 Task: Find connections with filter location Sangerhausen with filter topic #Socialentrepreneurshipwith filter profile language English with filter current company Mitchell Martin Inc. with filter school Prahladrai Dalmia Lions College of Commerce and Economics Sundar Nagar S V Road Malad West Mumbai 400 064 with filter industry Packaging and Containers Manufacturing with filter service category Commercial Real Estate with filter keywords title Chief Executive Officer
Action: Mouse moved to (397, 281)
Screenshot: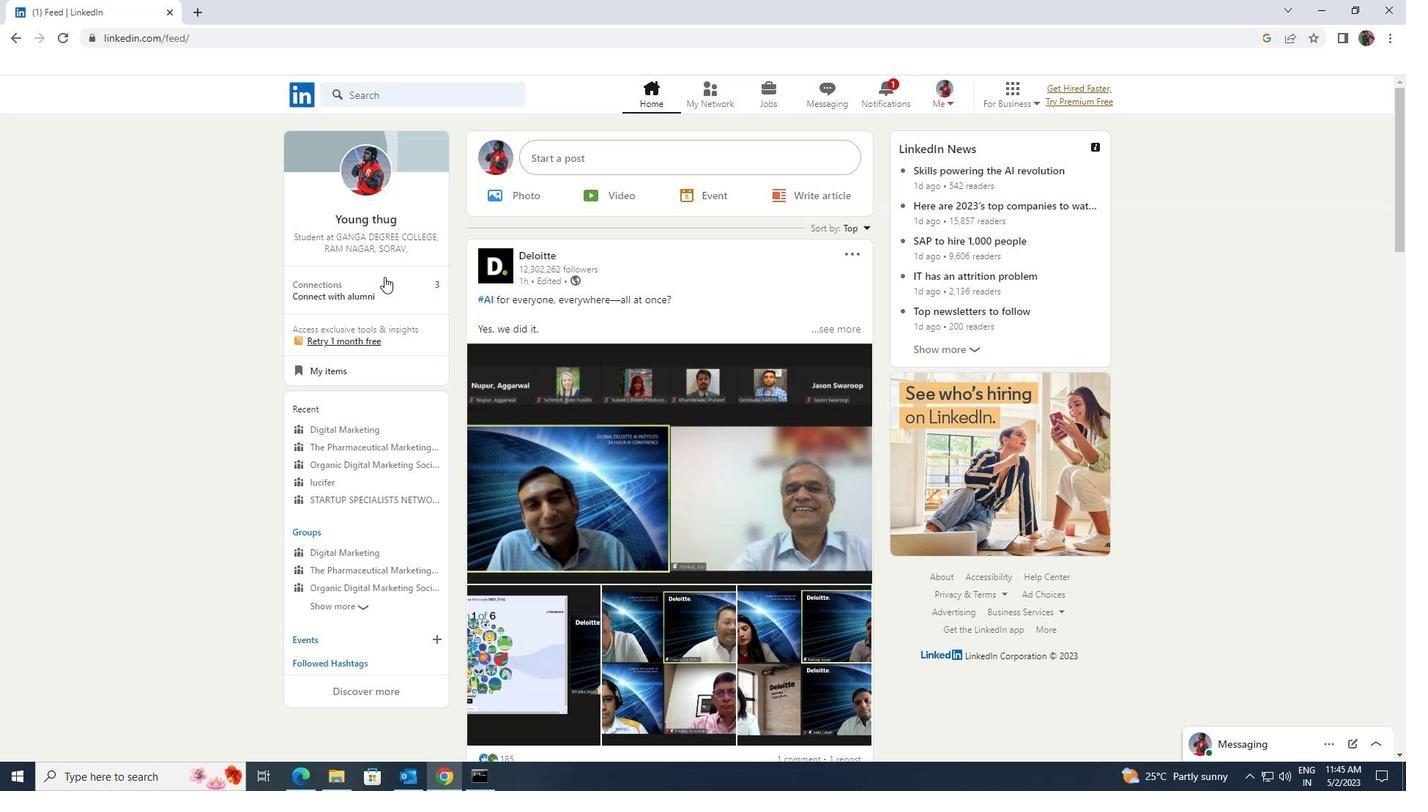 
Action: Mouse pressed left at (397, 281)
Screenshot: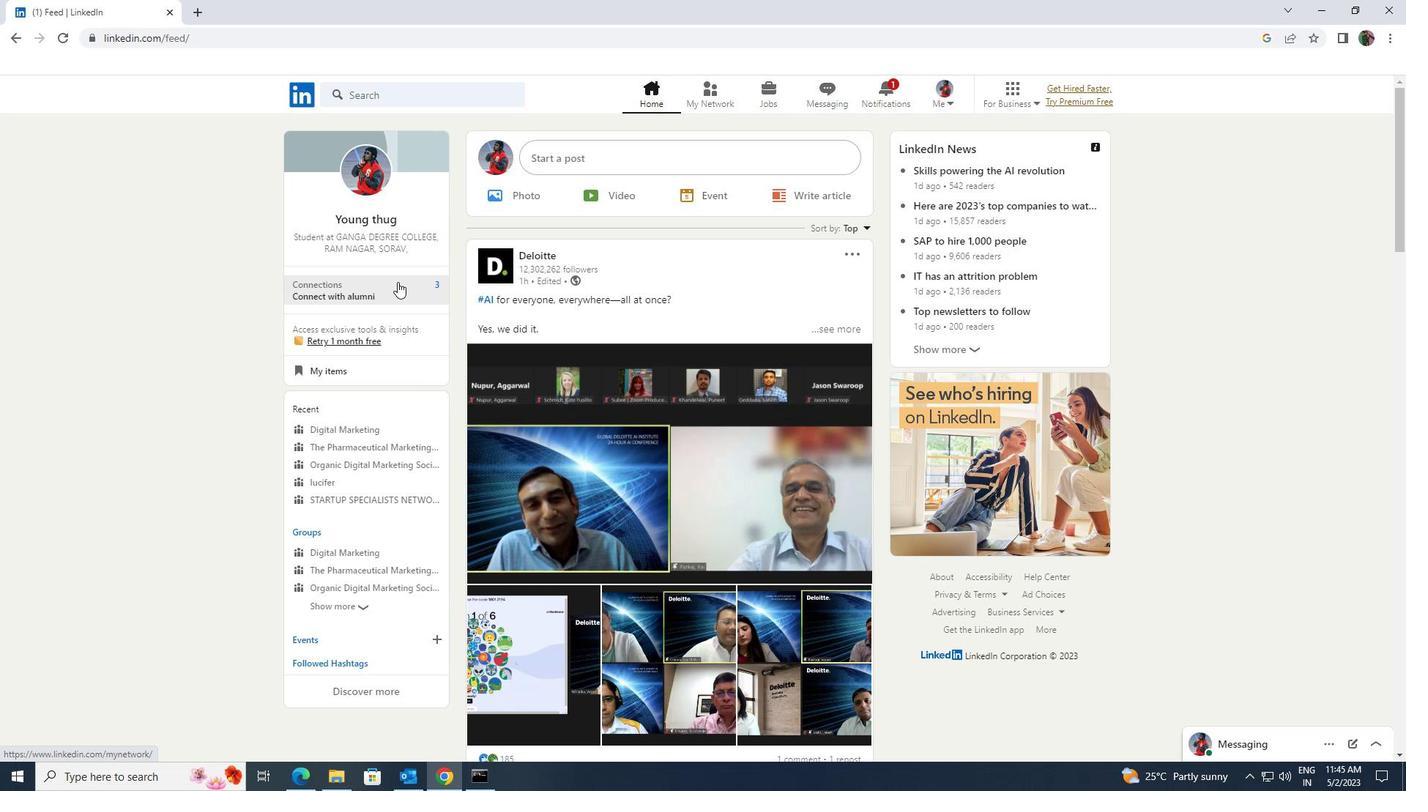 
Action: Mouse moved to (400, 174)
Screenshot: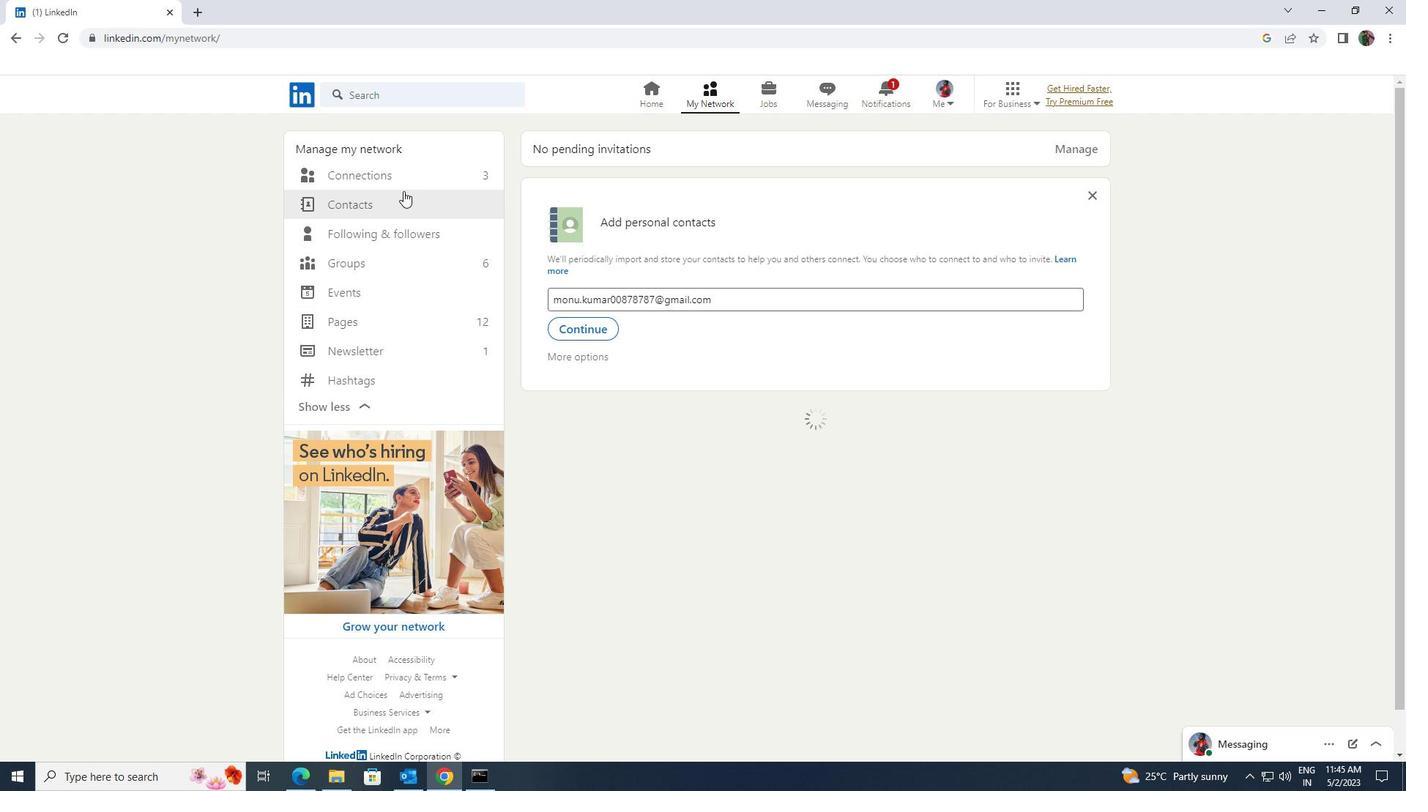 
Action: Mouse pressed left at (400, 174)
Screenshot: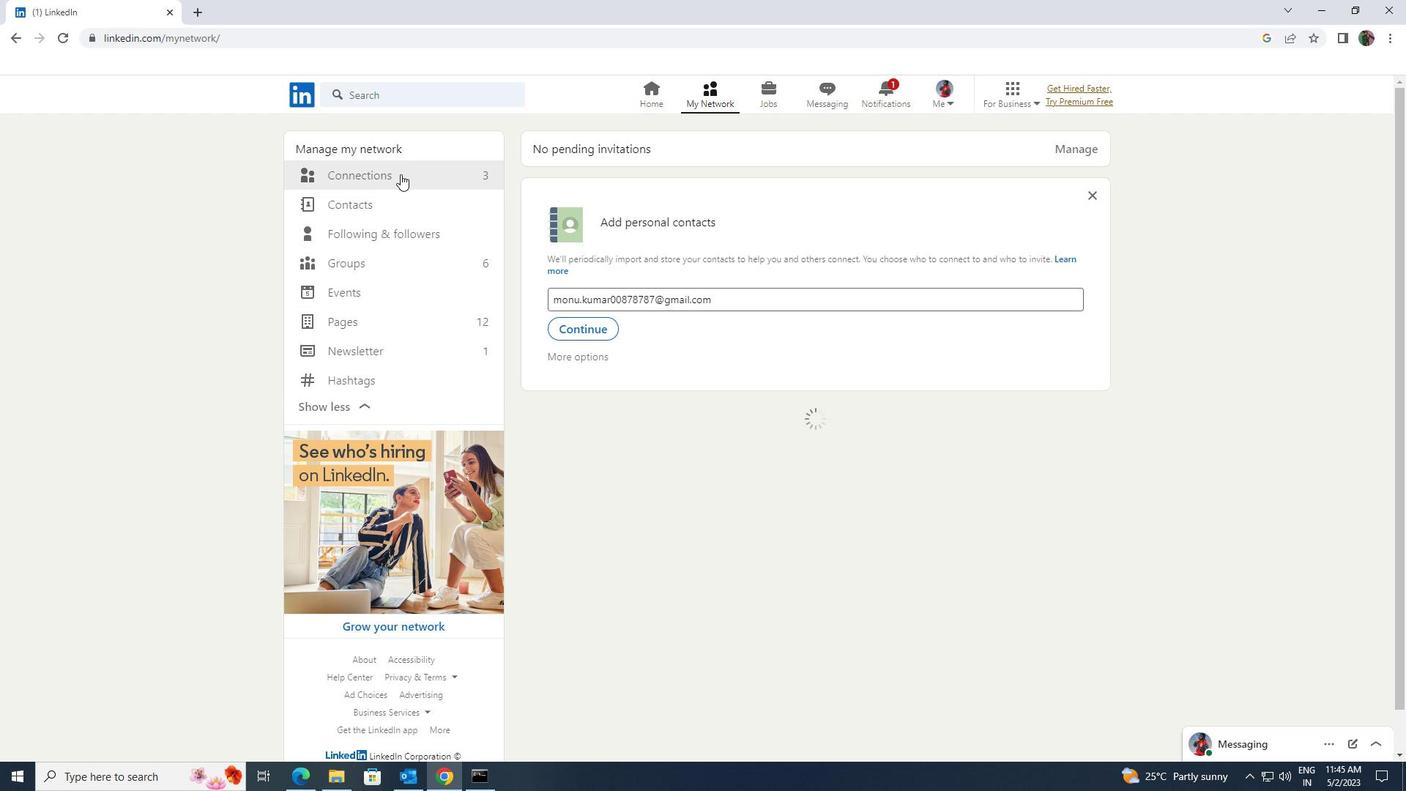 
Action: Mouse moved to (793, 177)
Screenshot: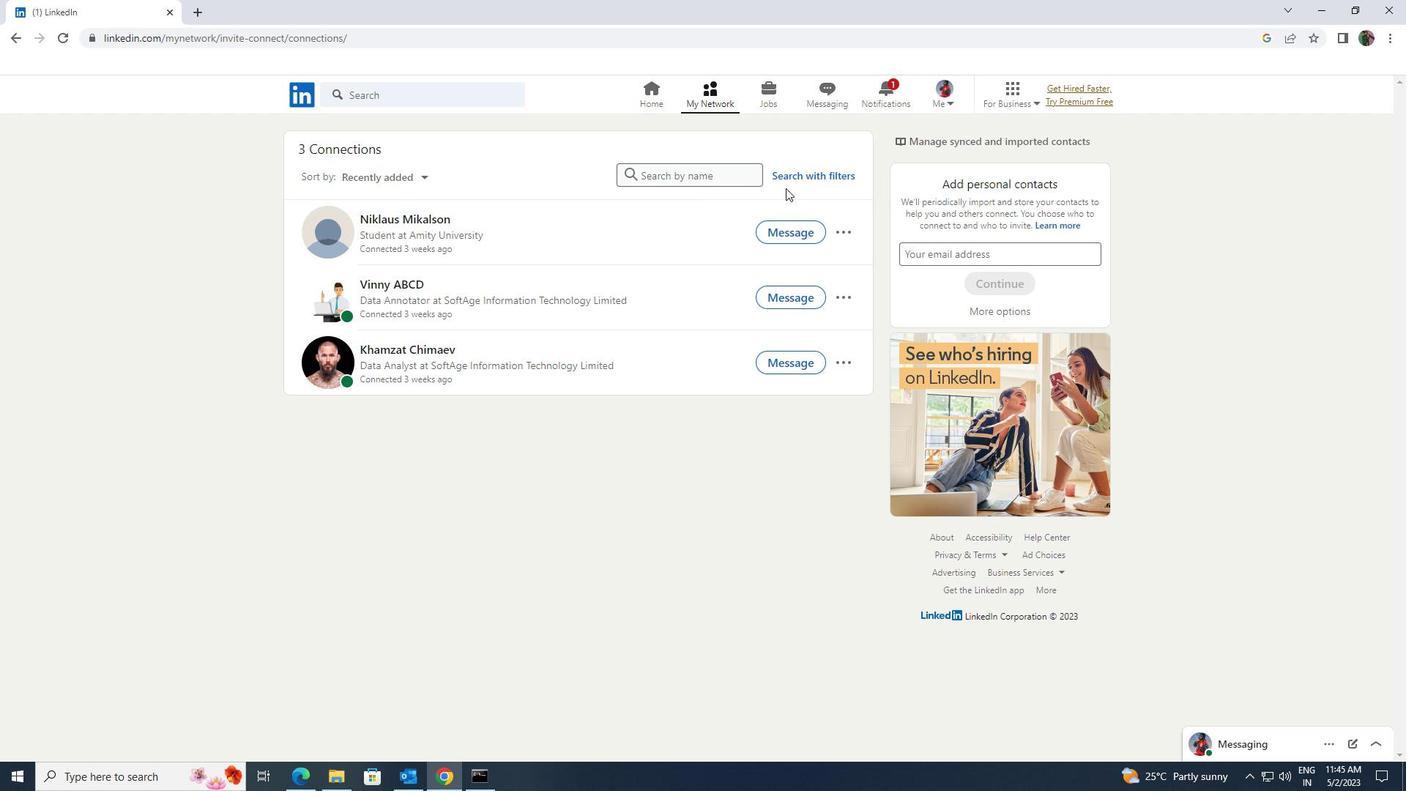 
Action: Mouse pressed left at (793, 177)
Screenshot: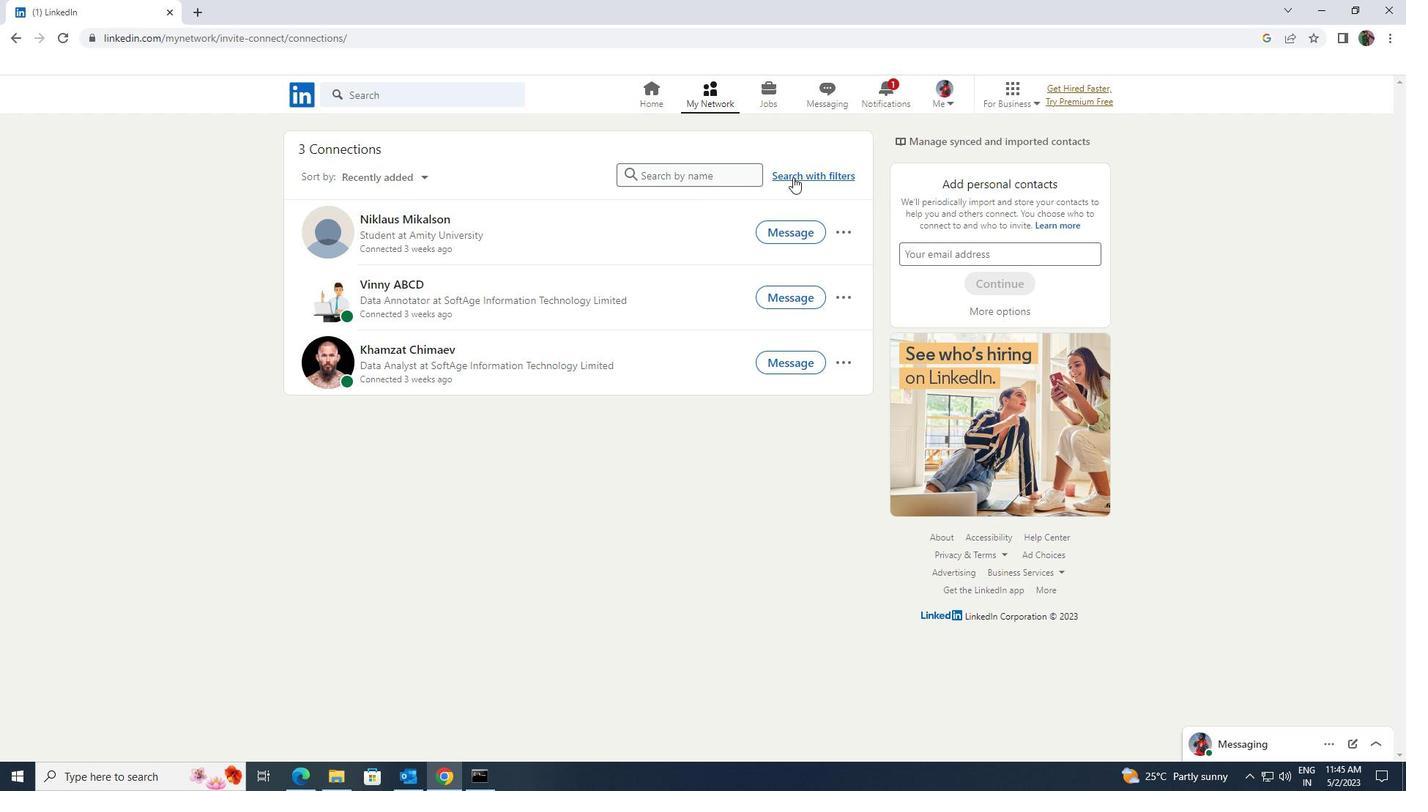 
Action: Mouse moved to (757, 130)
Screenshot: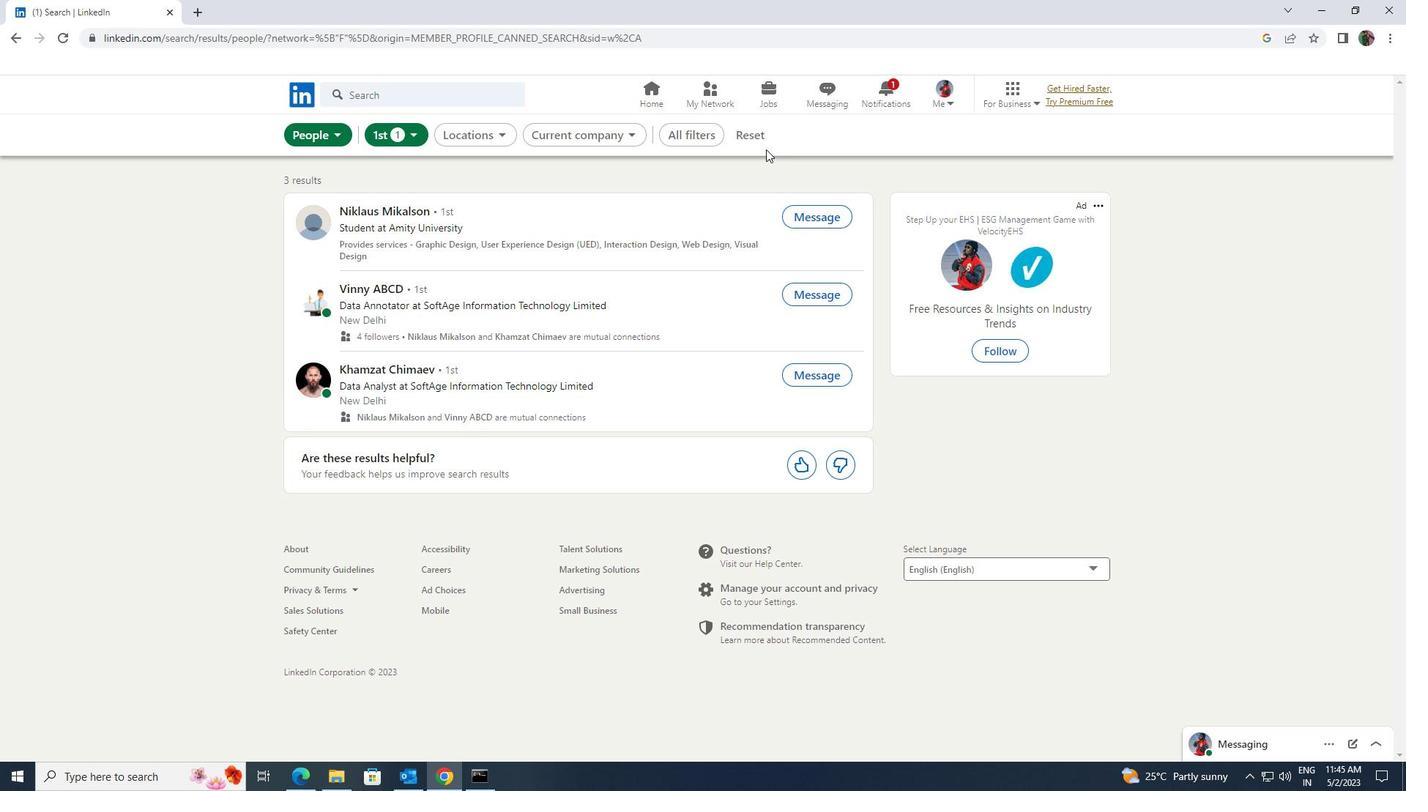 
Action: Mouse pressed left at (757, 130)
Screenshot: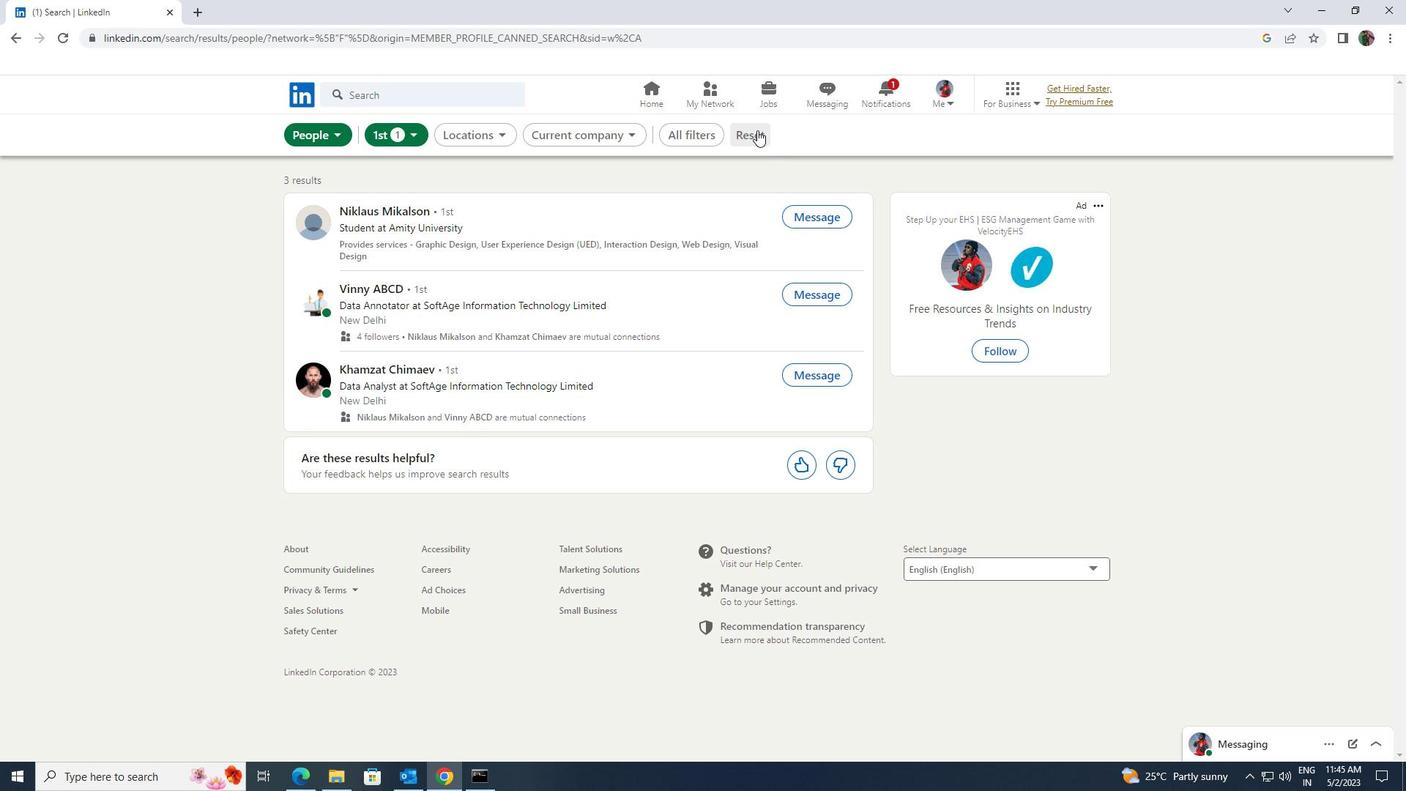 
Action: Mouse moved to (743, 130)
Screenshot: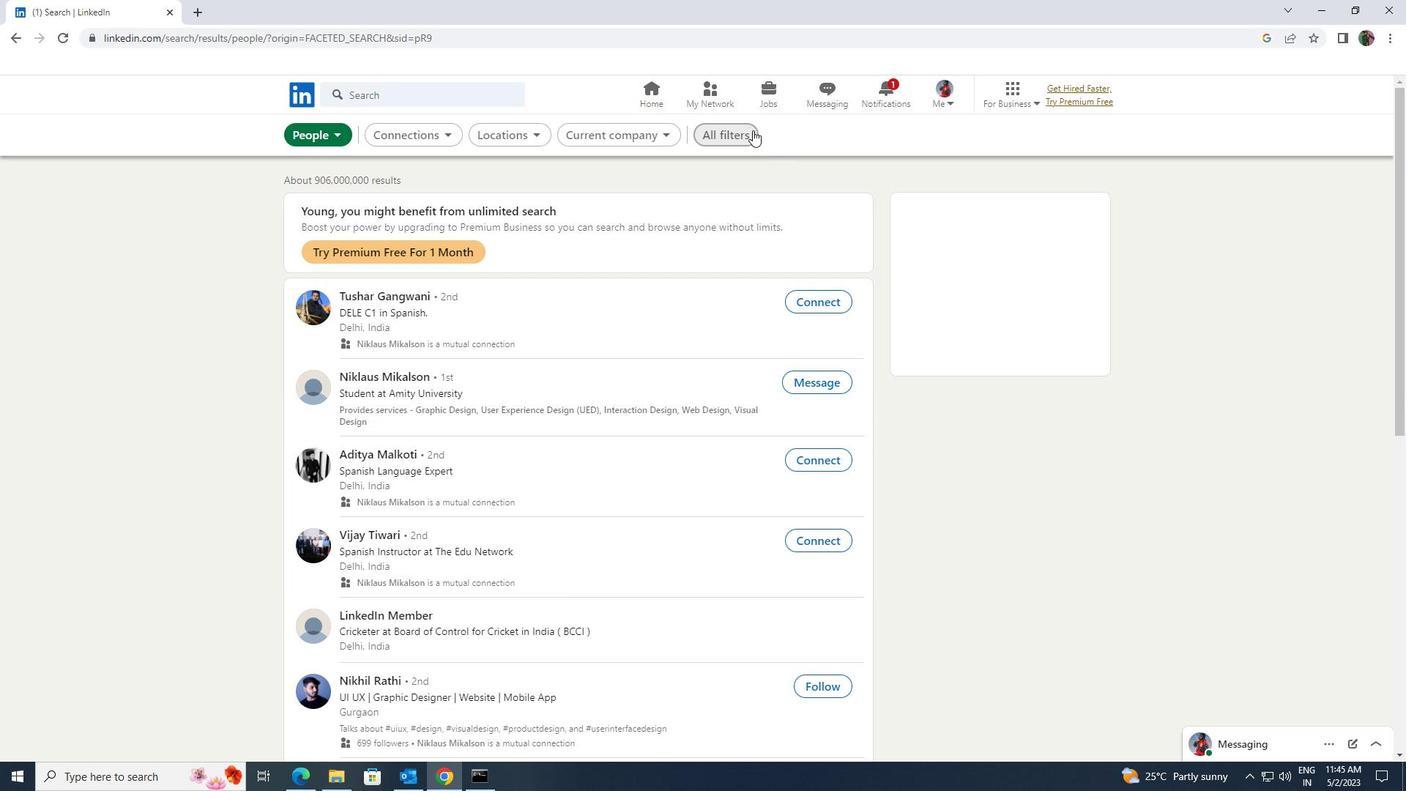 
Action: Mouse pressed left at (743, 130)
Screenshot: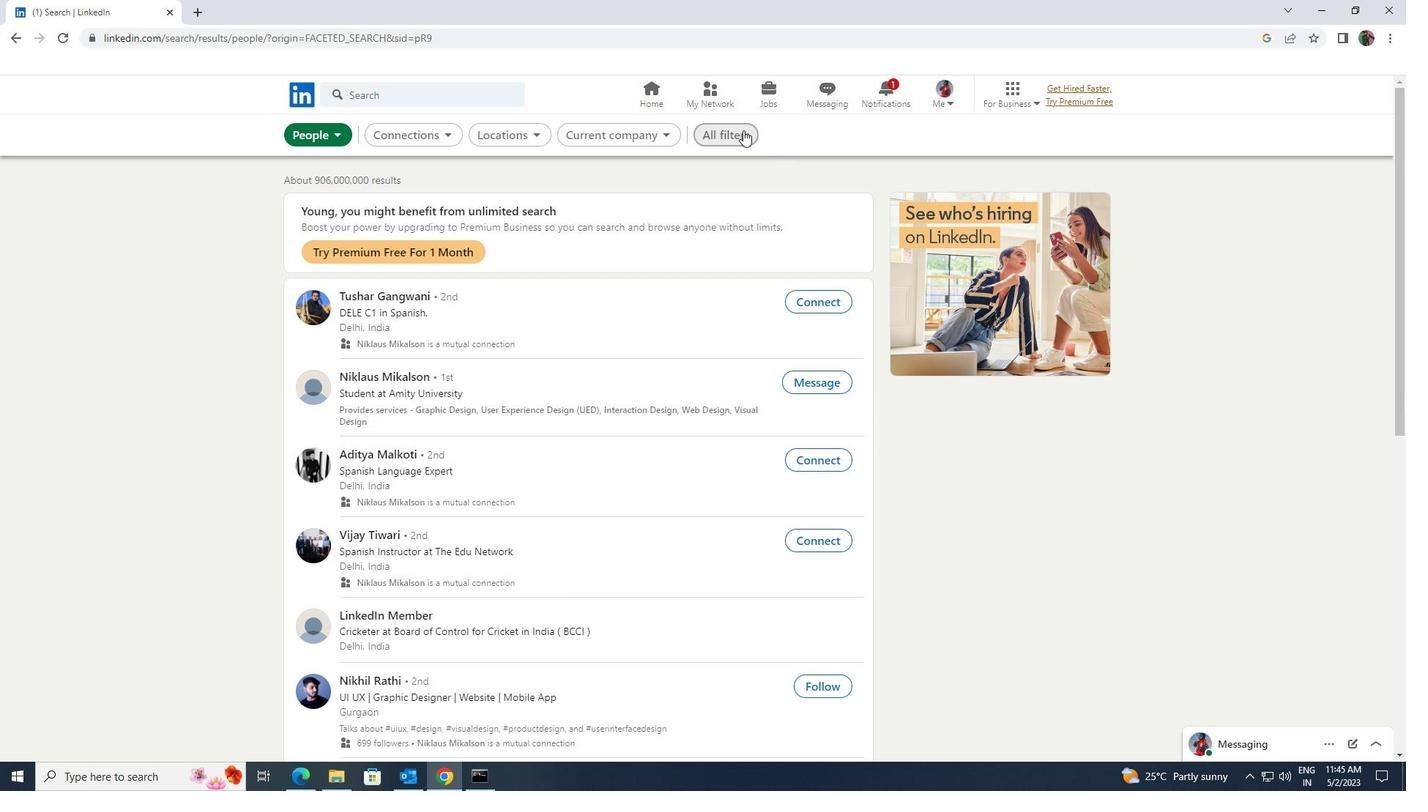 
Action: Mouse moved to (1086, 514)
Screenshot: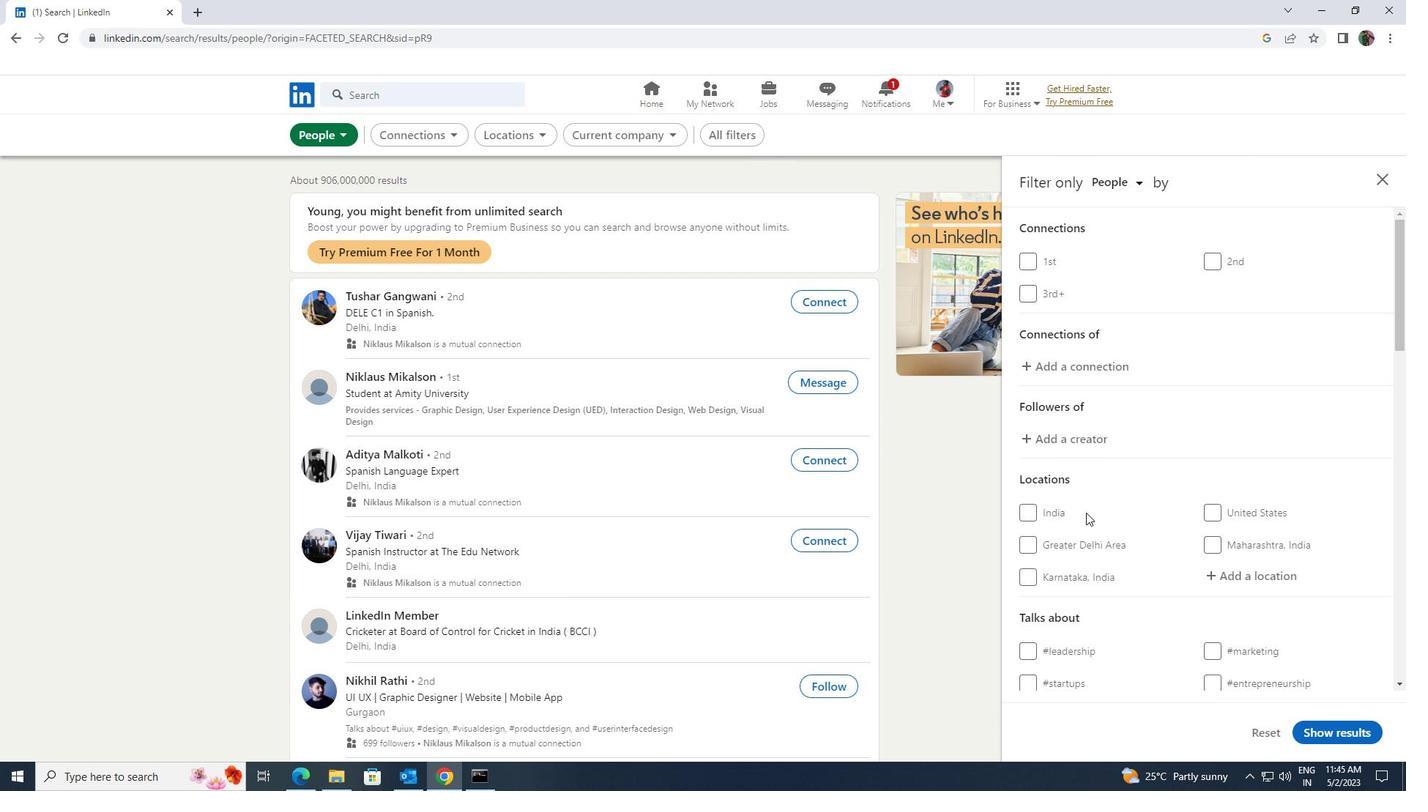 
Action: Mouse scrolled (1086, 513) with delta (0, 0)
Screenshot: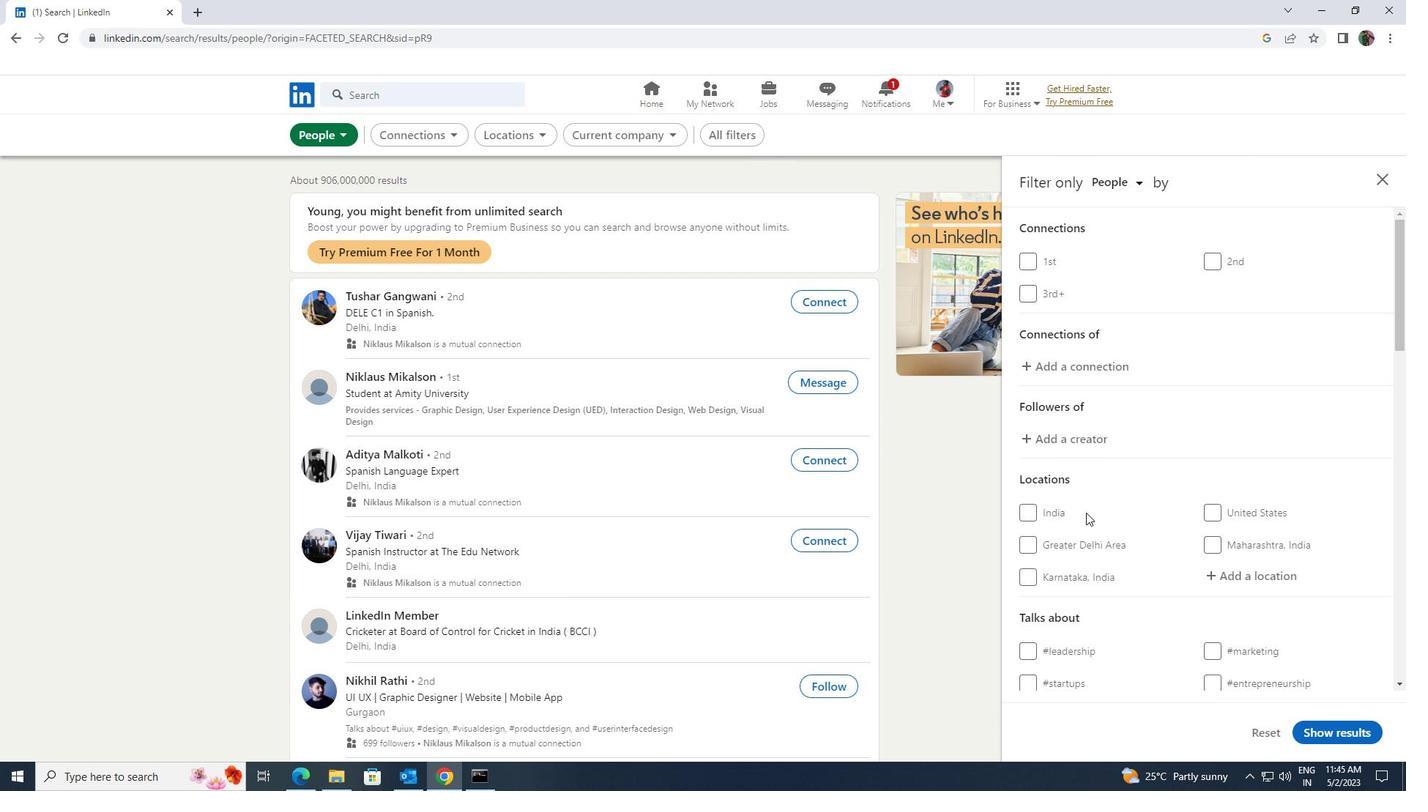 
Action: Mouse moved to (1223, 507)
Screenshot: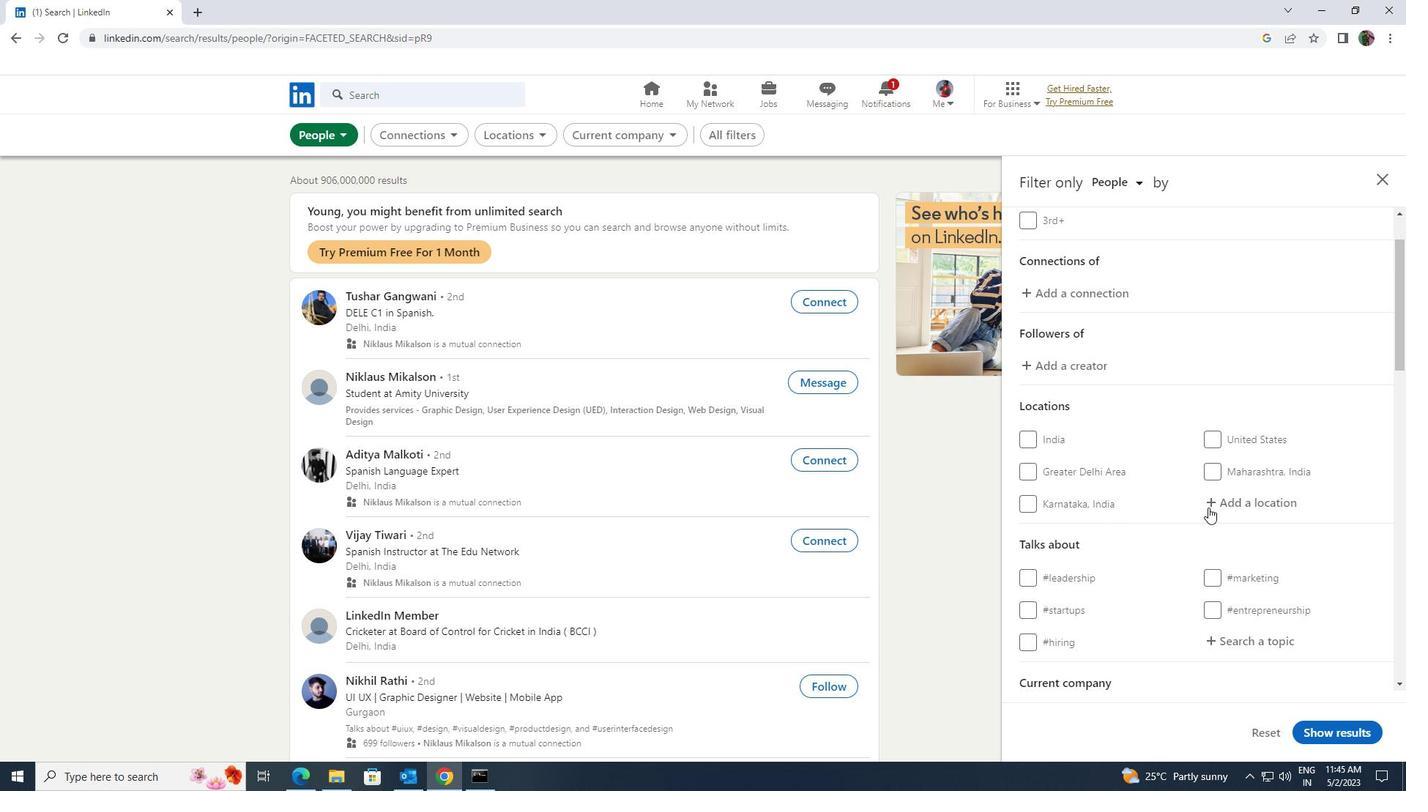 
Action: Mouse pressed left at (1223, 507)
Screenshot: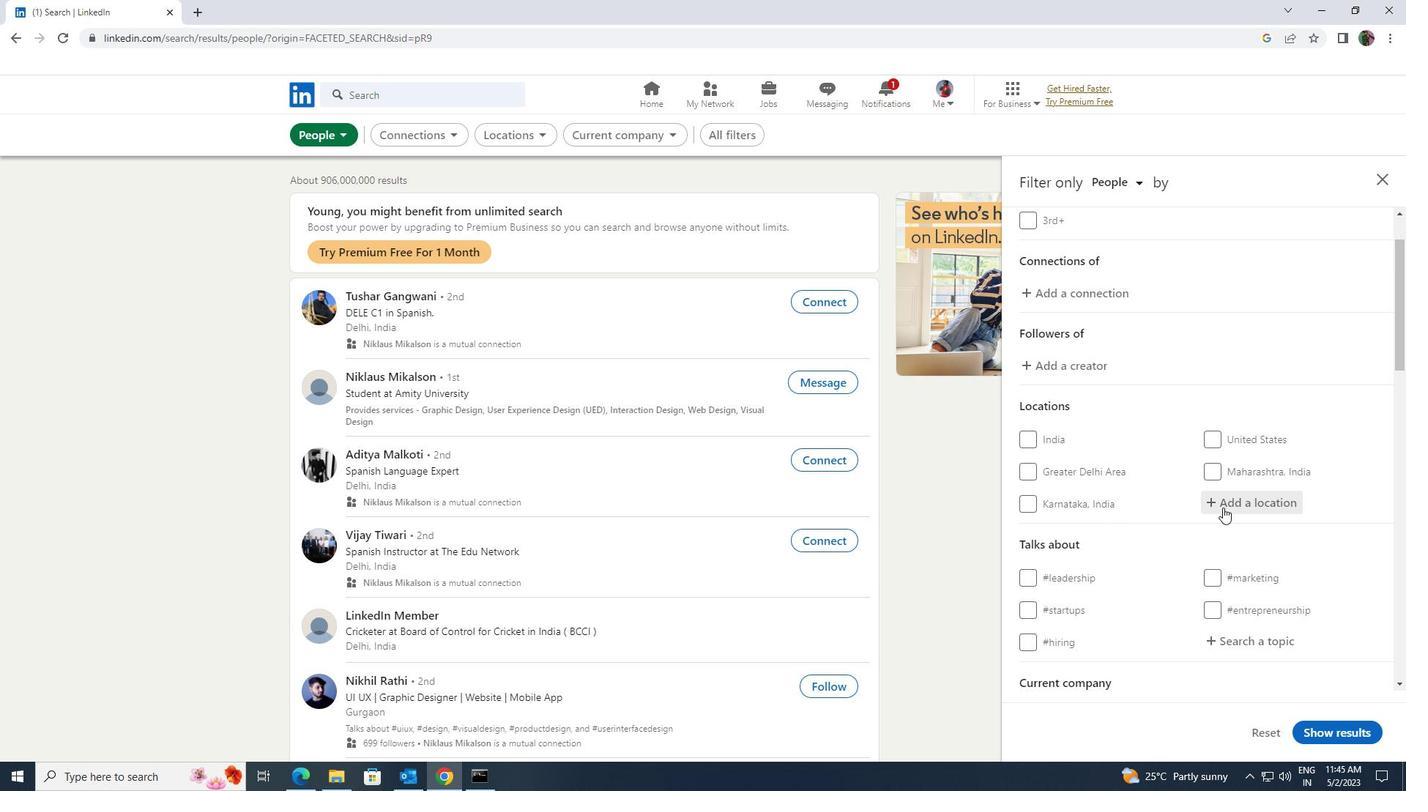 
Action: Mouse moved to (1223, 507)
Screenshot: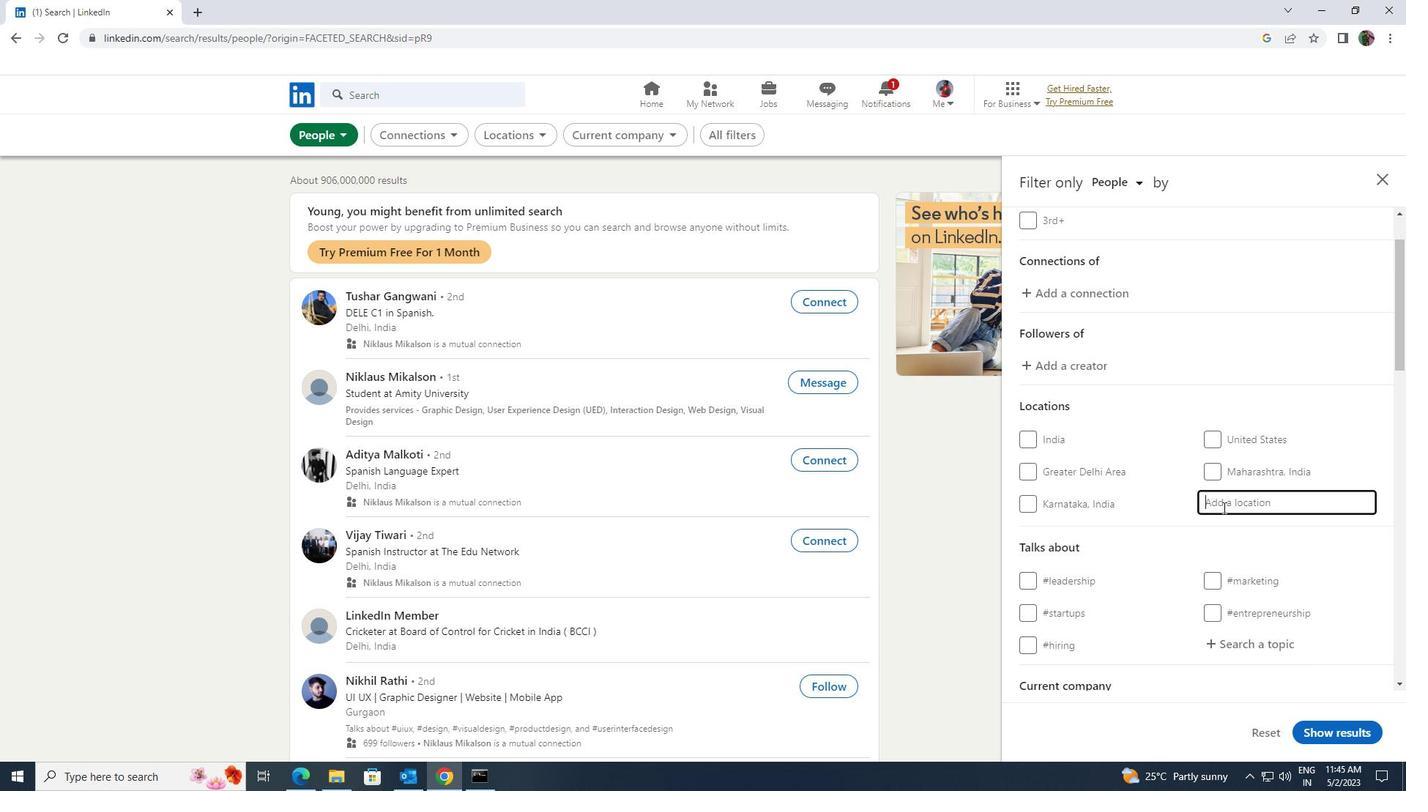 
Action: Key pressed <Key.shift>SANGERH
Screenshot: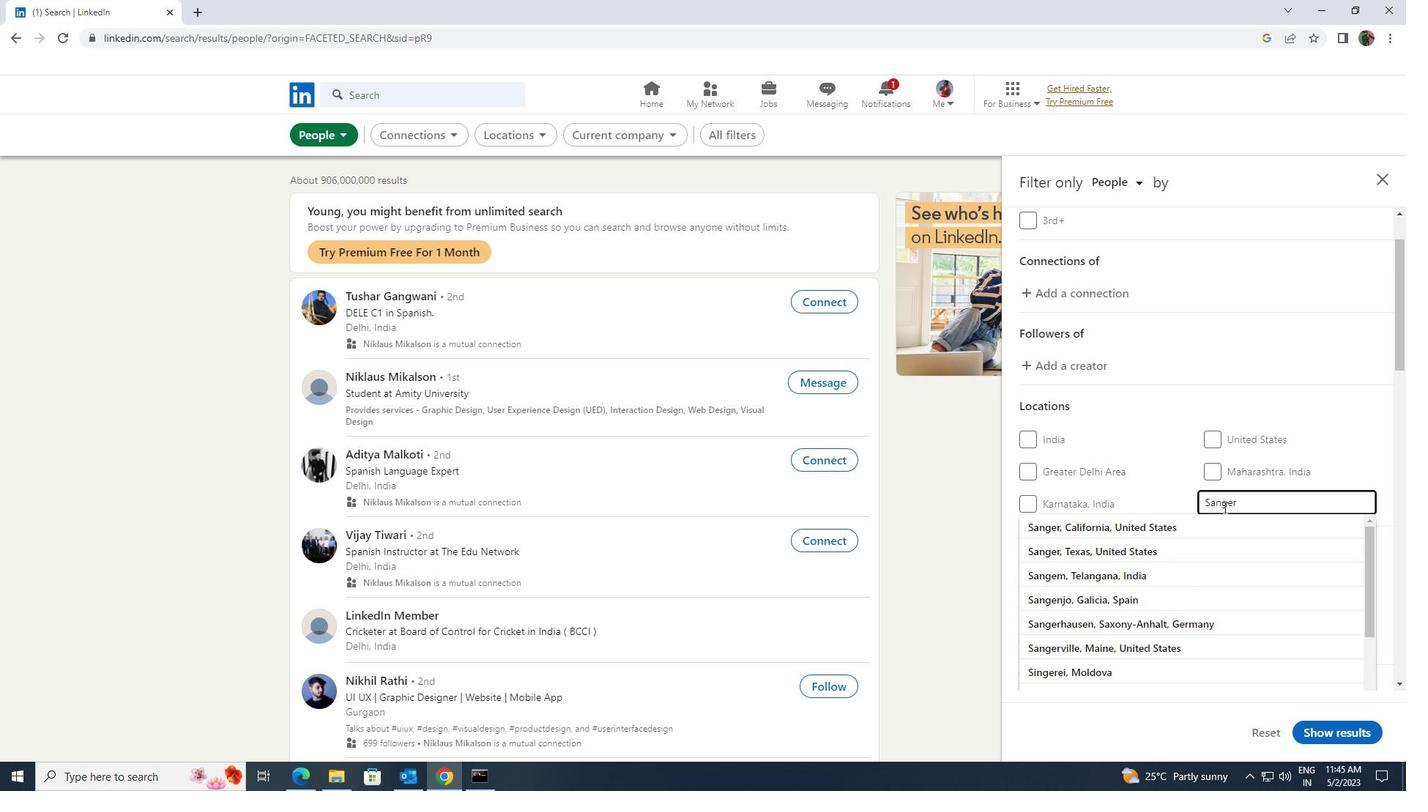 
Action: Mouse moved to (1215, 523)
Screenshot: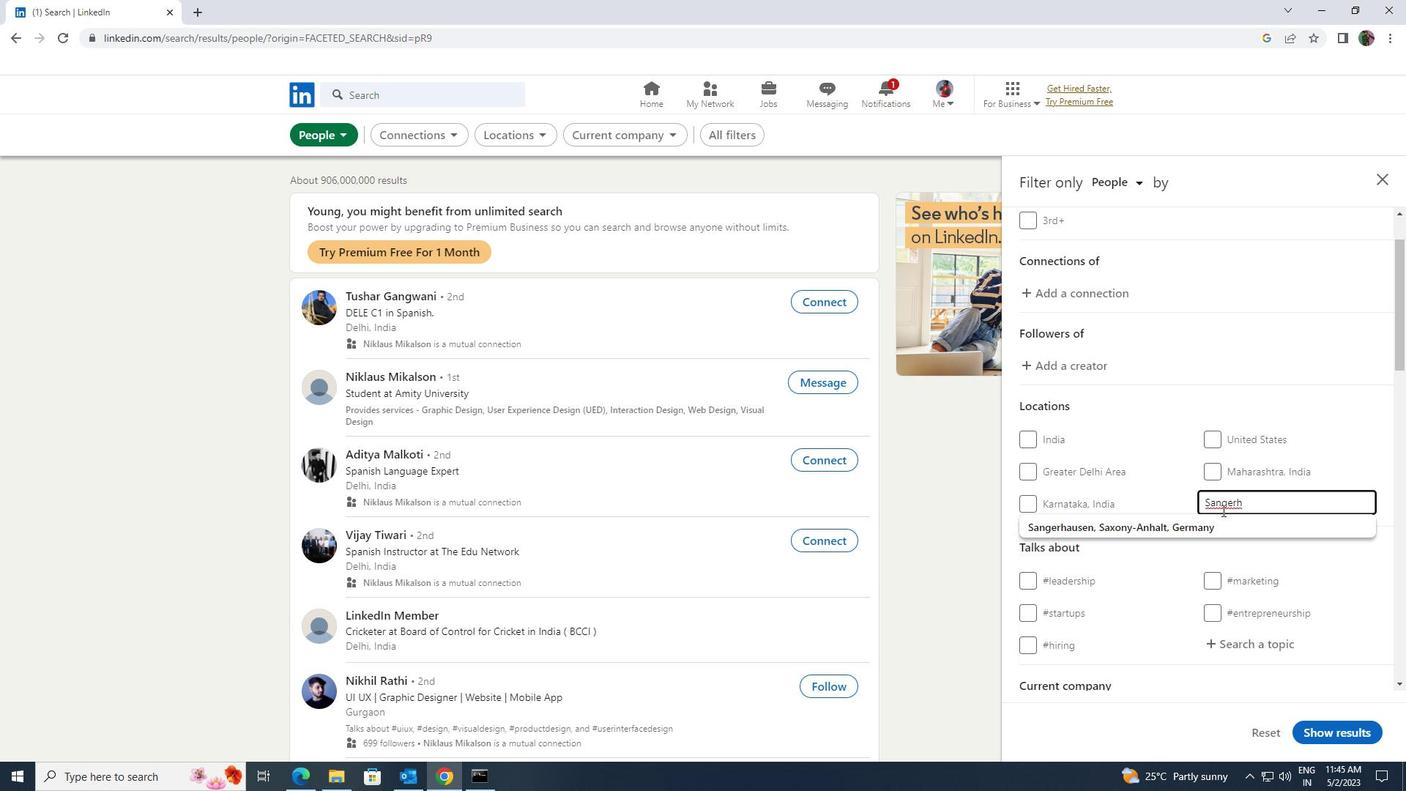 
Action: Mouse pressed left at (1215, 523)
Screenshot: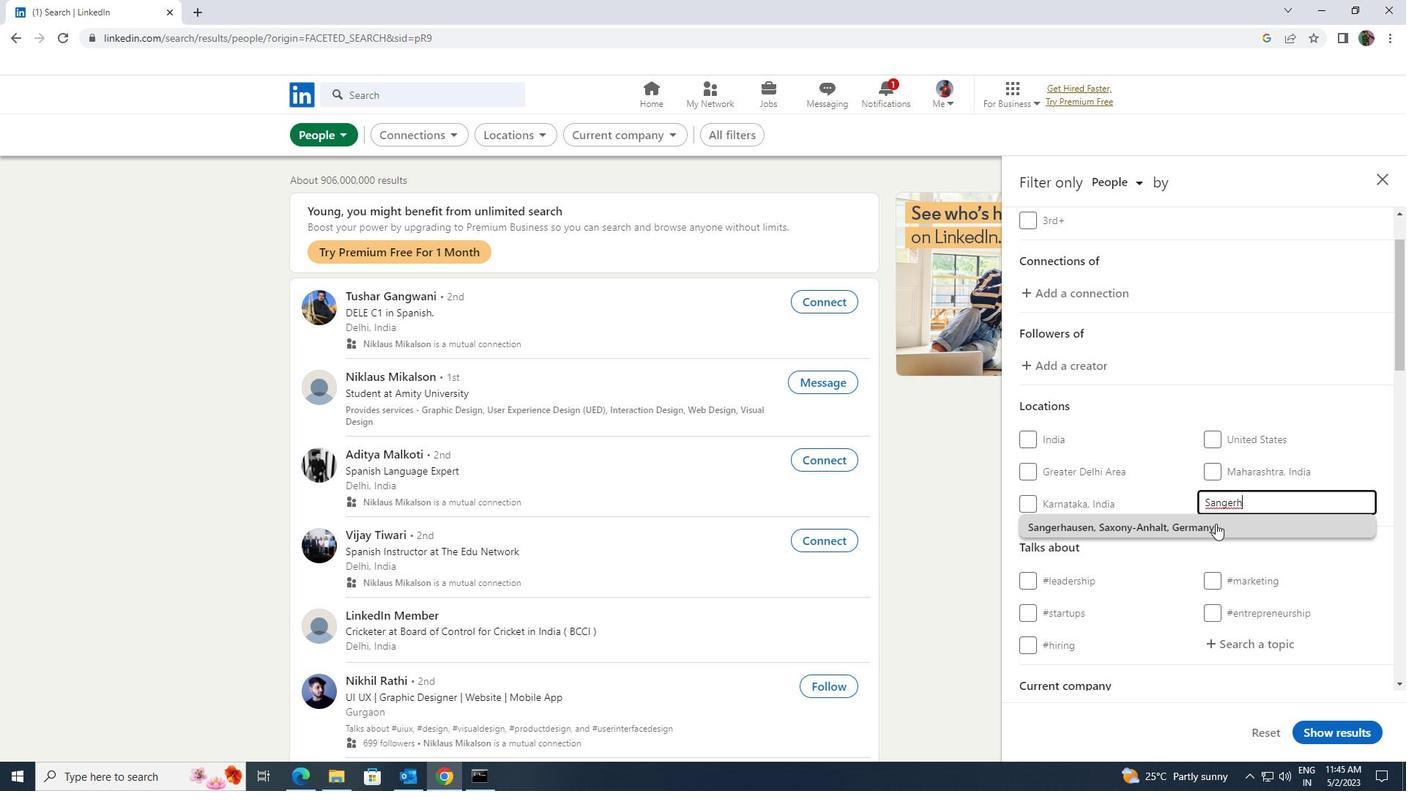 
Action: Mouse moved to (1209, 529)
Screenshot: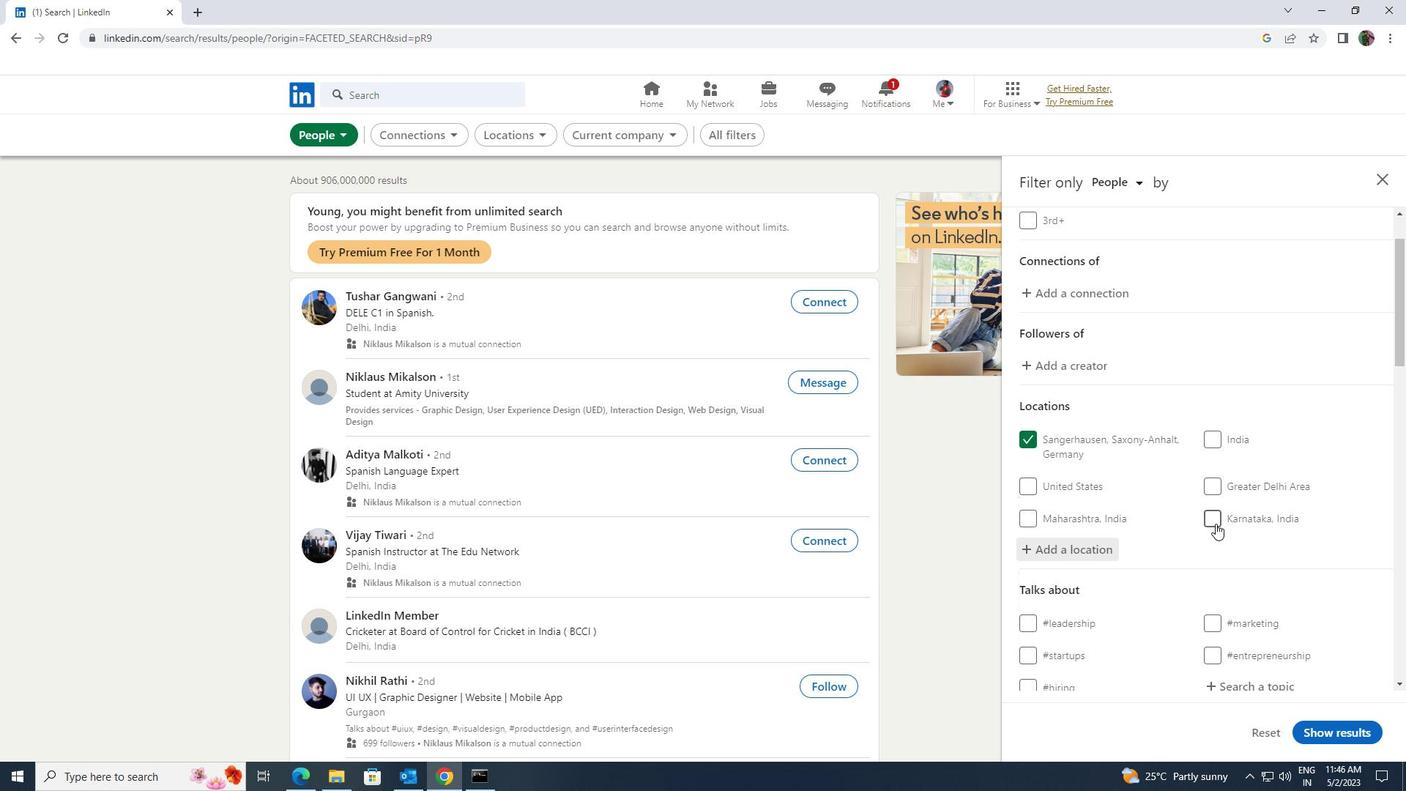 
Action: Mouse scrolled (1209, 528) with delta (0, 0)
Screenshot: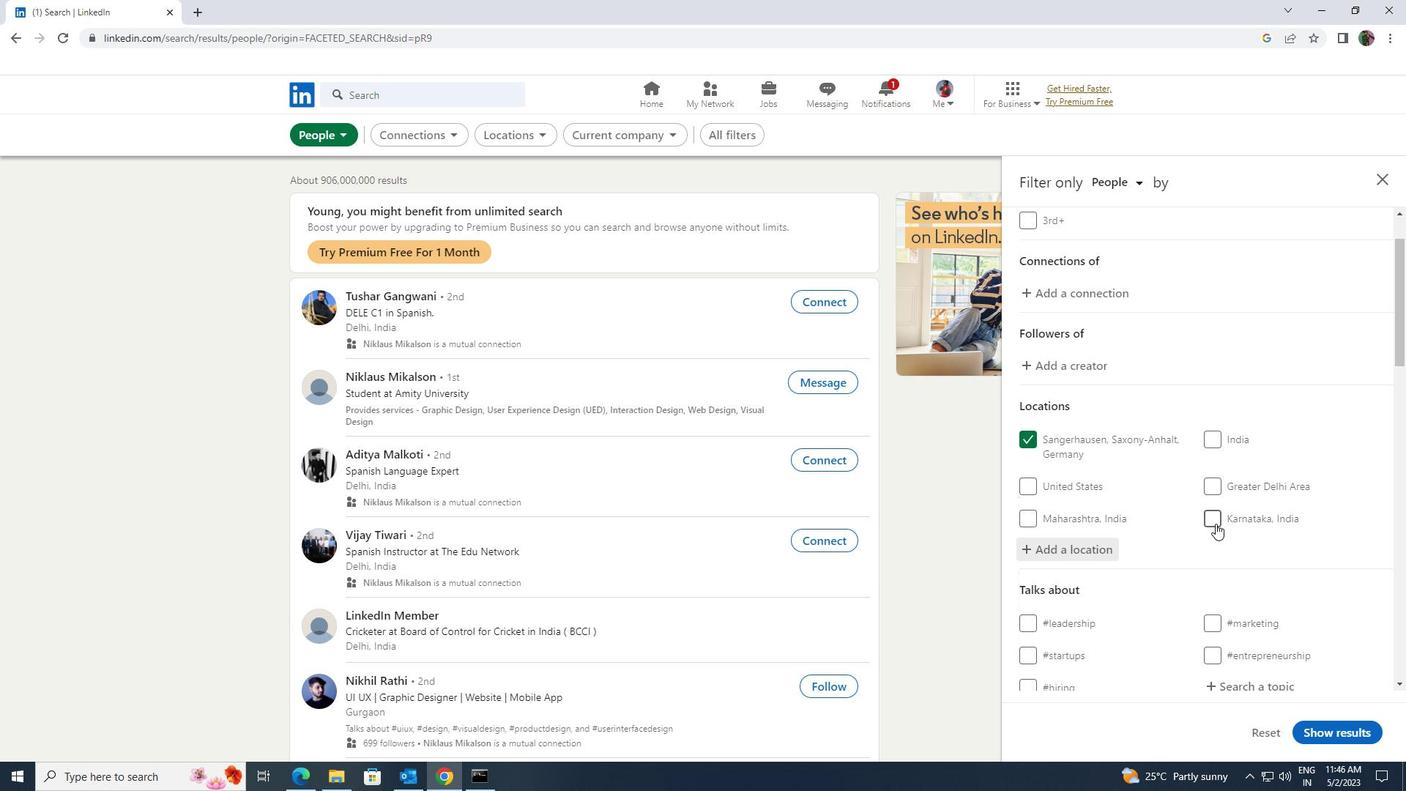 
Action: Mouse scrolled (1209, 528) with delta (0, 0)
Screenshot: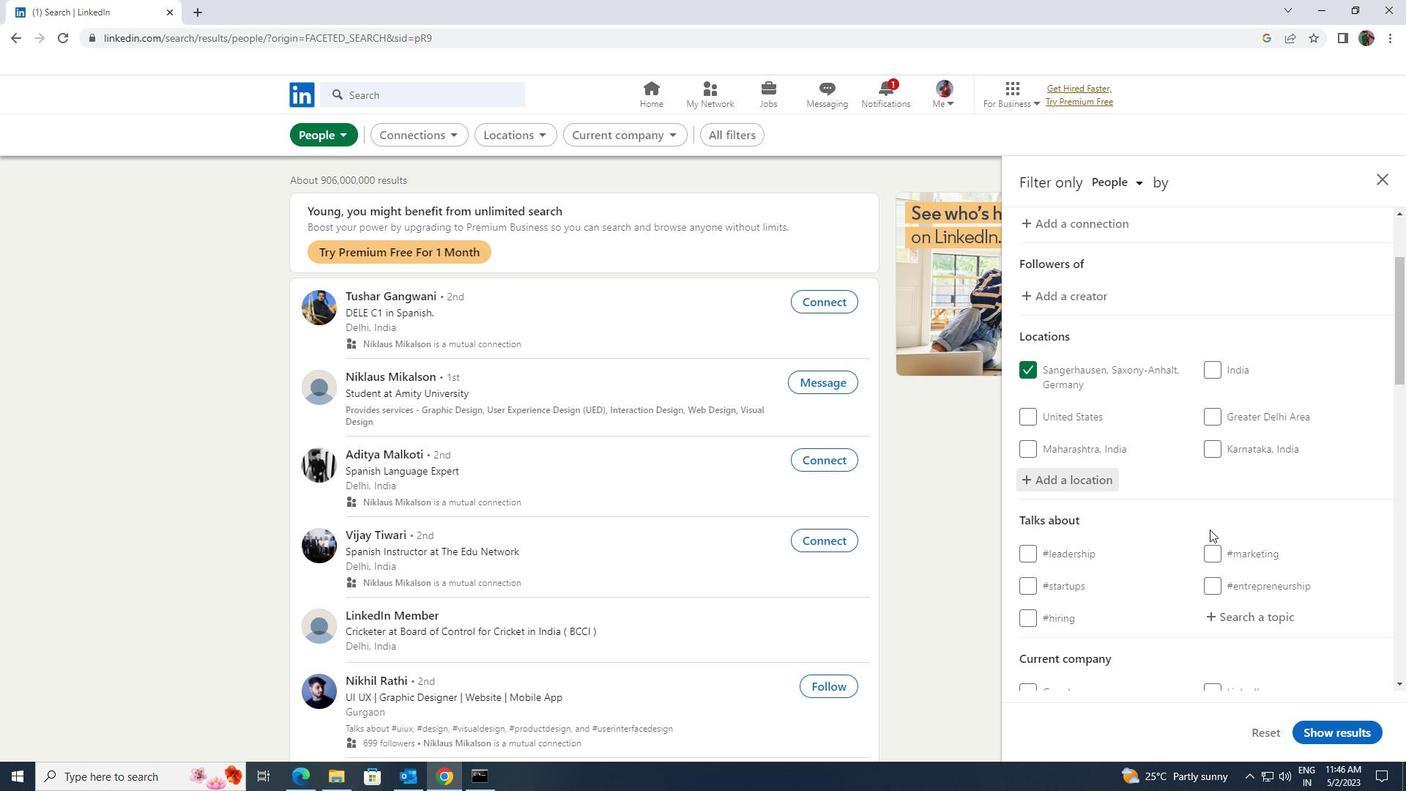 
Action: Mouse moved to (1220, 528)
Screenshot: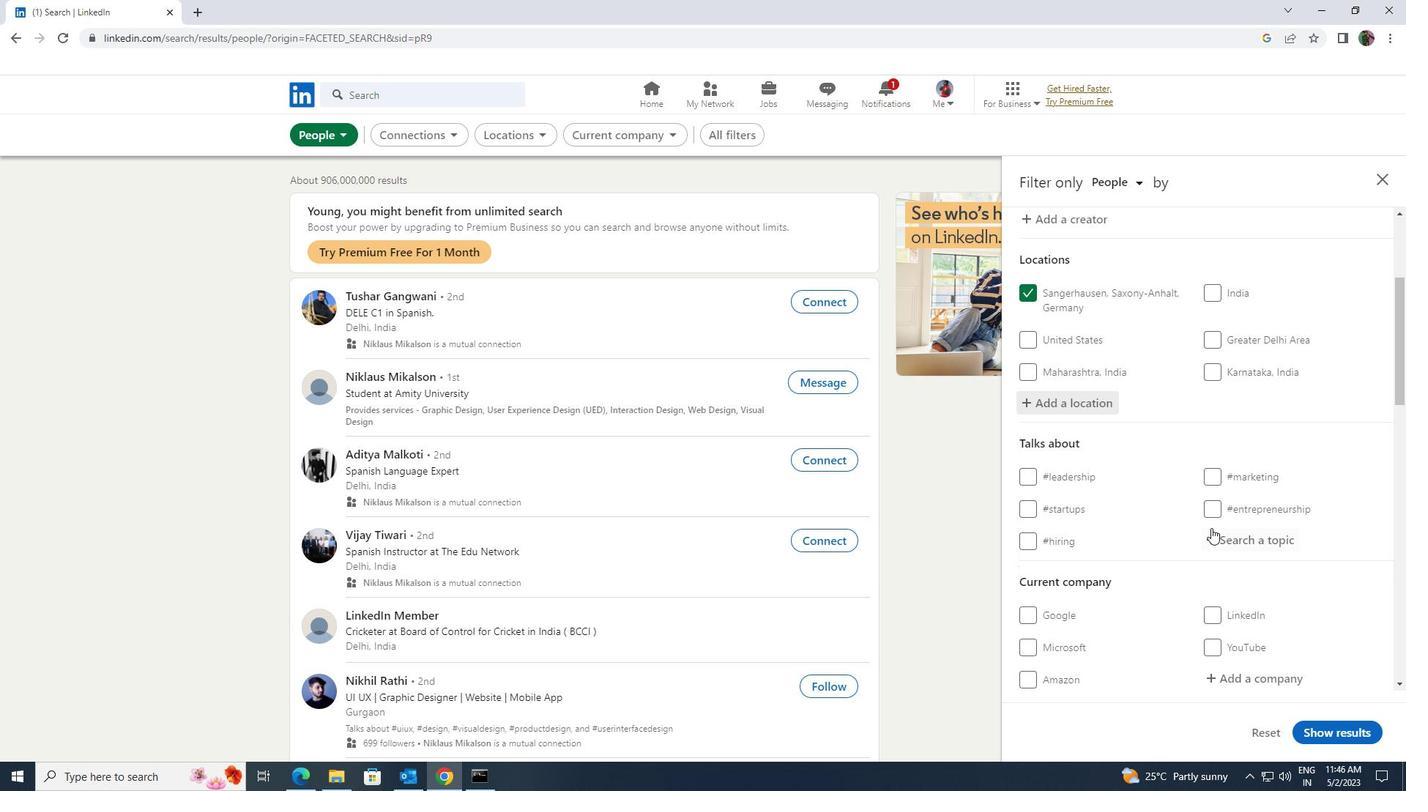 
Action: Mouse pressed left at (1220, 528)
Screenshot: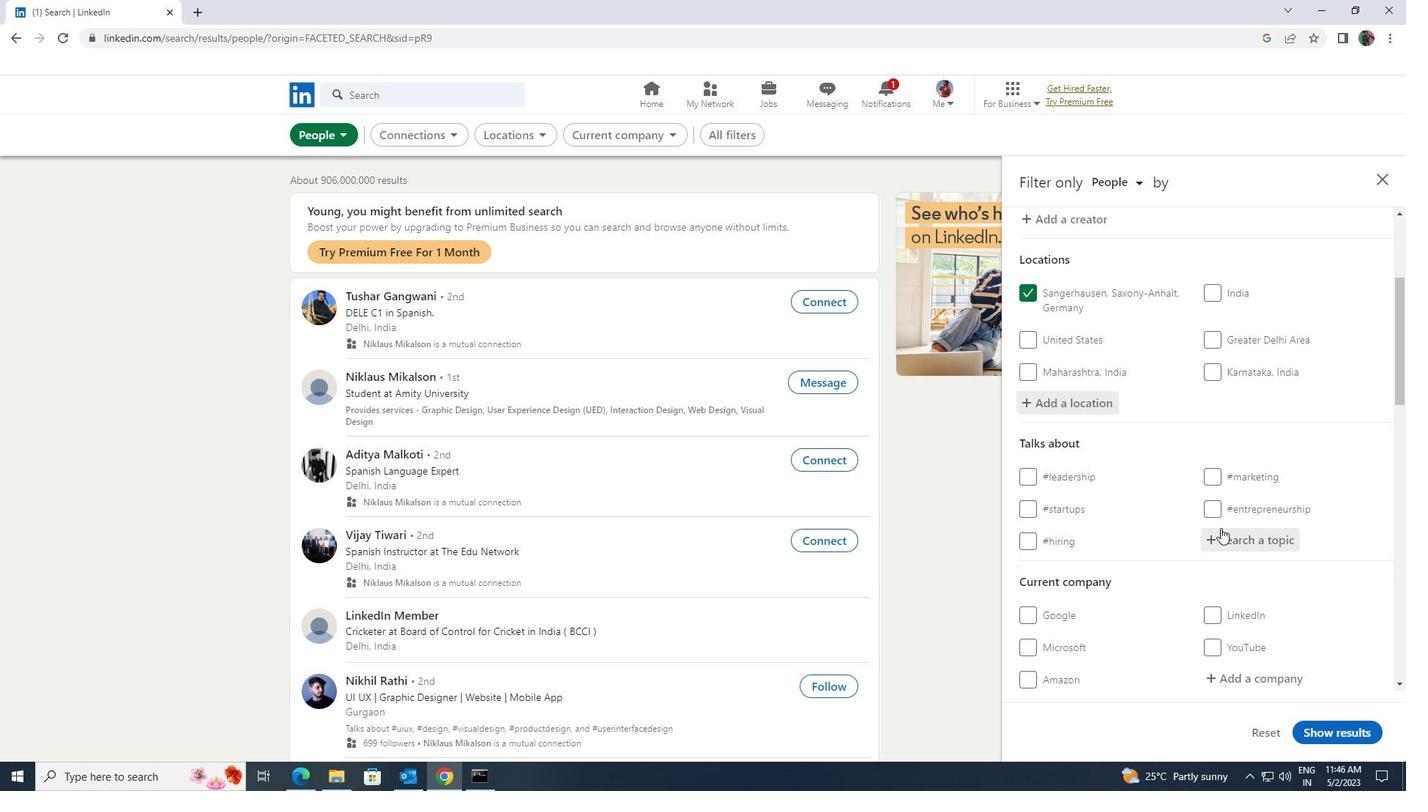 
Action: Mouse moved to (1220, 528)
Screenshot: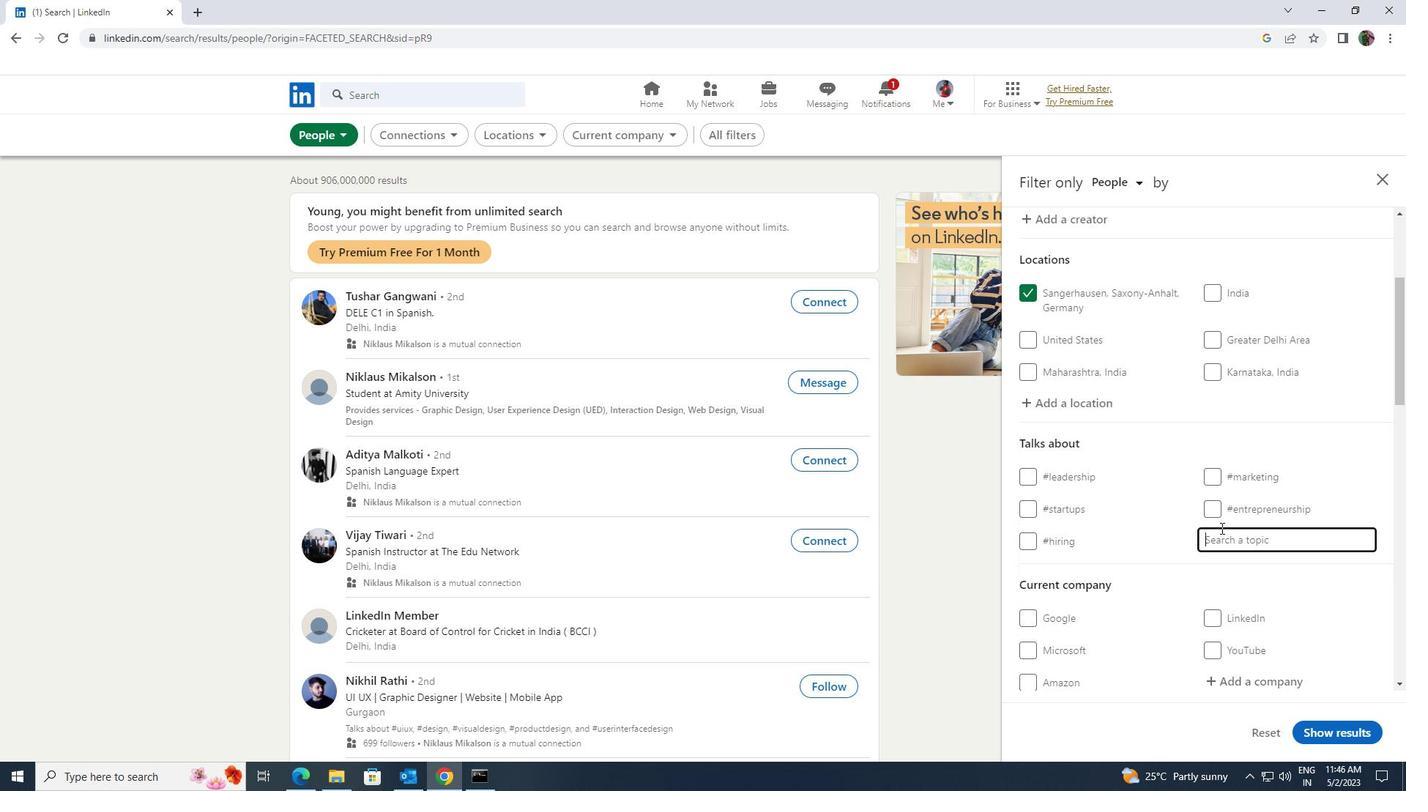 
Action: Key pressed <Key.shift>SOCIALENTER
Screenshot: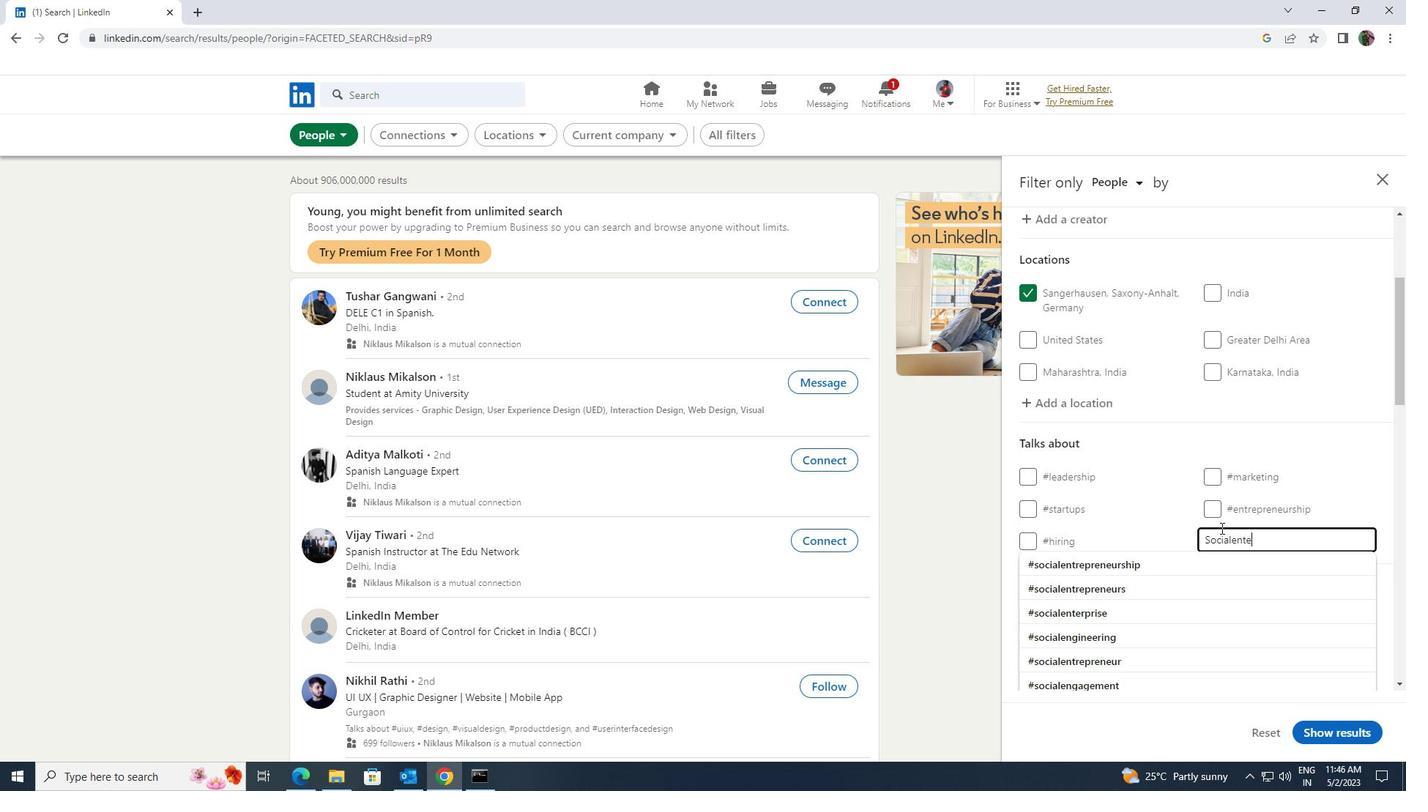 
Action: Mouse moved to (1200, 553)
Screenshot: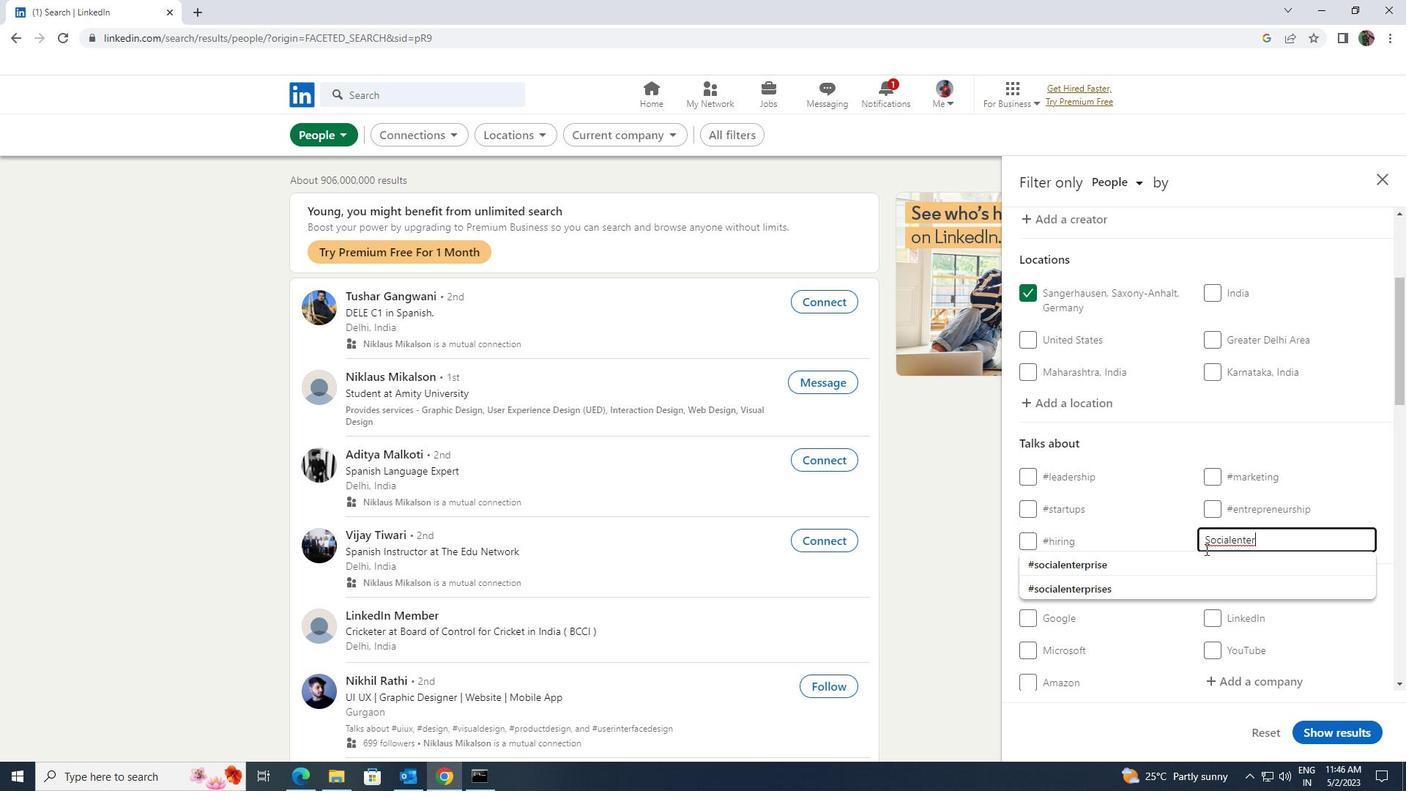
Action: Mouse pressed left at (1200, 553)
Screenshot: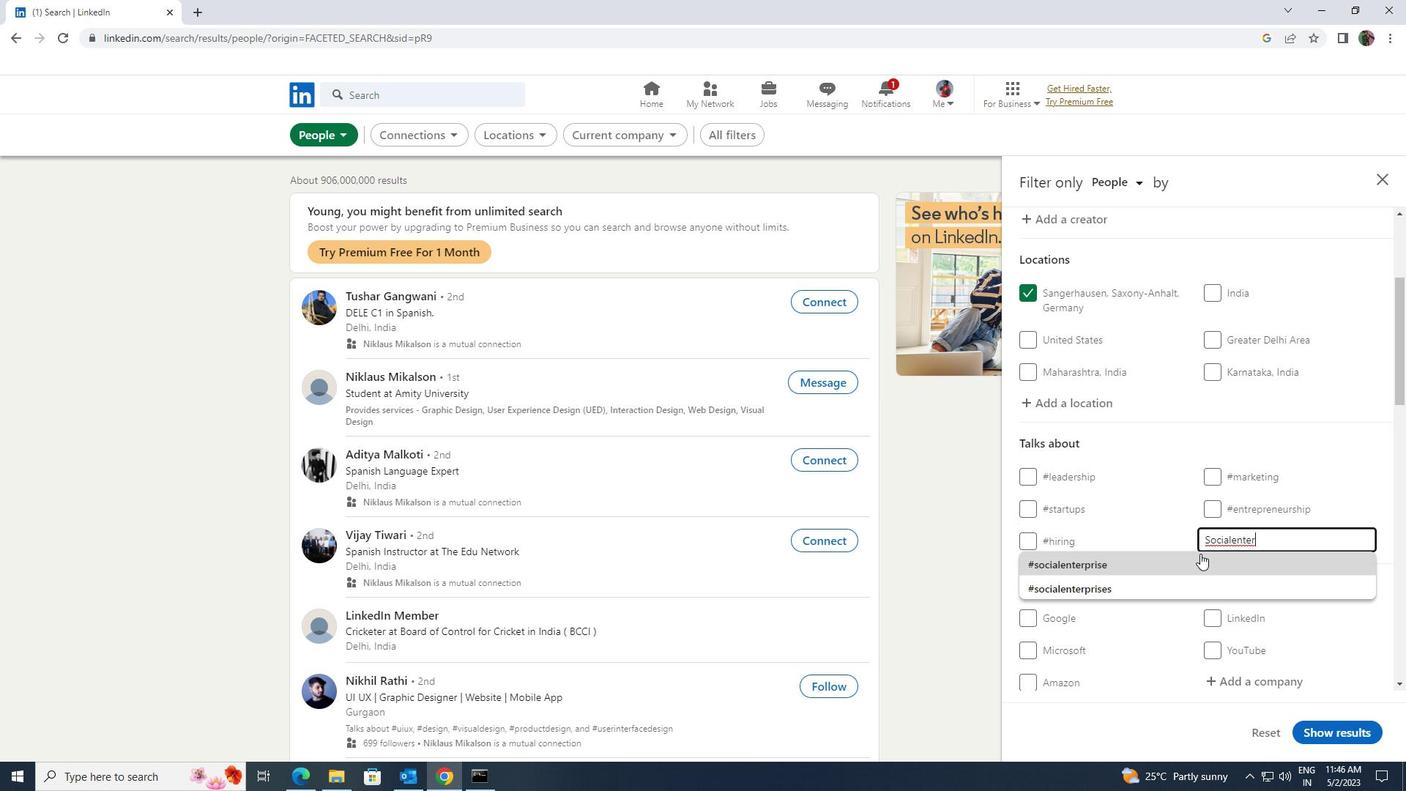 
Action: Mouse moved to (1199, 554)
Screenshot: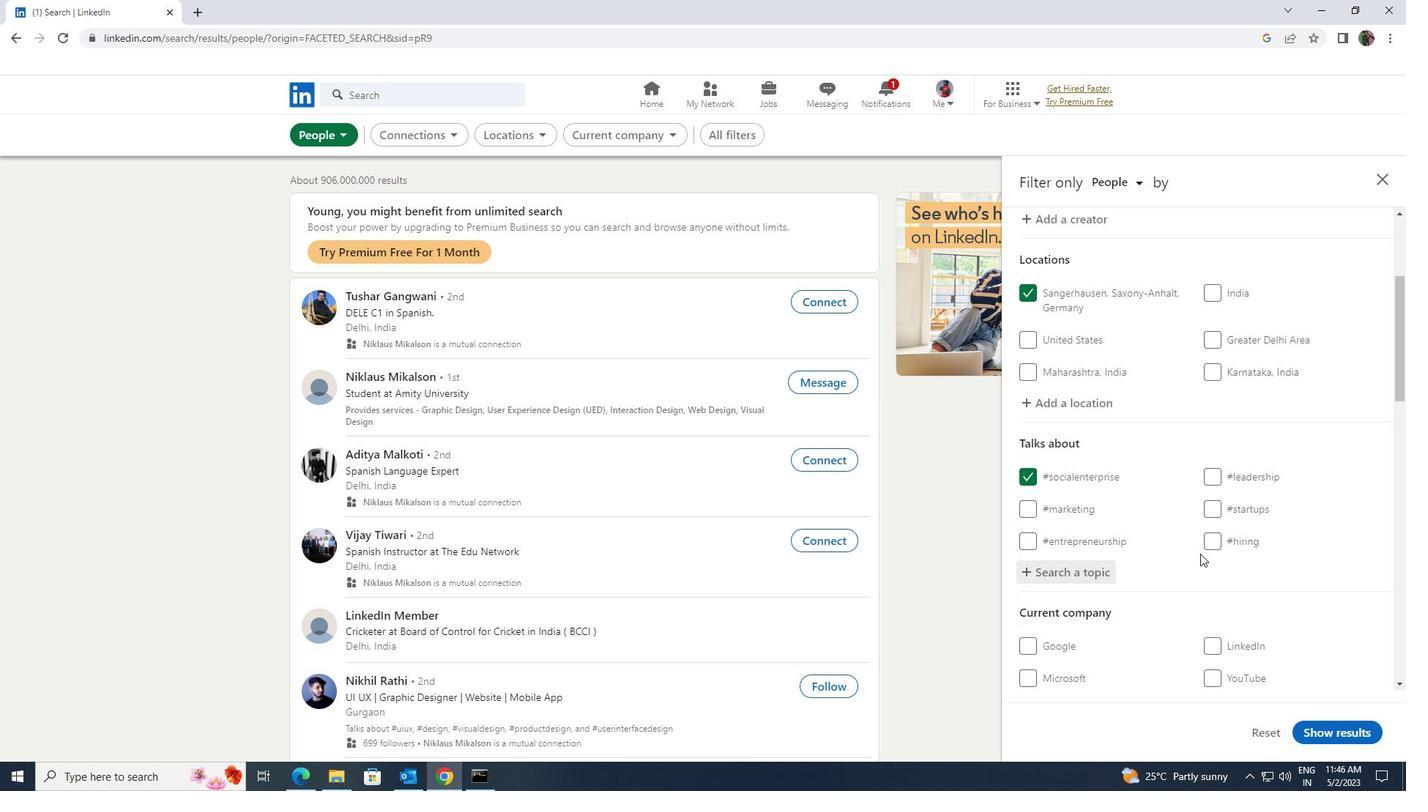 
Action: Mouse scrolled (1199, 553) with delta (0, 0)
Screenshot: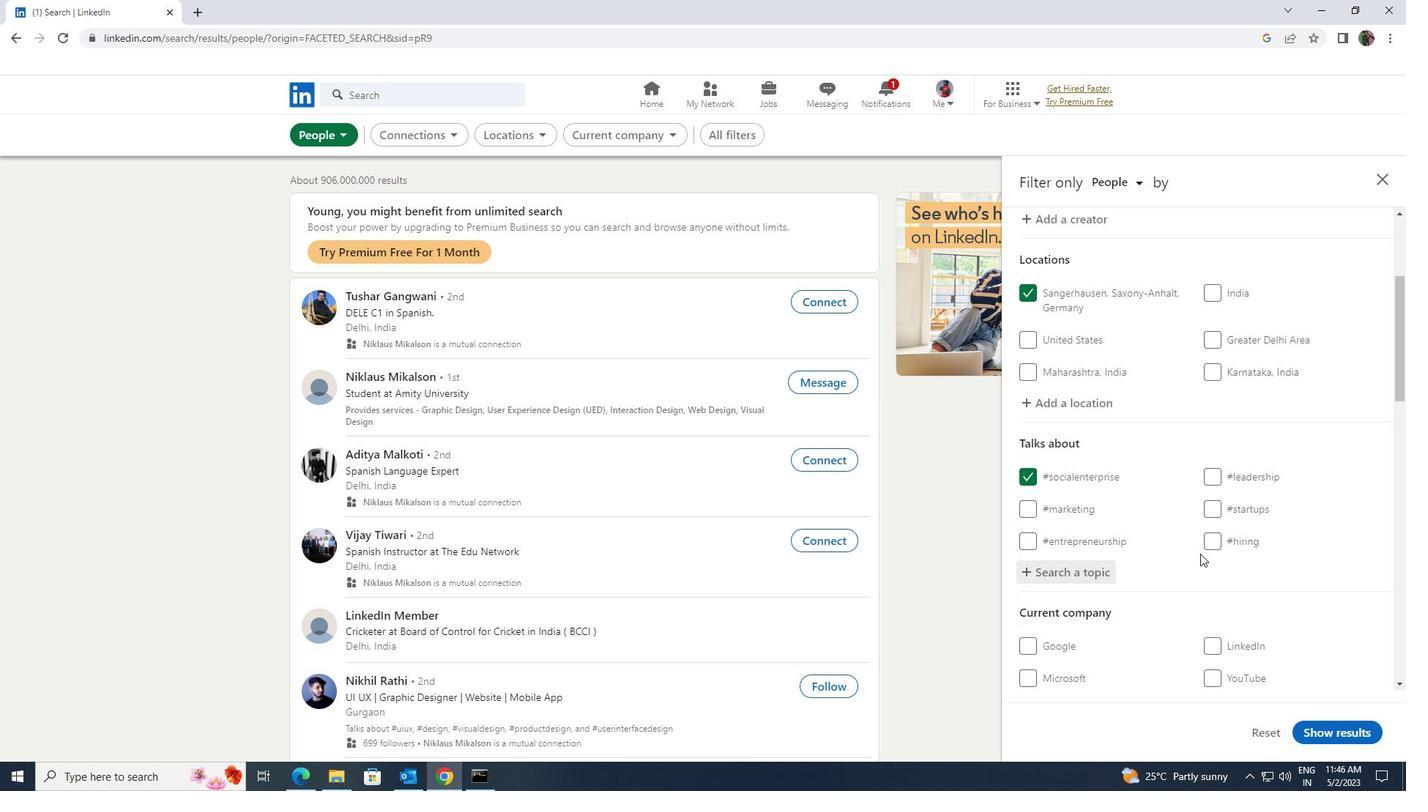 
Action: Mouse scrolled (1199, 553) with delta (0, 0)
Screenshot: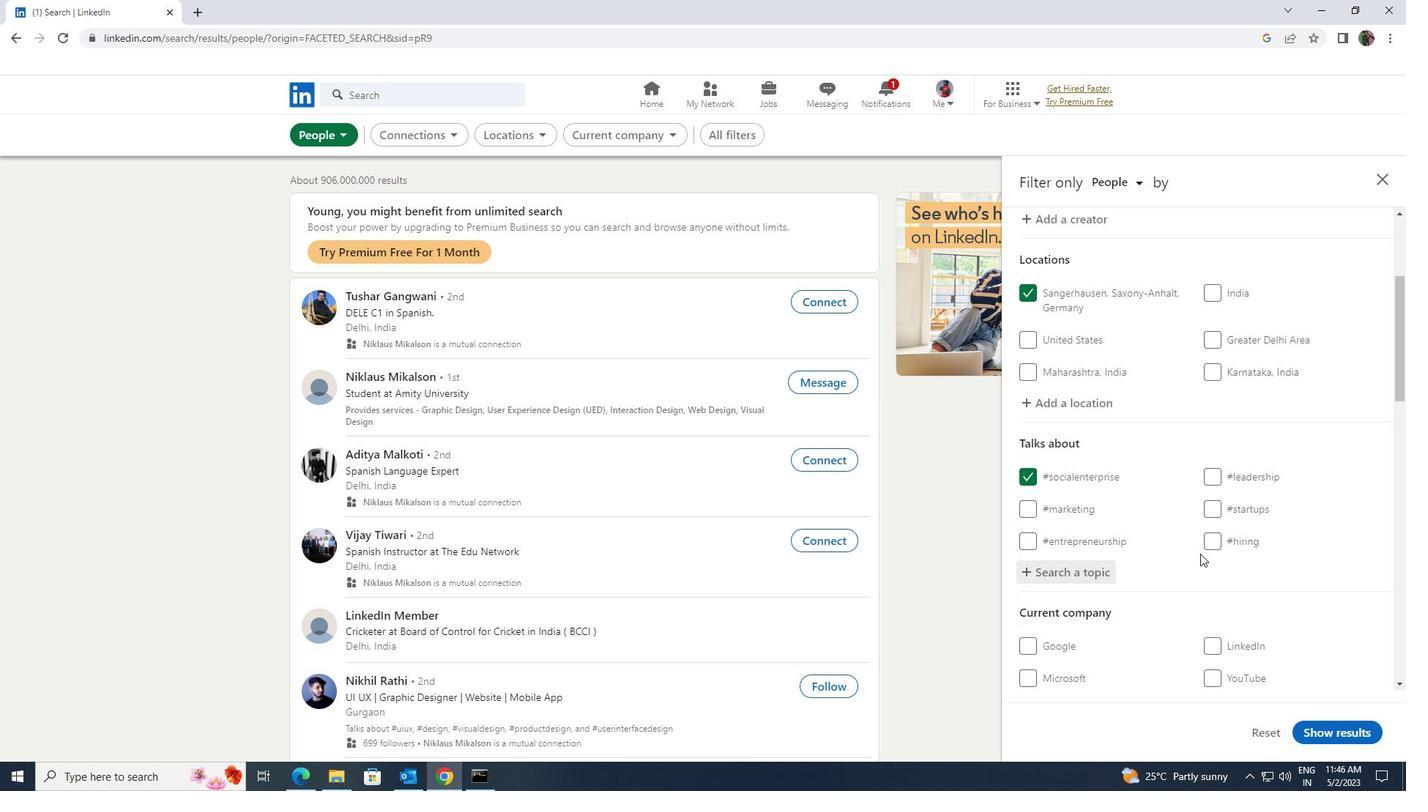 
Action: Mouse moved to (1199, 555)
Screenshot: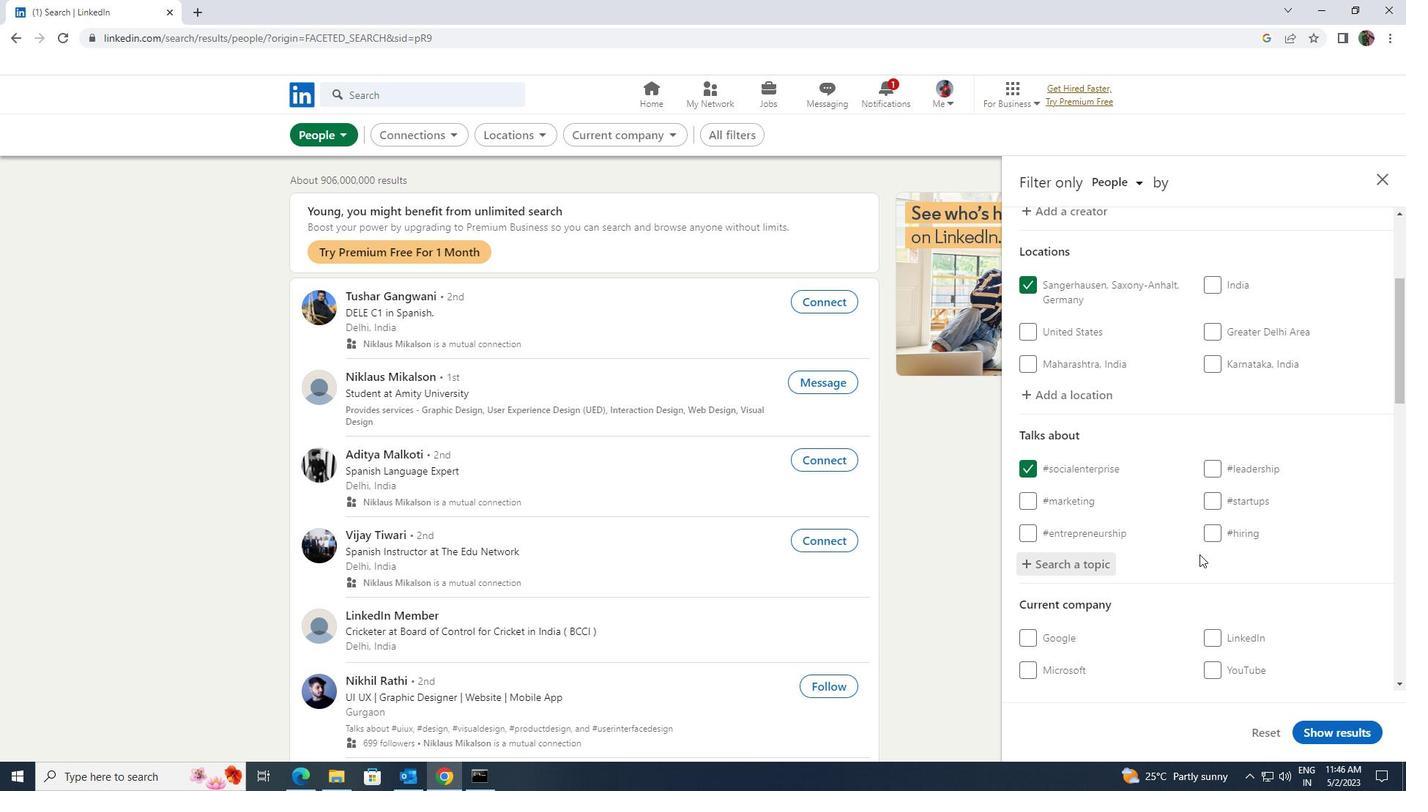 
Action: Mouse scrolled (1199, 554) with delta (0, 0)
Screenshot: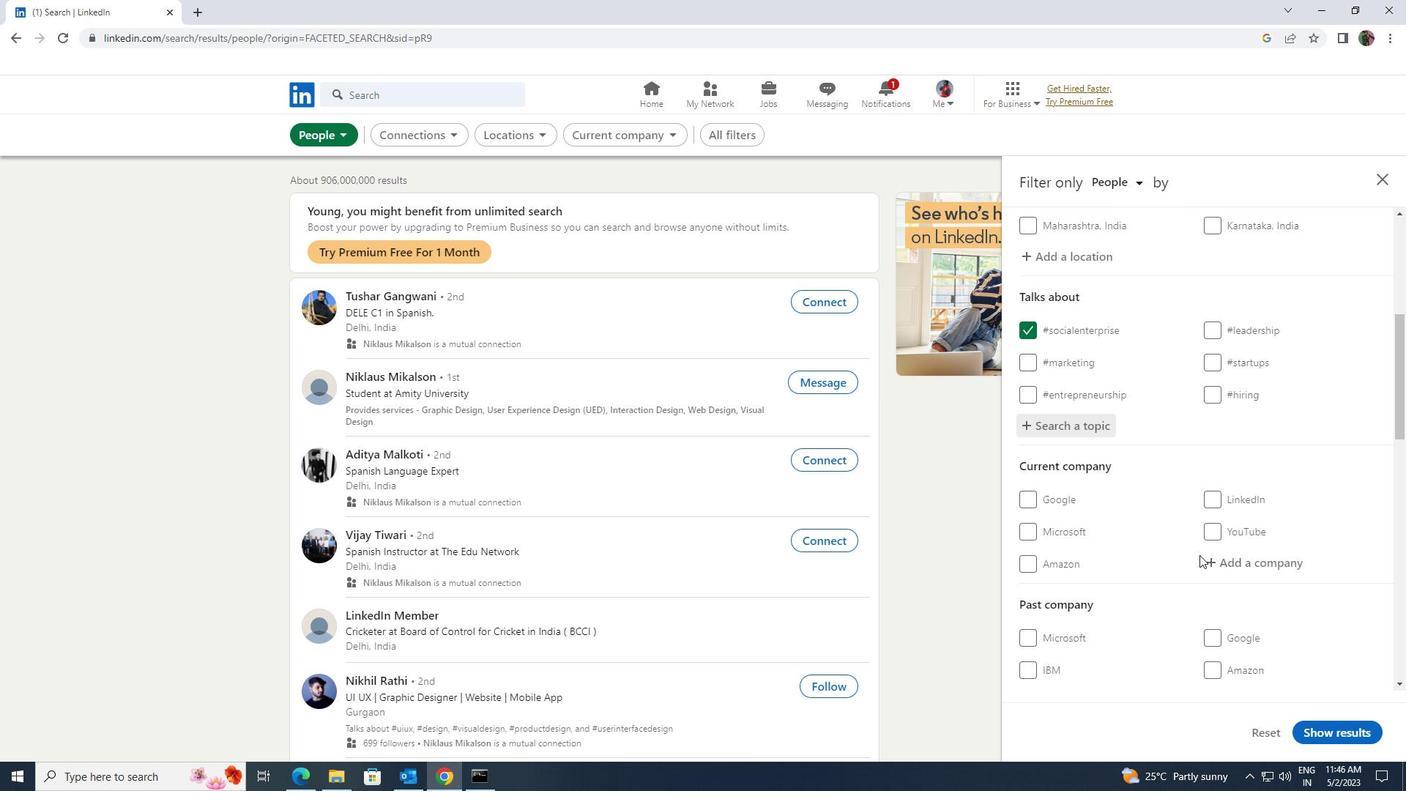 
Action: Mouse scrolled (1199, 554) with delta (0, 0)
Screenshot: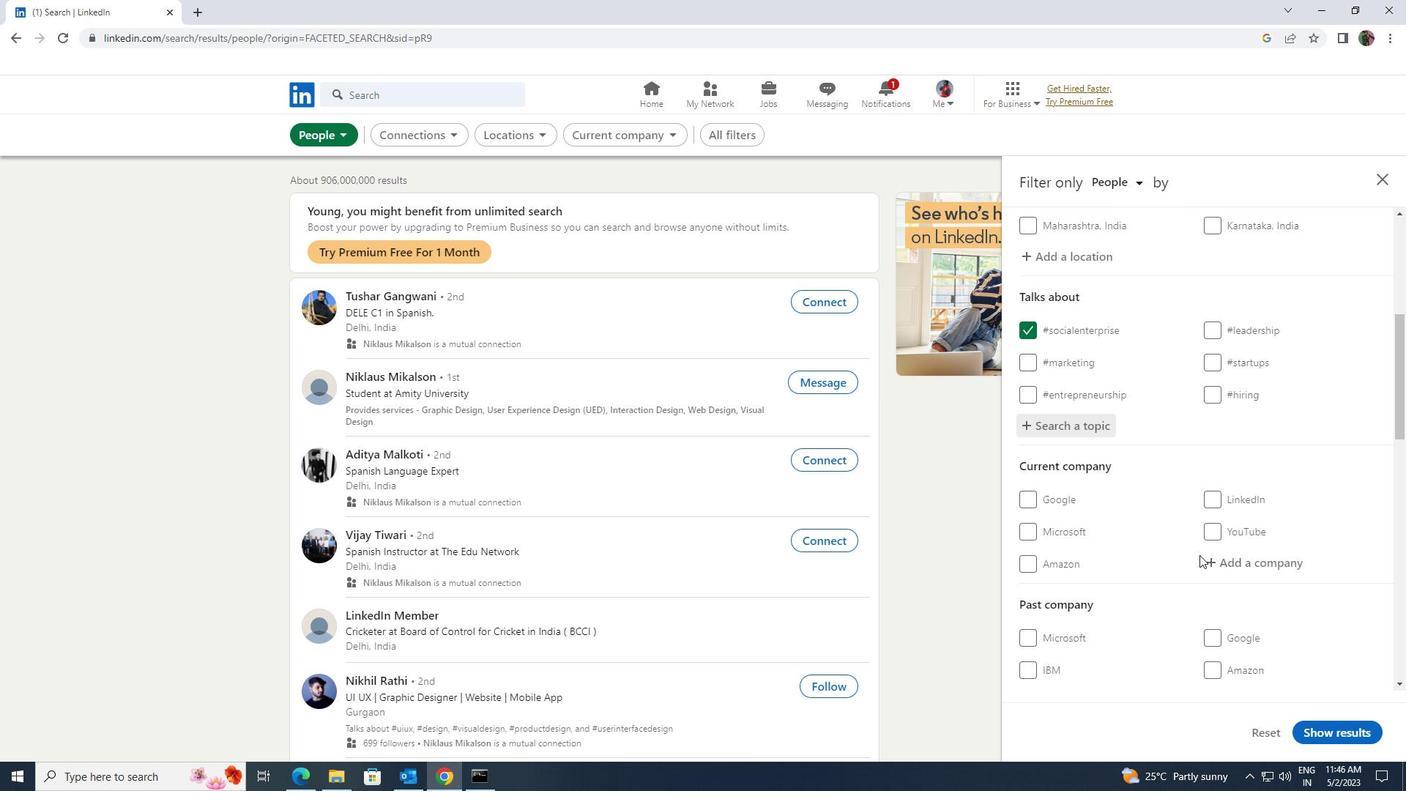 
Action: Mouse scrolled (1199, 554) with delta (0, 0)
Screenshot: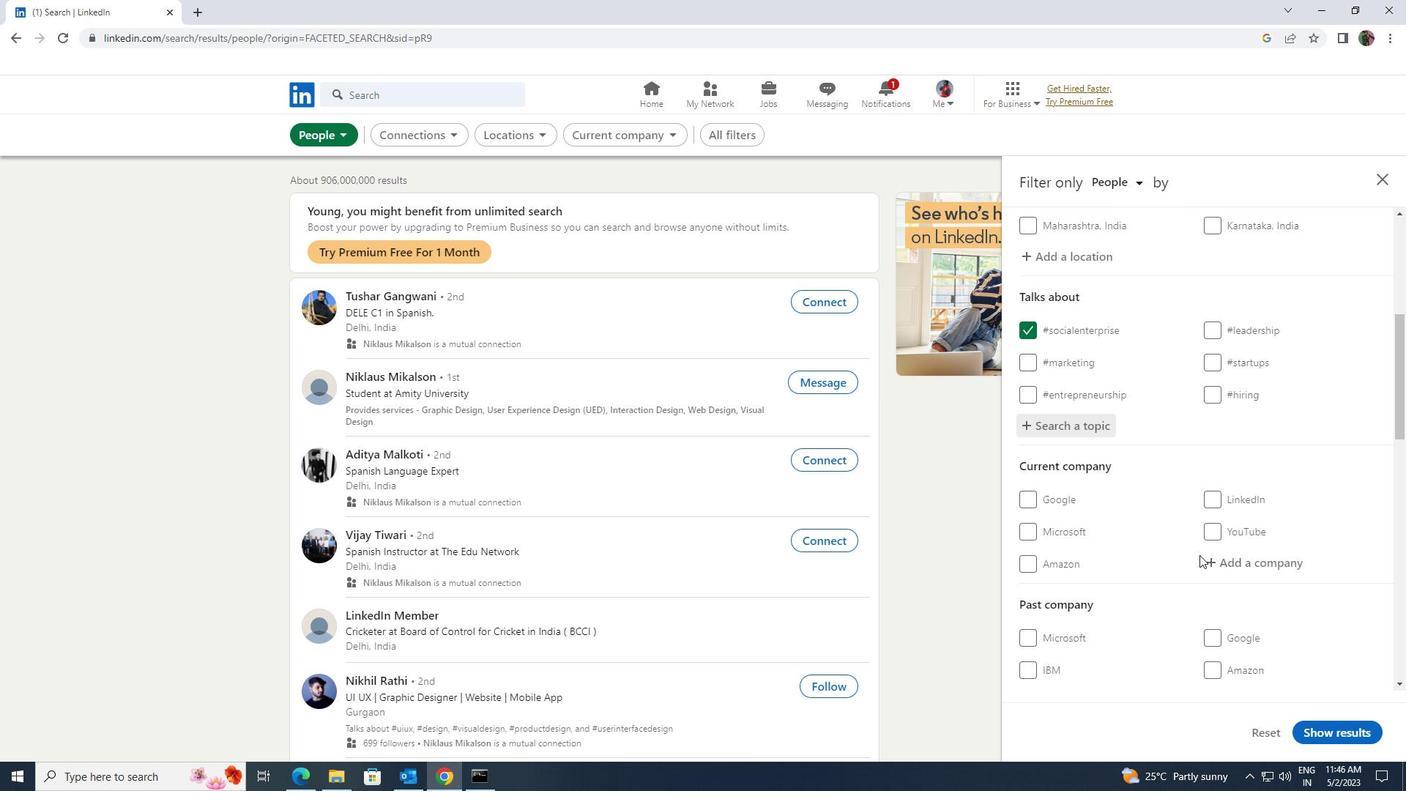 
Action: Mouse scrolled (1199, 554) with delta (0, 0)
Screenshot: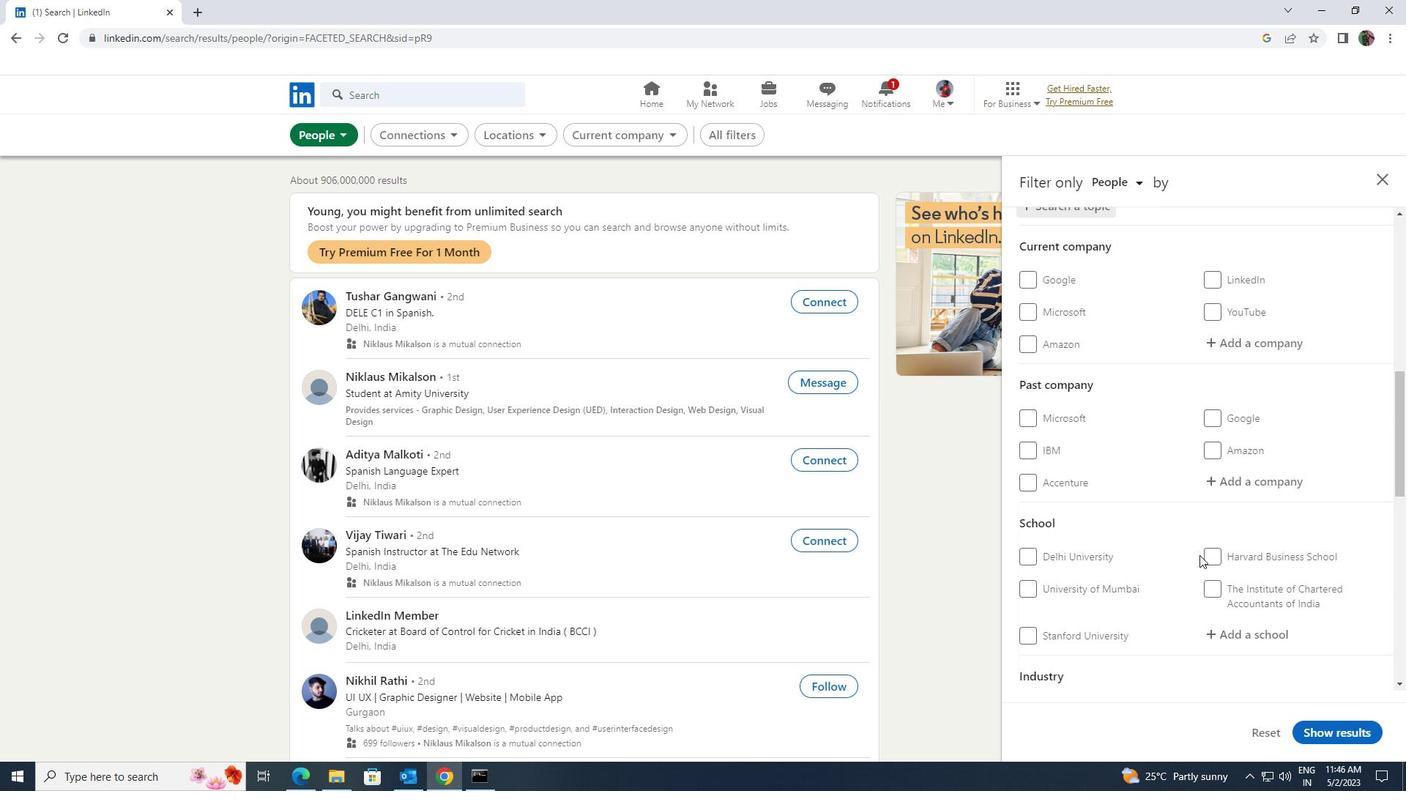 
Action: Mouse scrolled (1199, 554) with delta (0, 0)
Screenshot: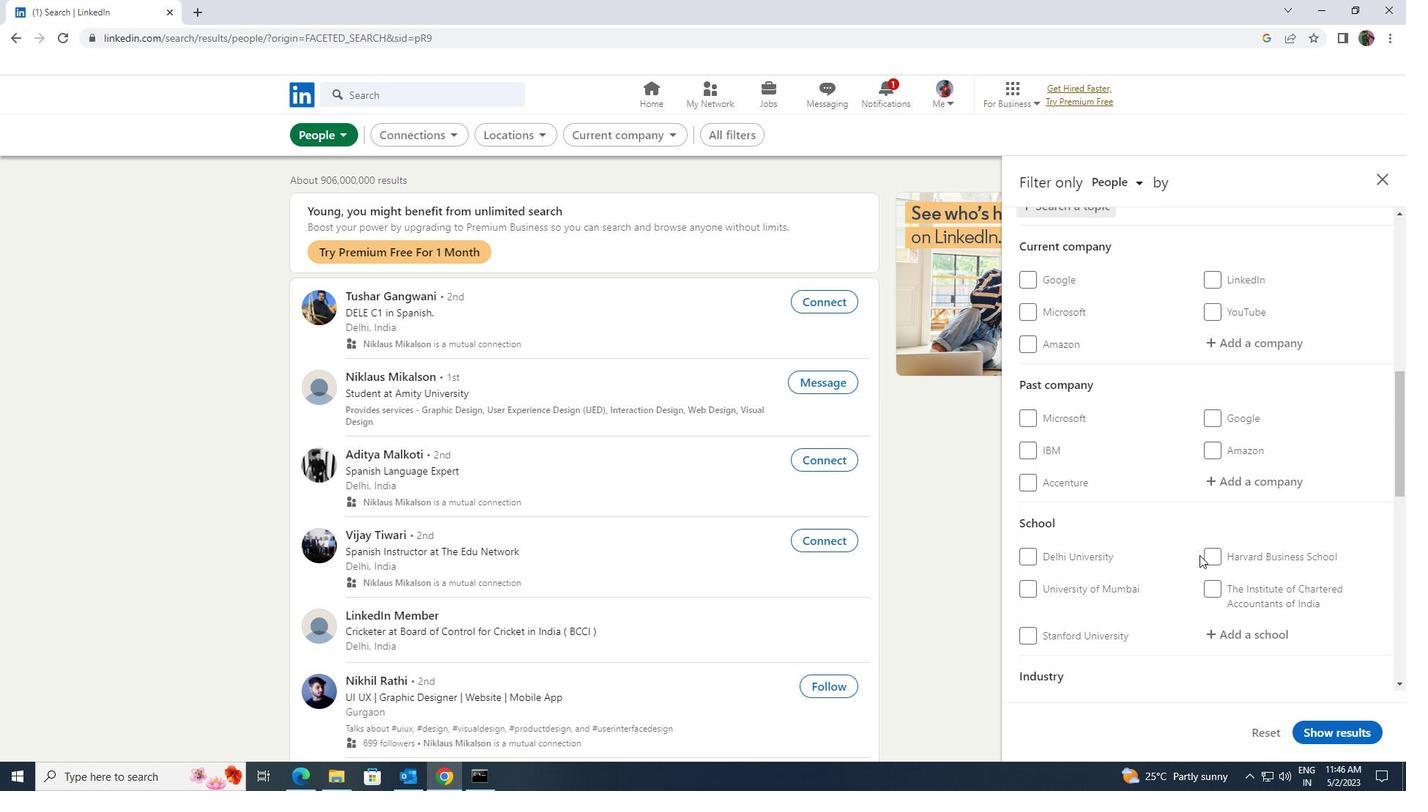 
Action: Mouse scrolled (1199, 554) with delta (0, 0)
Screenshot: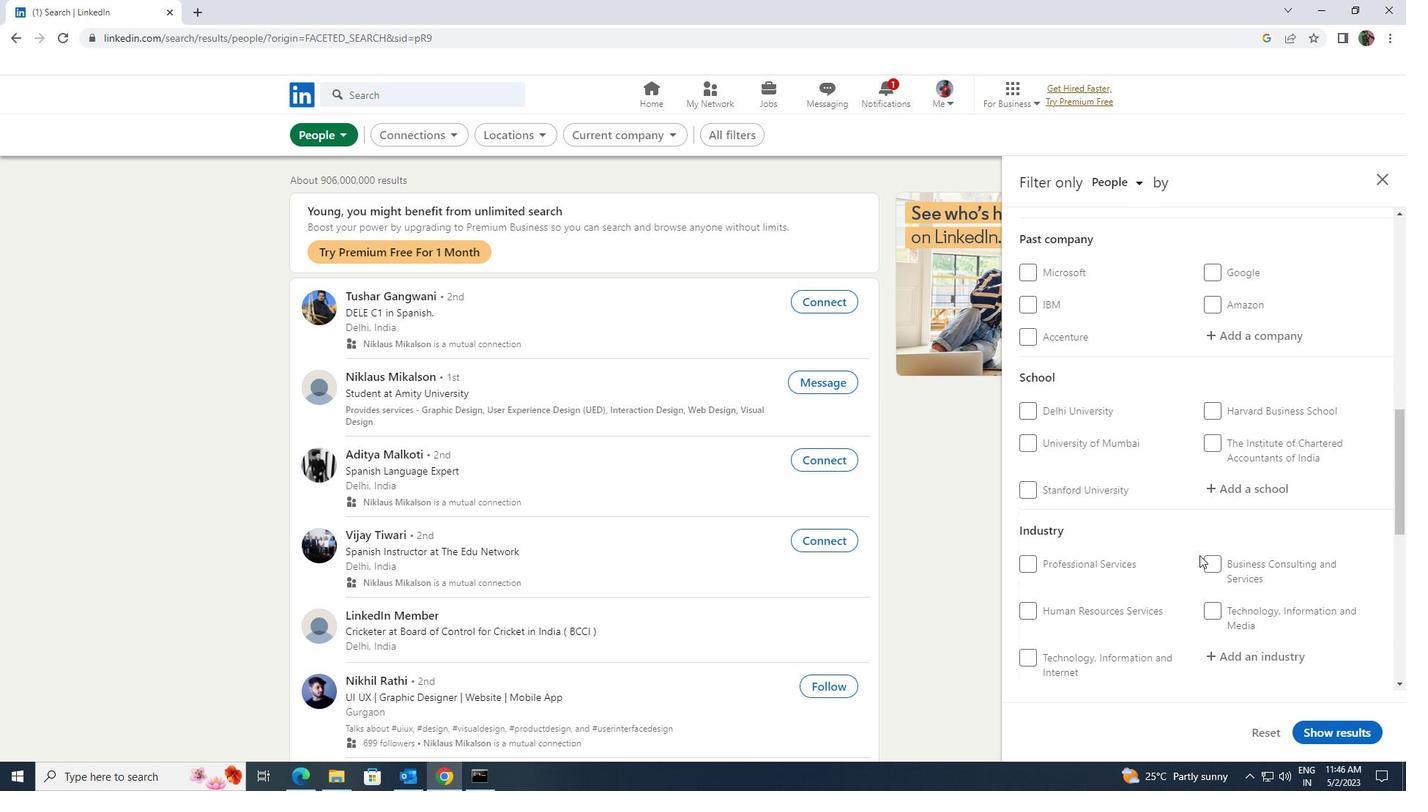 
Action: Mouse moved to (1197, 555)
Screenshot: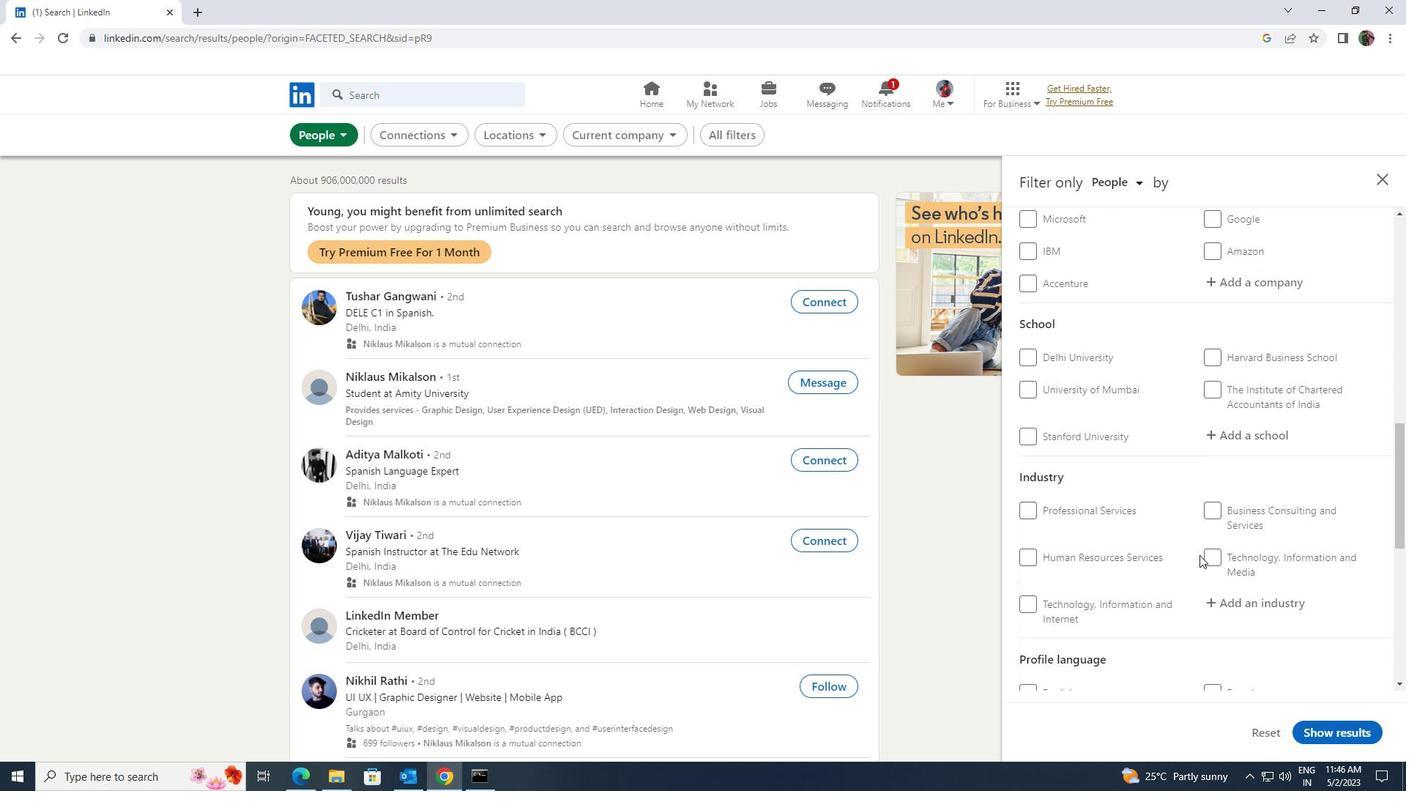 
Action: Mouse scrolled (1197, 555) with delta (0, 0)
Screenshot: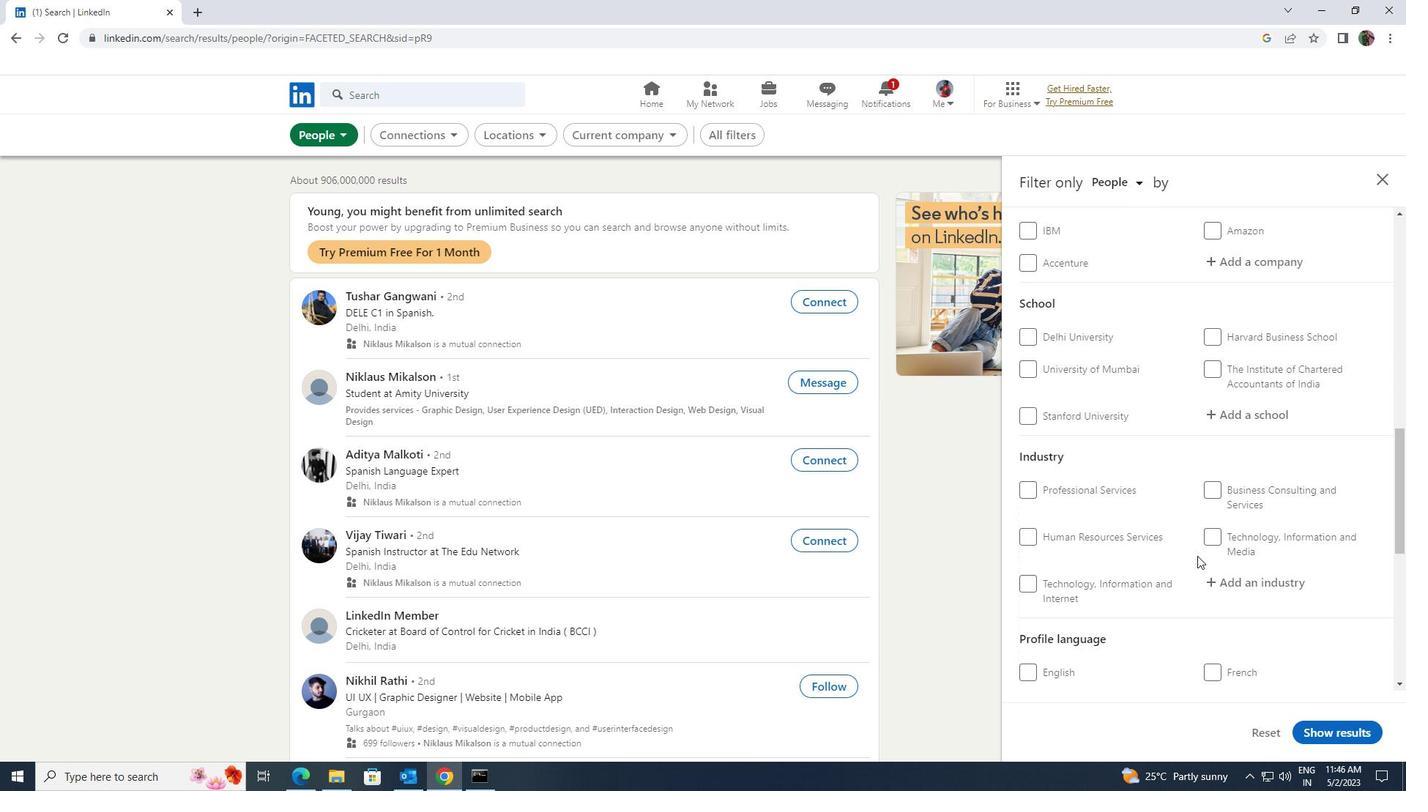 
Action: Mouse moved to (1196, 555)
Screenshot: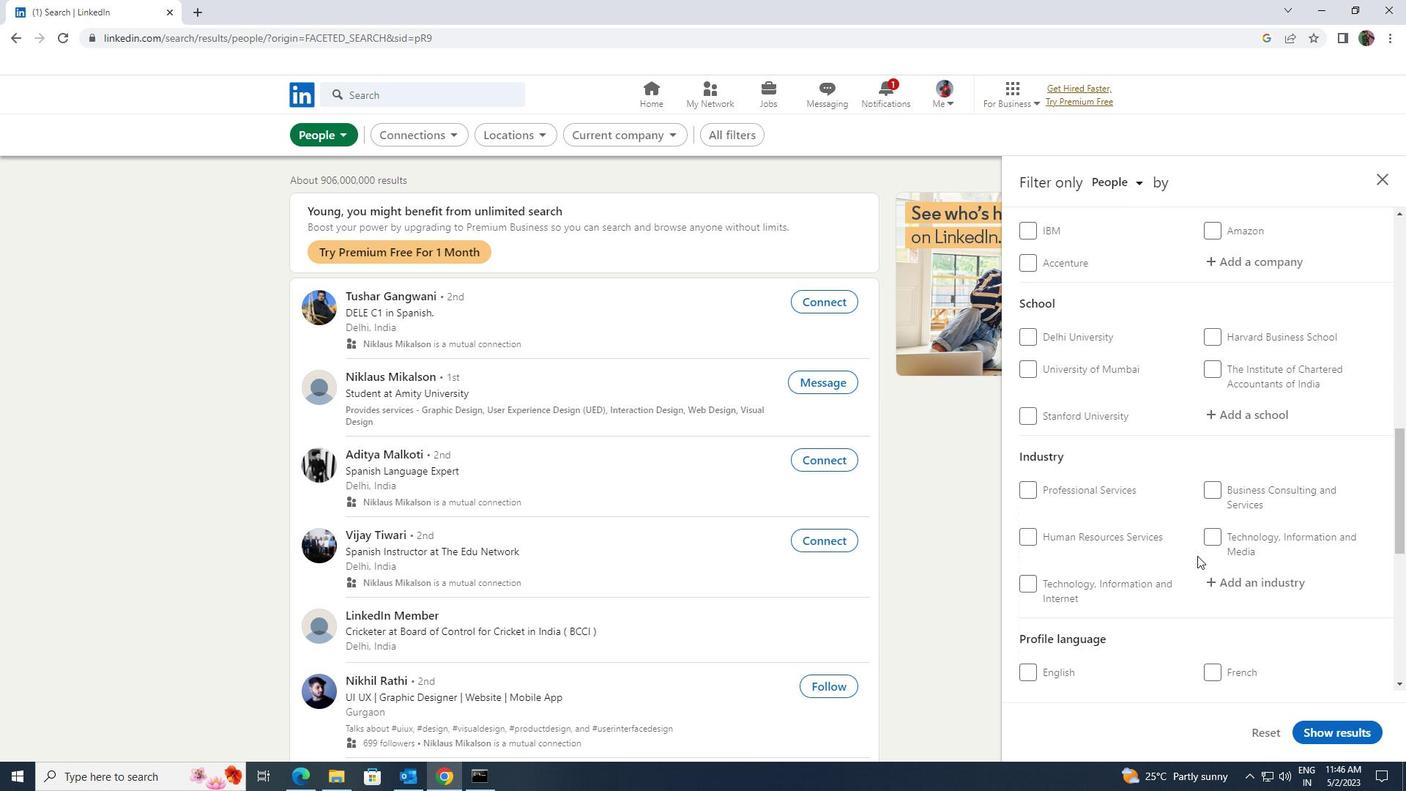 
Action: Mouse scrolled (1196, 555) with delta (0, 0)
Screenshot: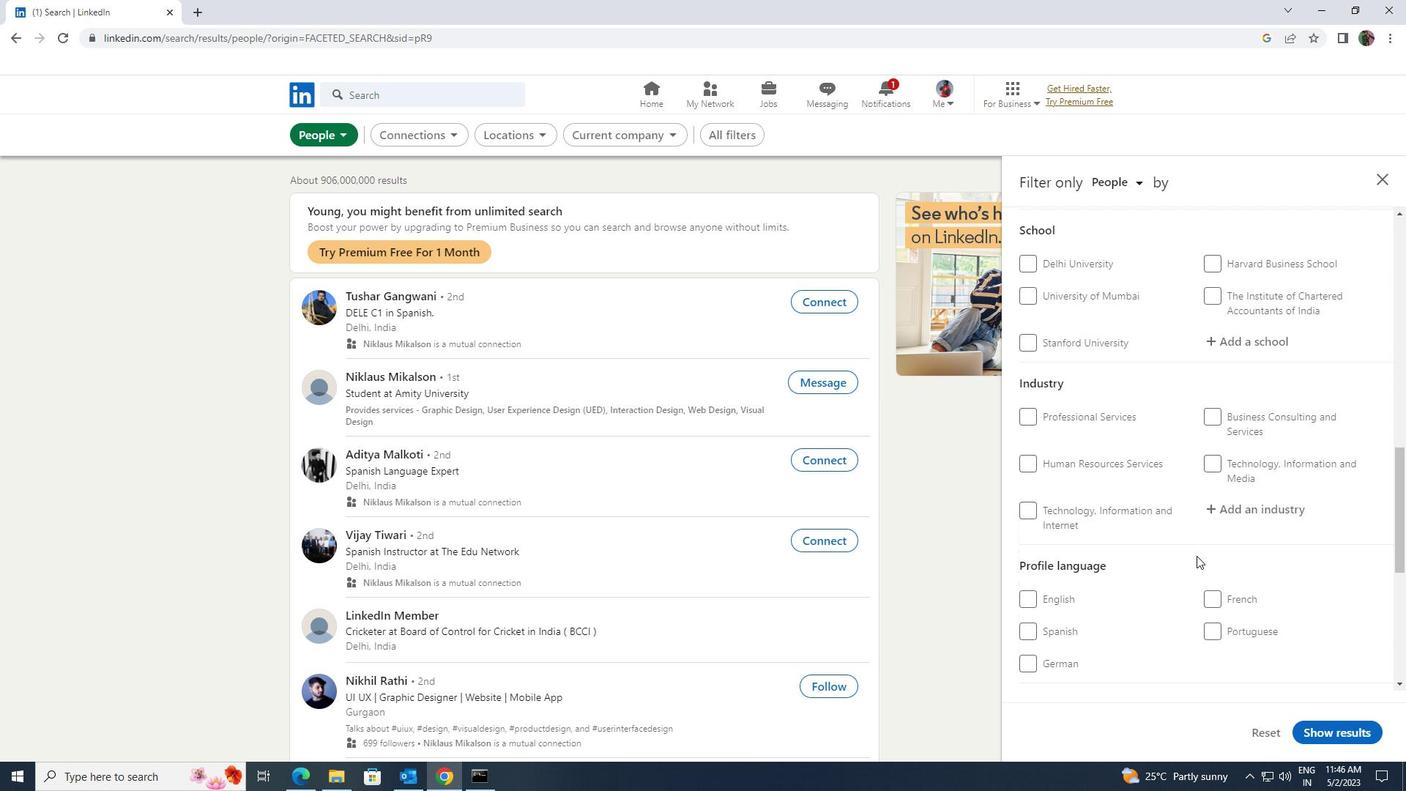 
Action: Mouse moved to (1036, 524)
Screenshot: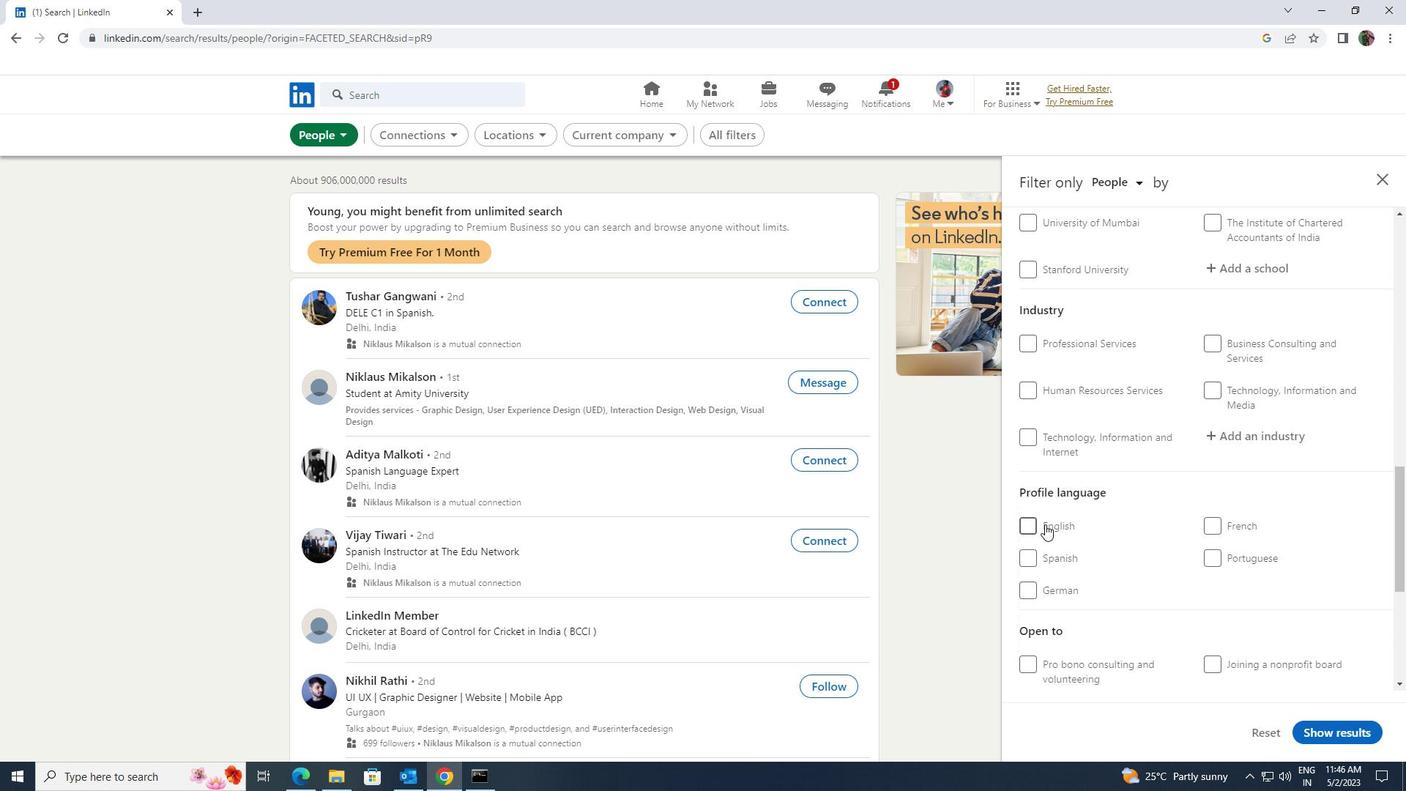
Action: Mouse pressed left at (1036, 524)
Screenshot: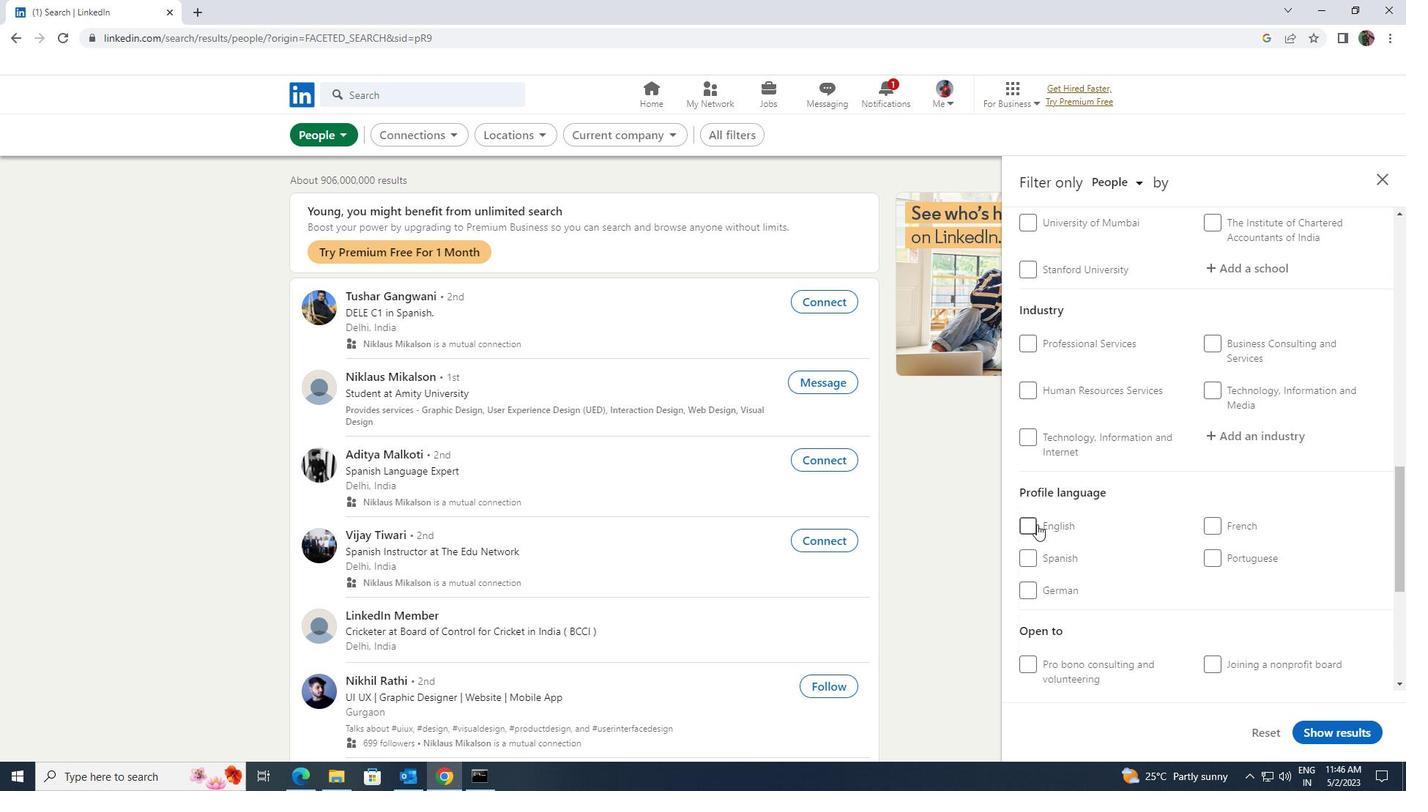 
Action: Mouse moved to (1126, 531)
Screenshot: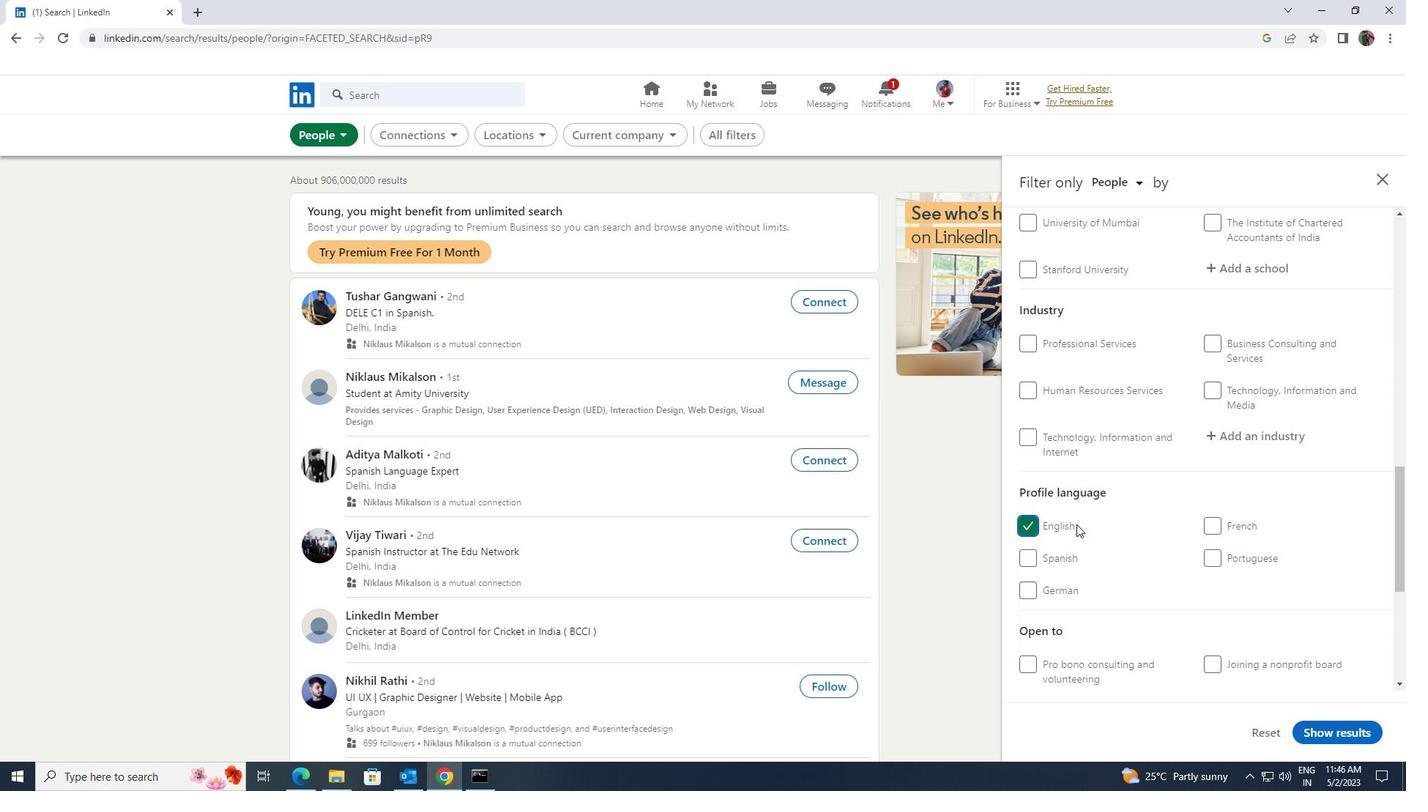 
Action: Mouse scrolled (1126, 531) with delta (0, 0)
Screenshot: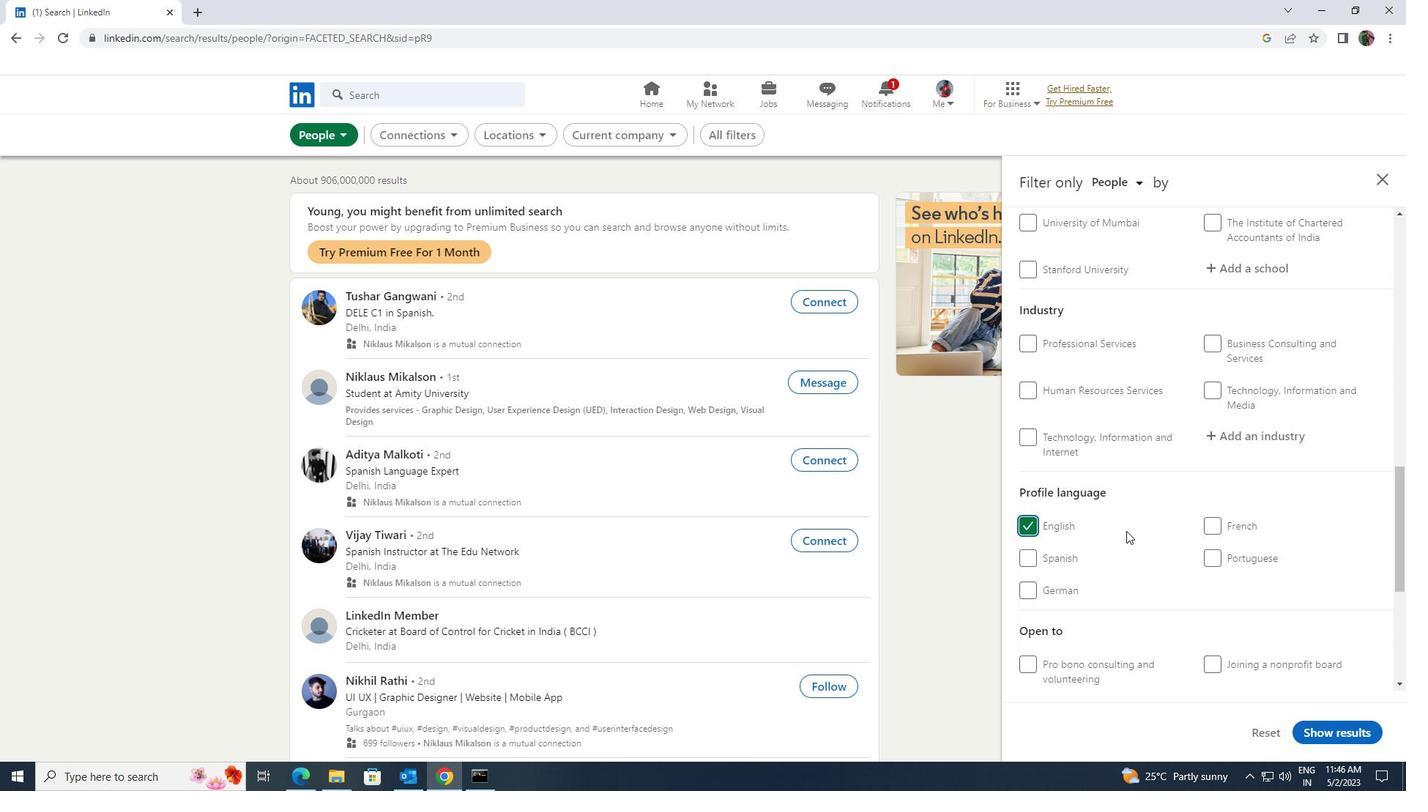 
Action: Mouse moved to (1127, 537)
Screenshot: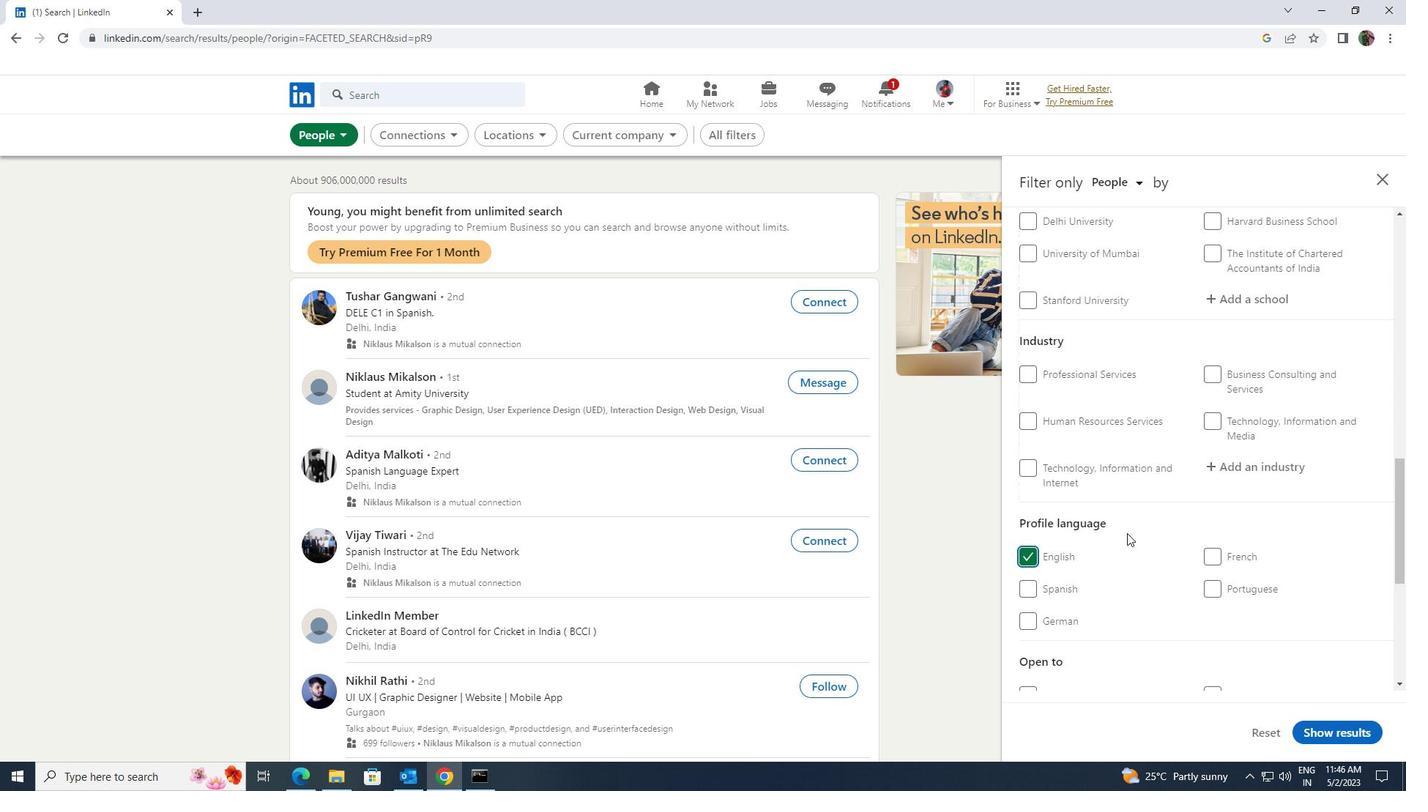 
Action: Mouse scrolled (1127, 538) with delta (0, 0)
Screenshot: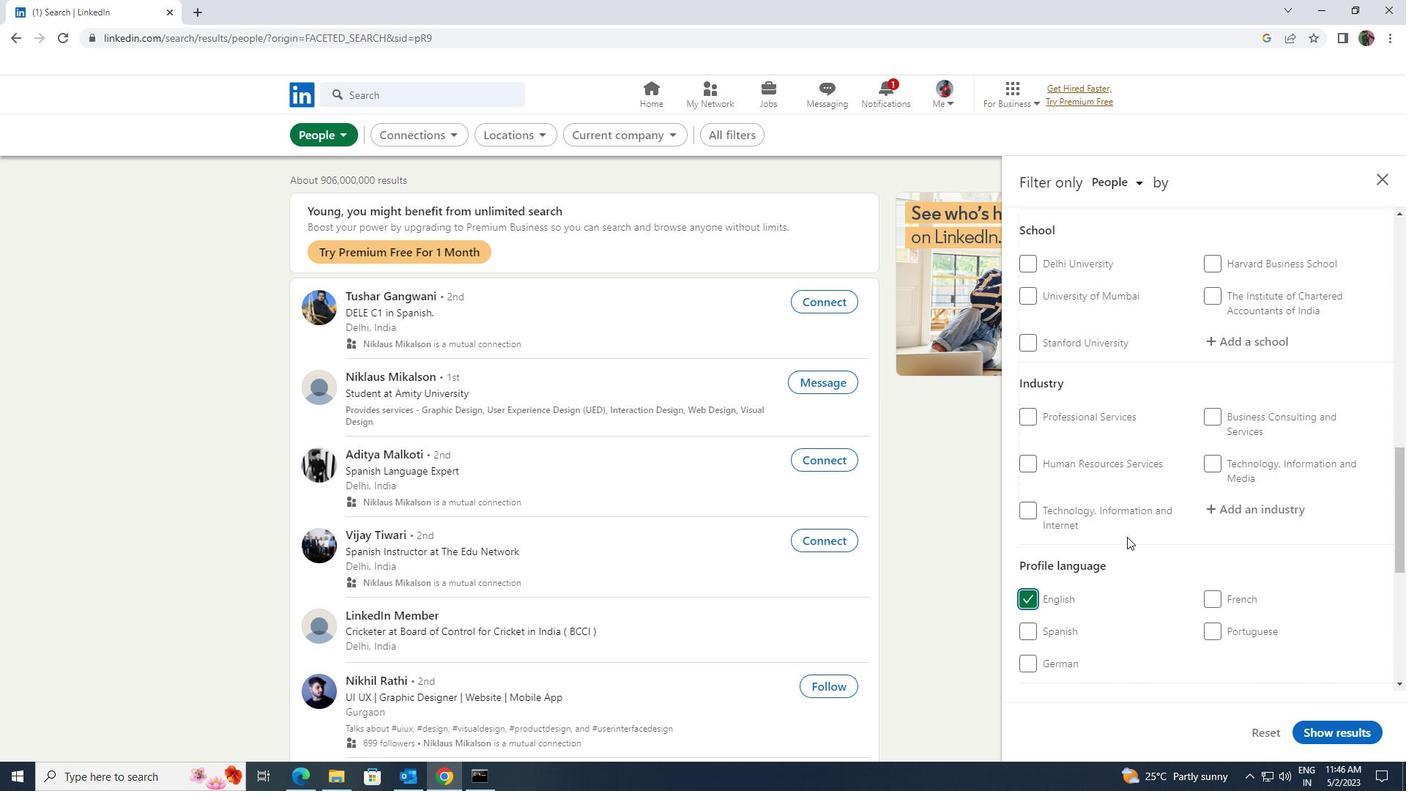 
Action: Mouse scrolled (1127, 538) with delta (0, 0)
Screenshot: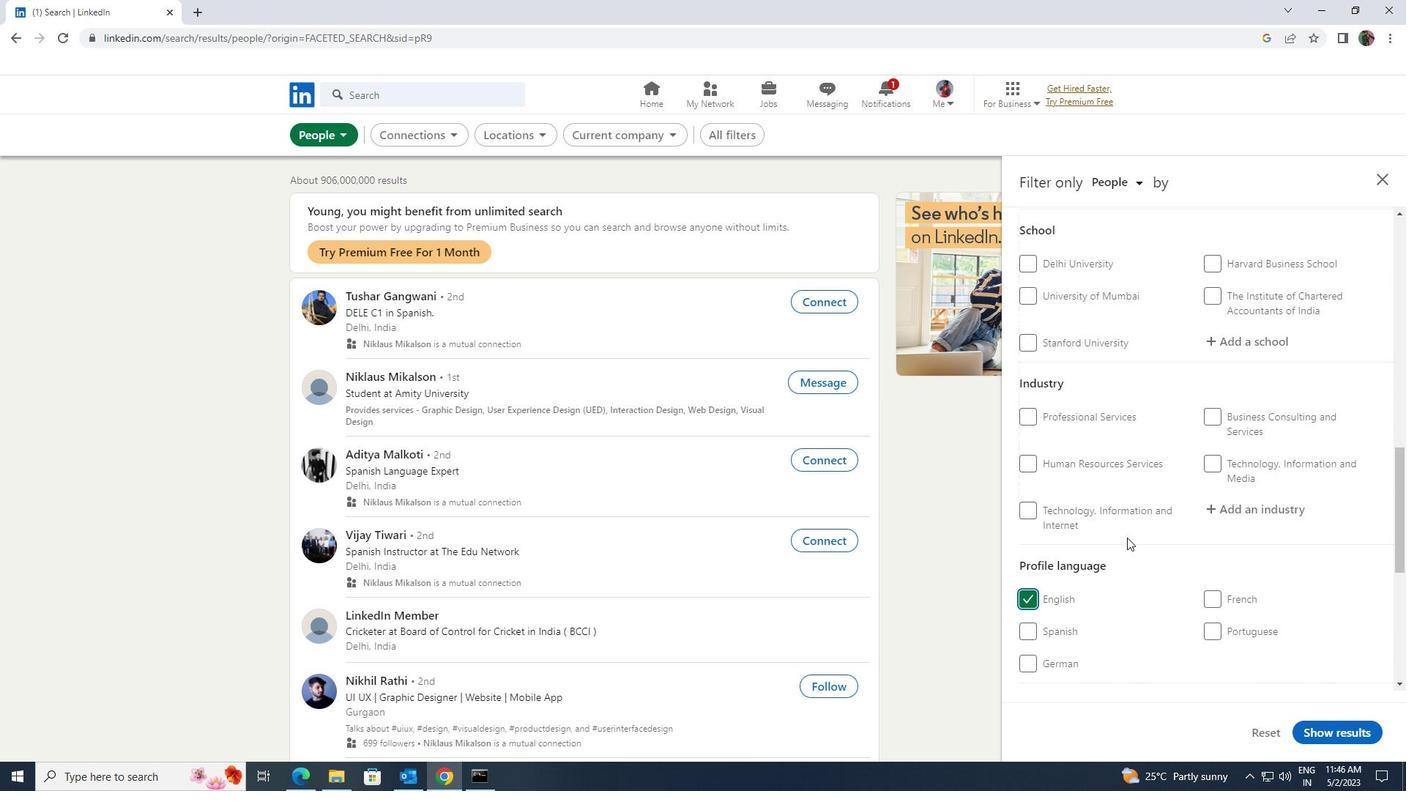 
Action: Mouse scrolled (1127, 538) with delta (0, 0)
Screenshot: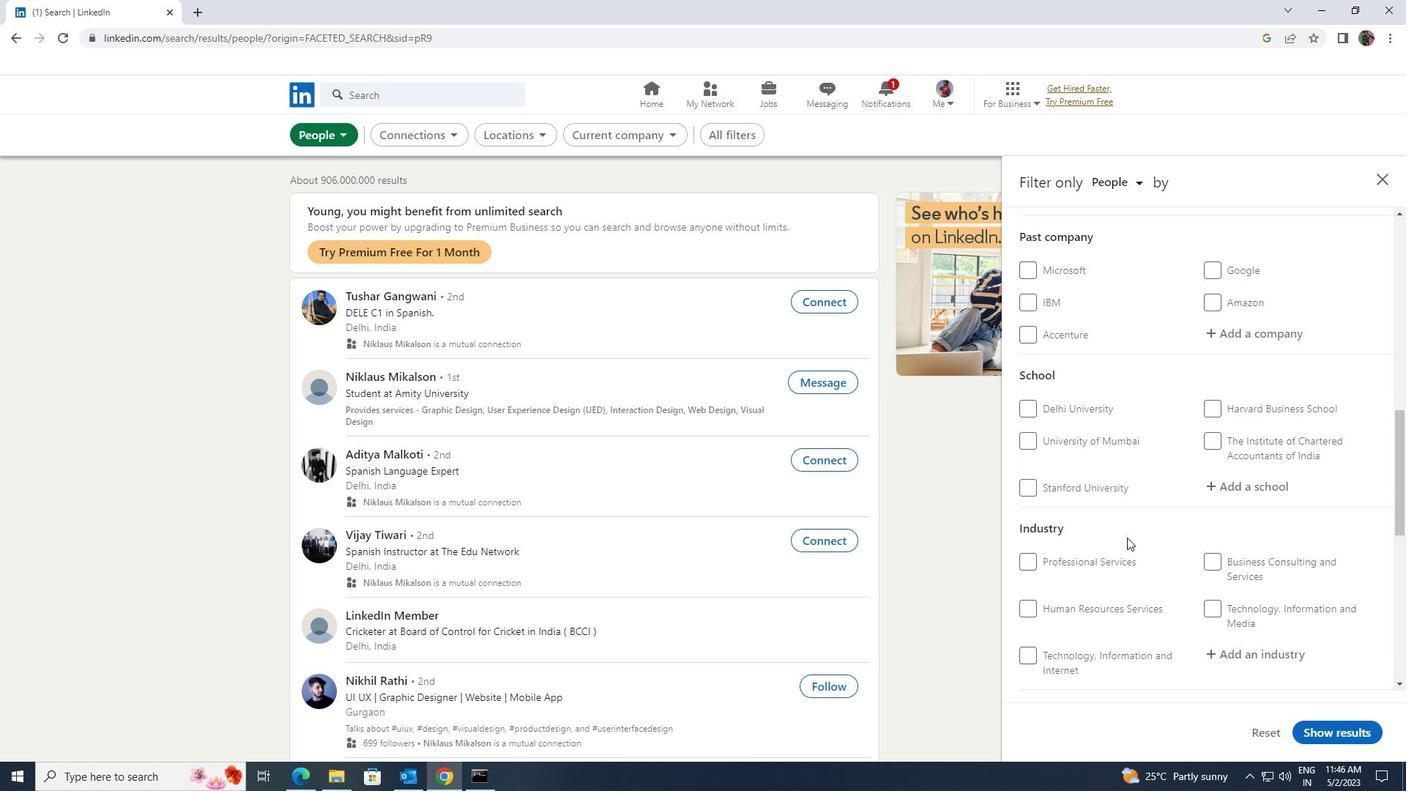 
Action: Mouse scrolled (1127, 538) with delta (0, 0)
Screenshot: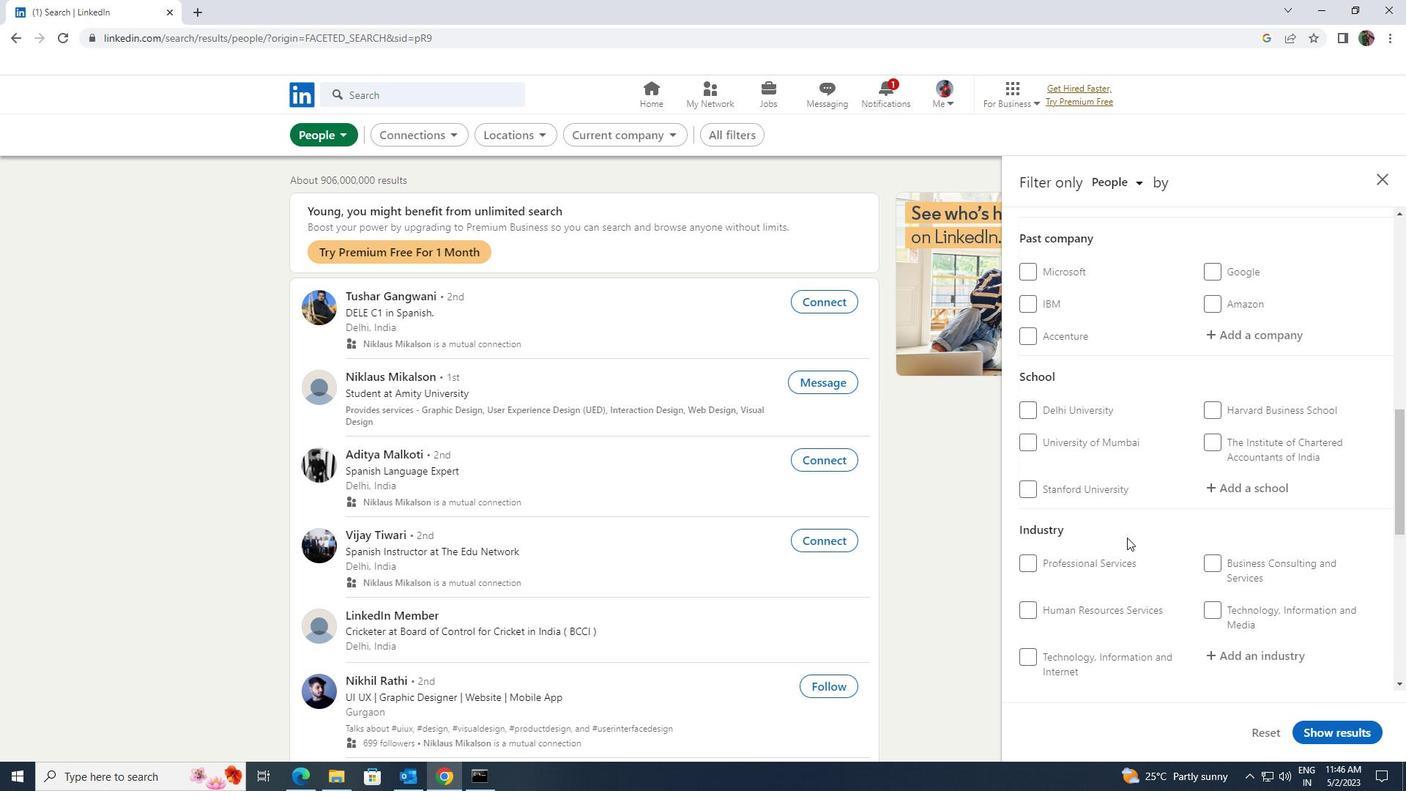
Action: Mouse scrolled (1127, 538) with delta (0, 0)
Screenshot: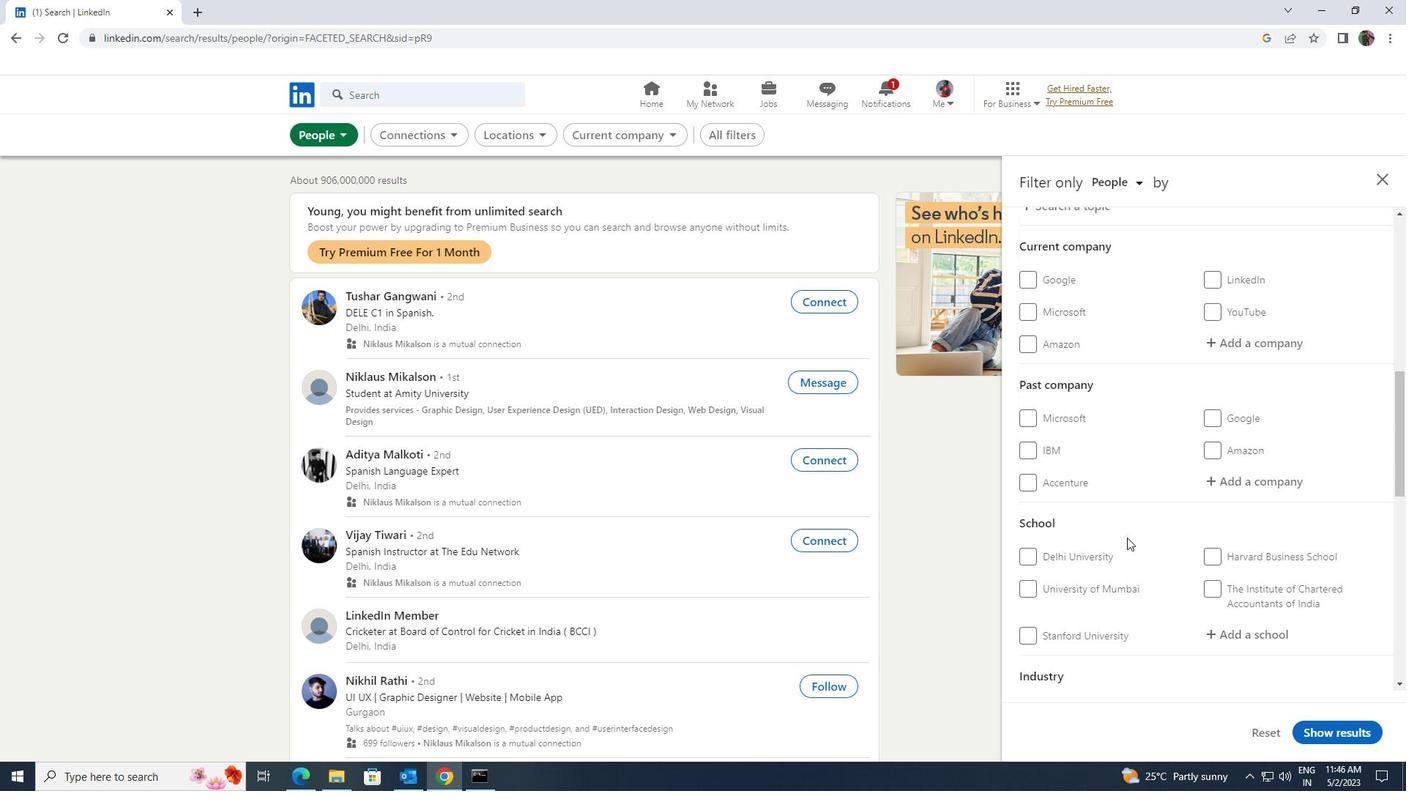 
Action: Mouse moved to (1224, 417)
Screenshot: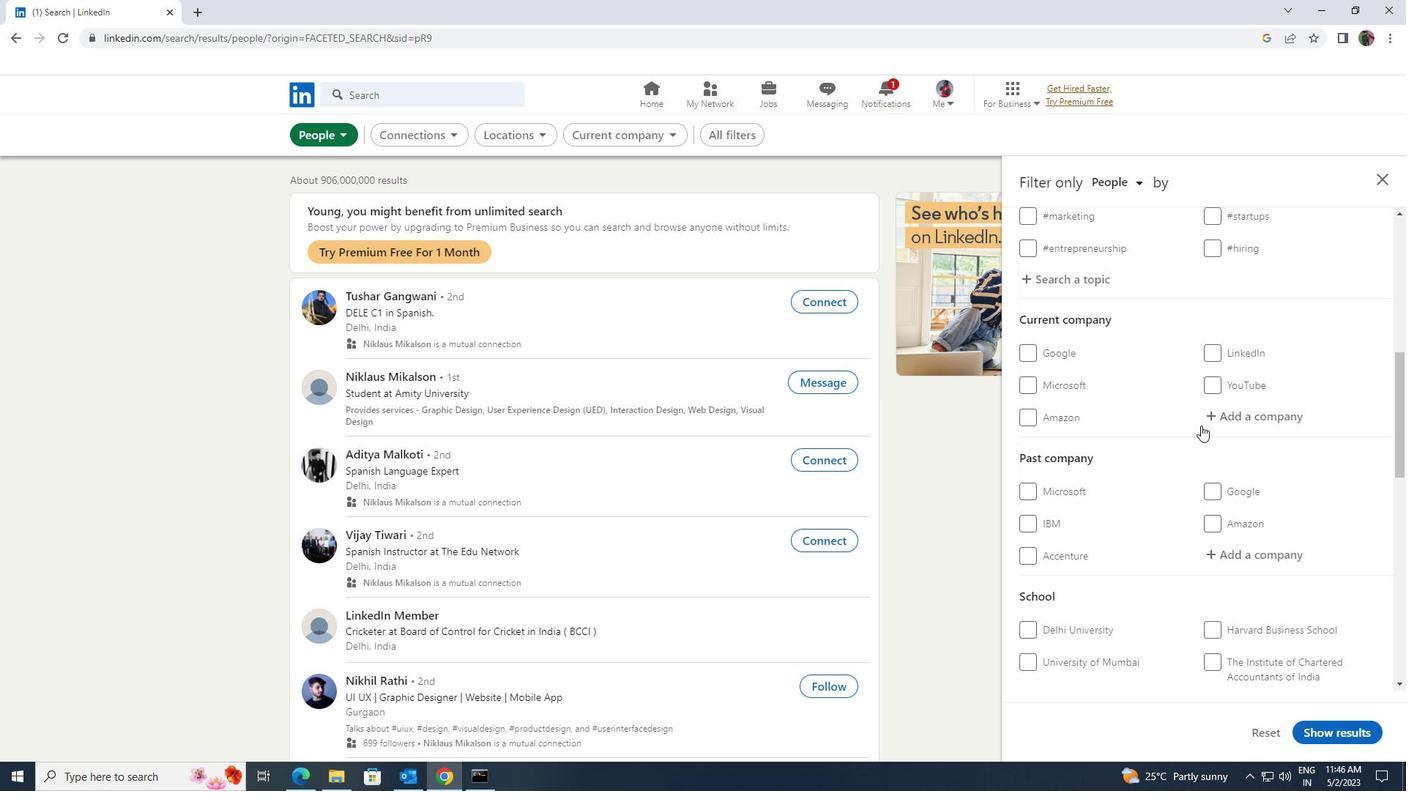 
Action: Mouse pressed left at (1224, 417)
Screenshot: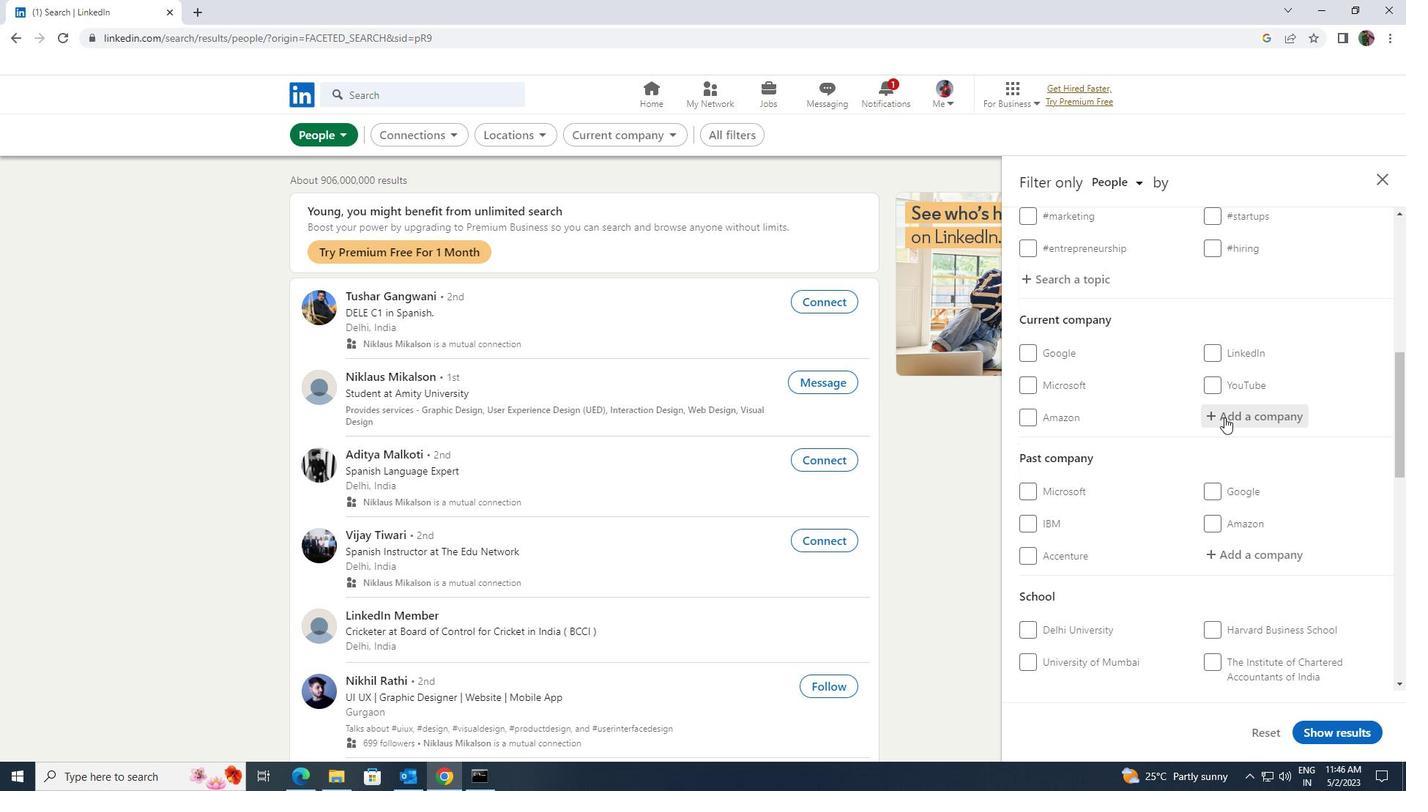
Action: Key pressed <Key.shift>MITCH
Screenshot: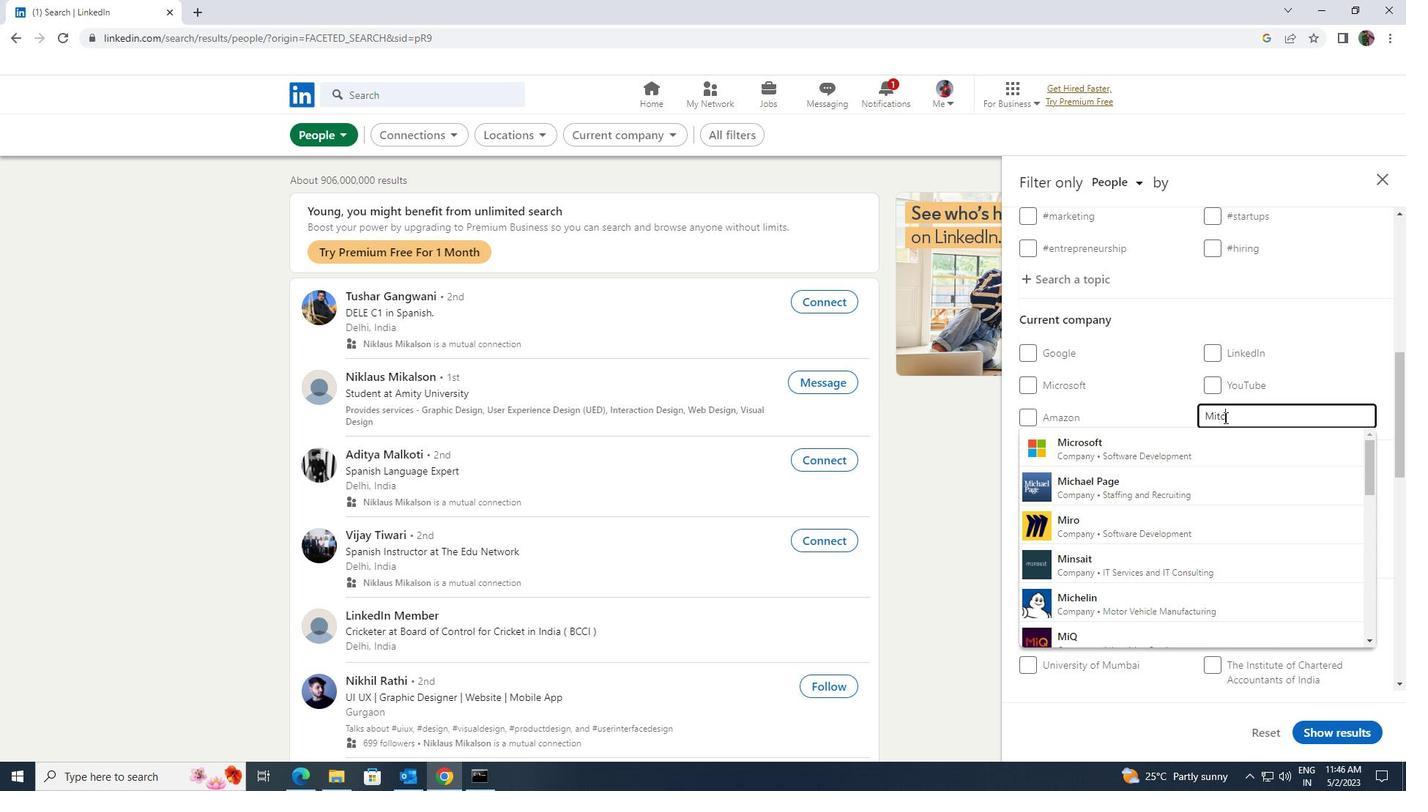 
Action: Mouse moved to (1216, 435)
Screenshot: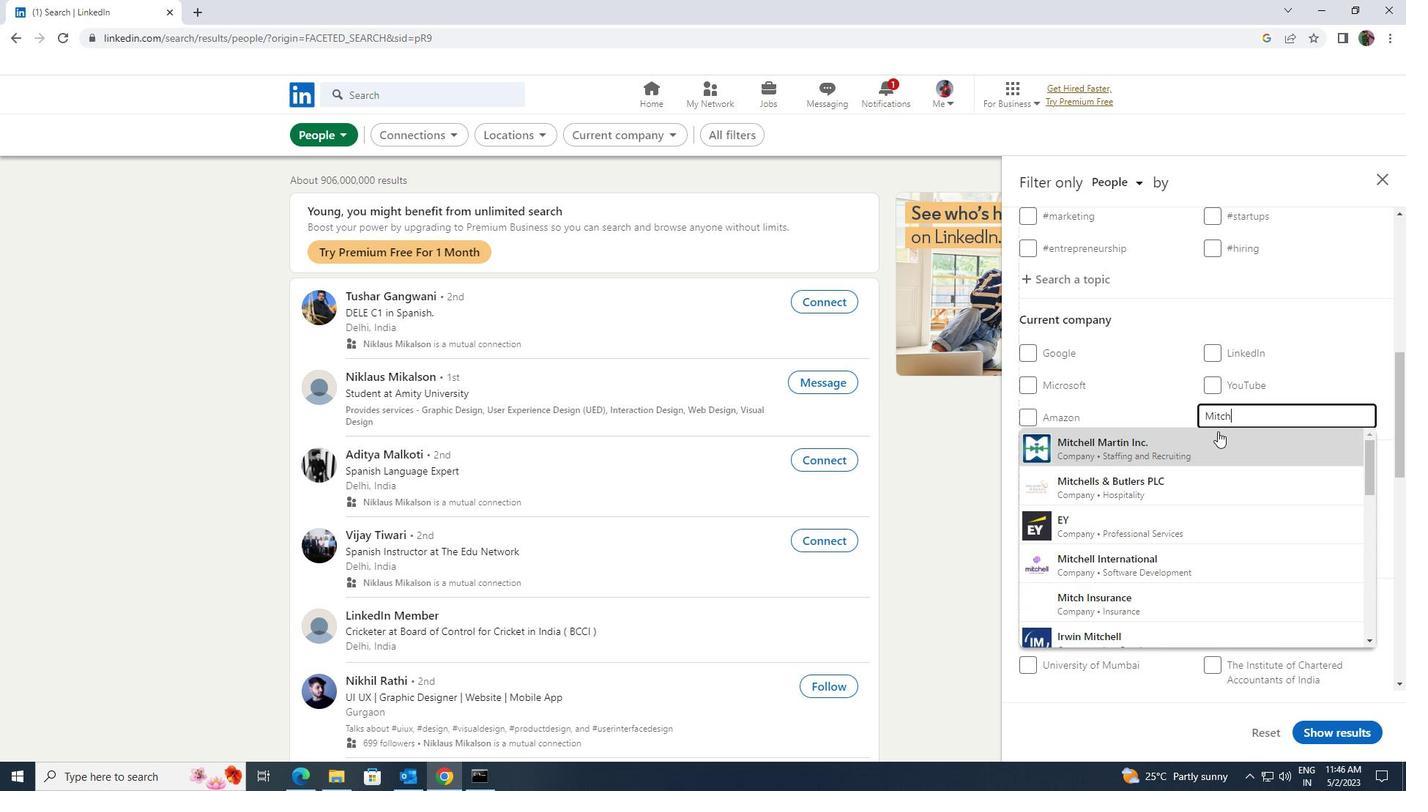 
Action: Mouse pressed left at (1216, 435)
Screenshot: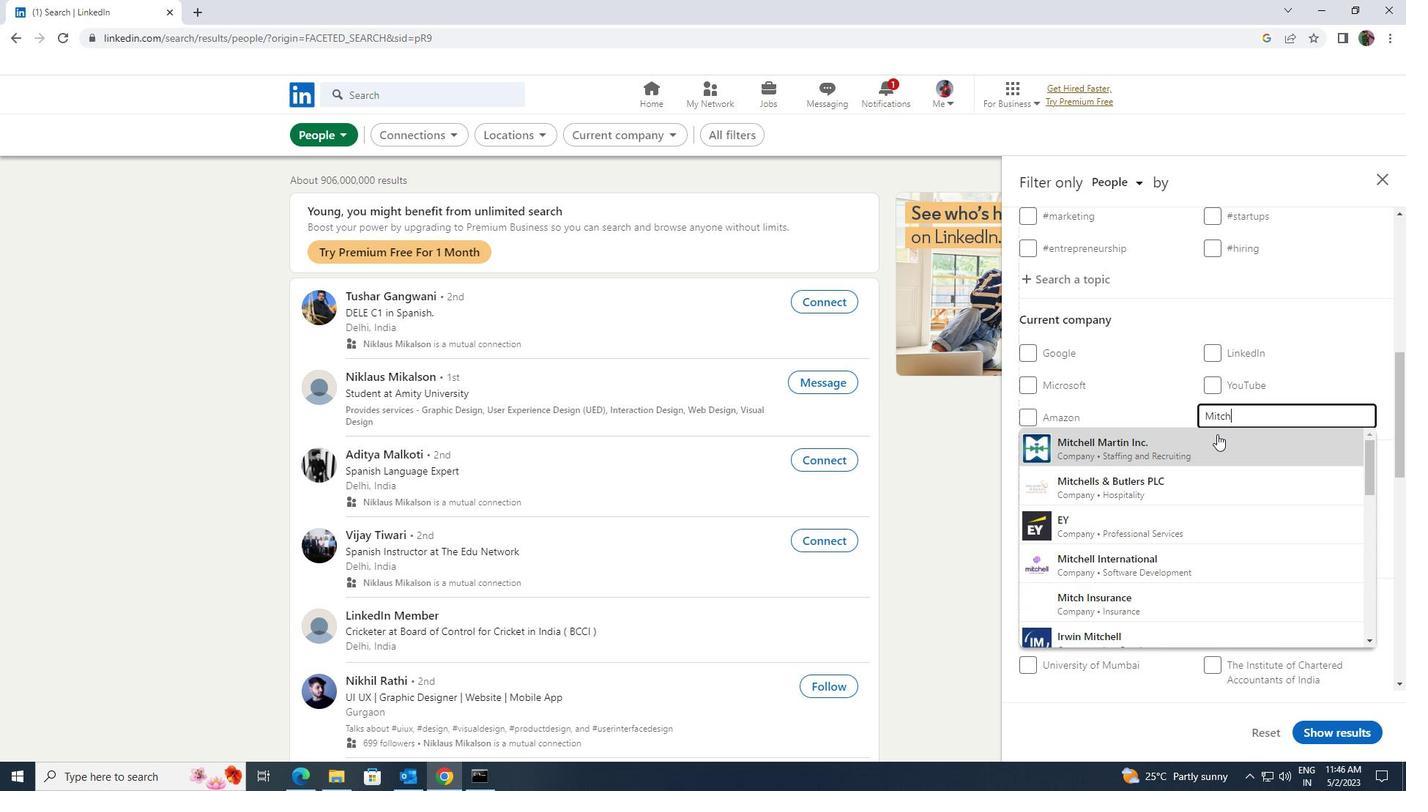 
Action: Mouse scrolled (1216, 434) with delta (0, 0)
Screenshot: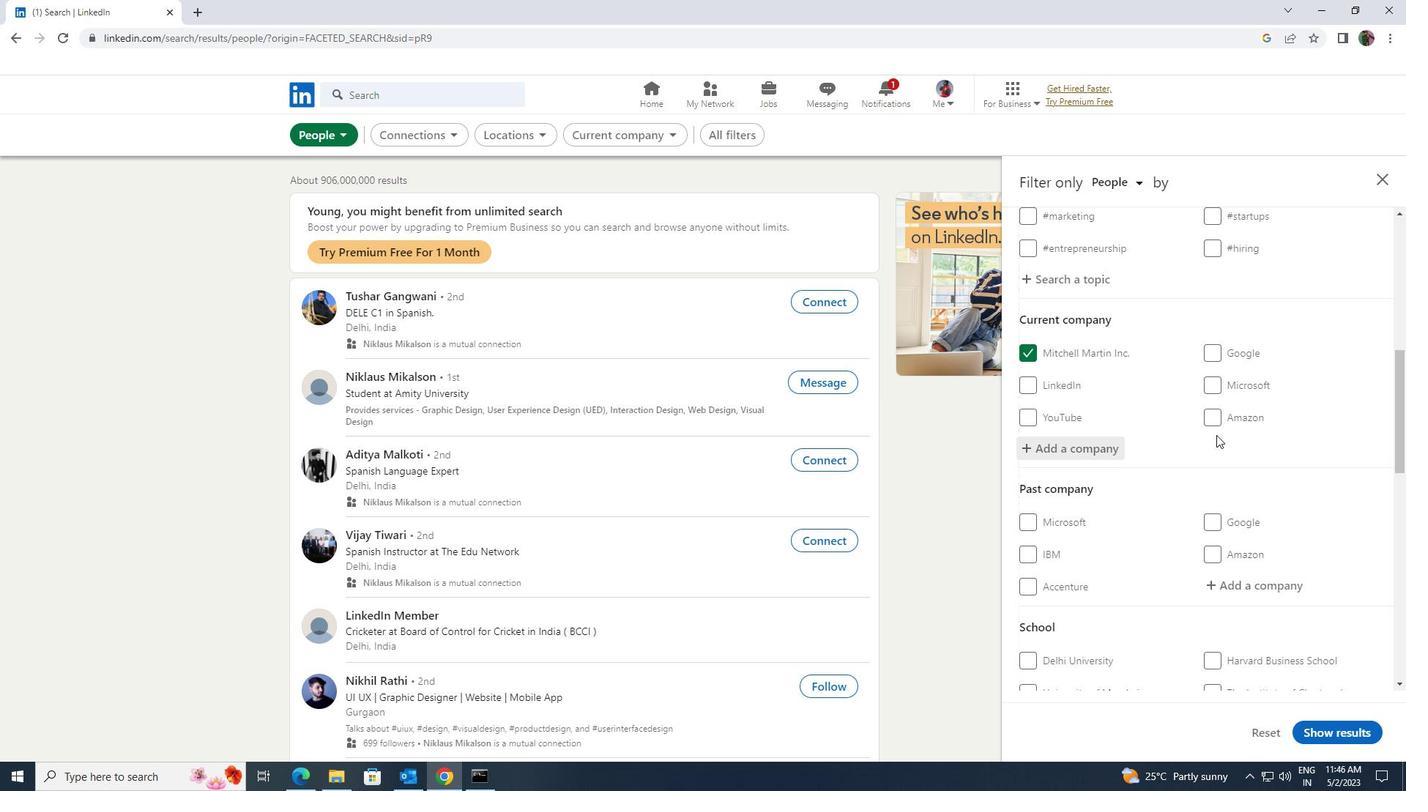 
Action: Mouse moved to (1212, 440)
Screenshot: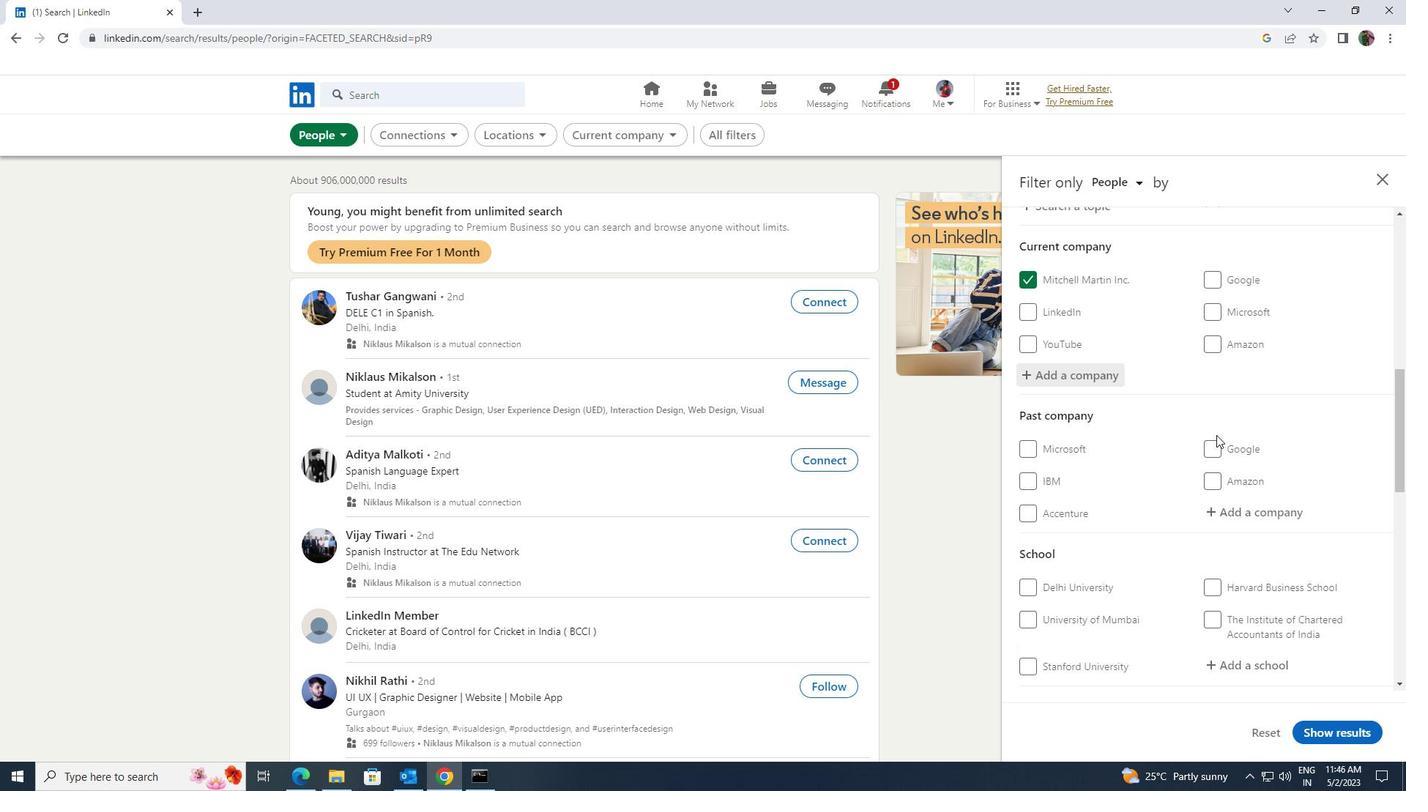 
Action: Mouse scrolled (1212, 439) with delta (0, 0)
Screenshot: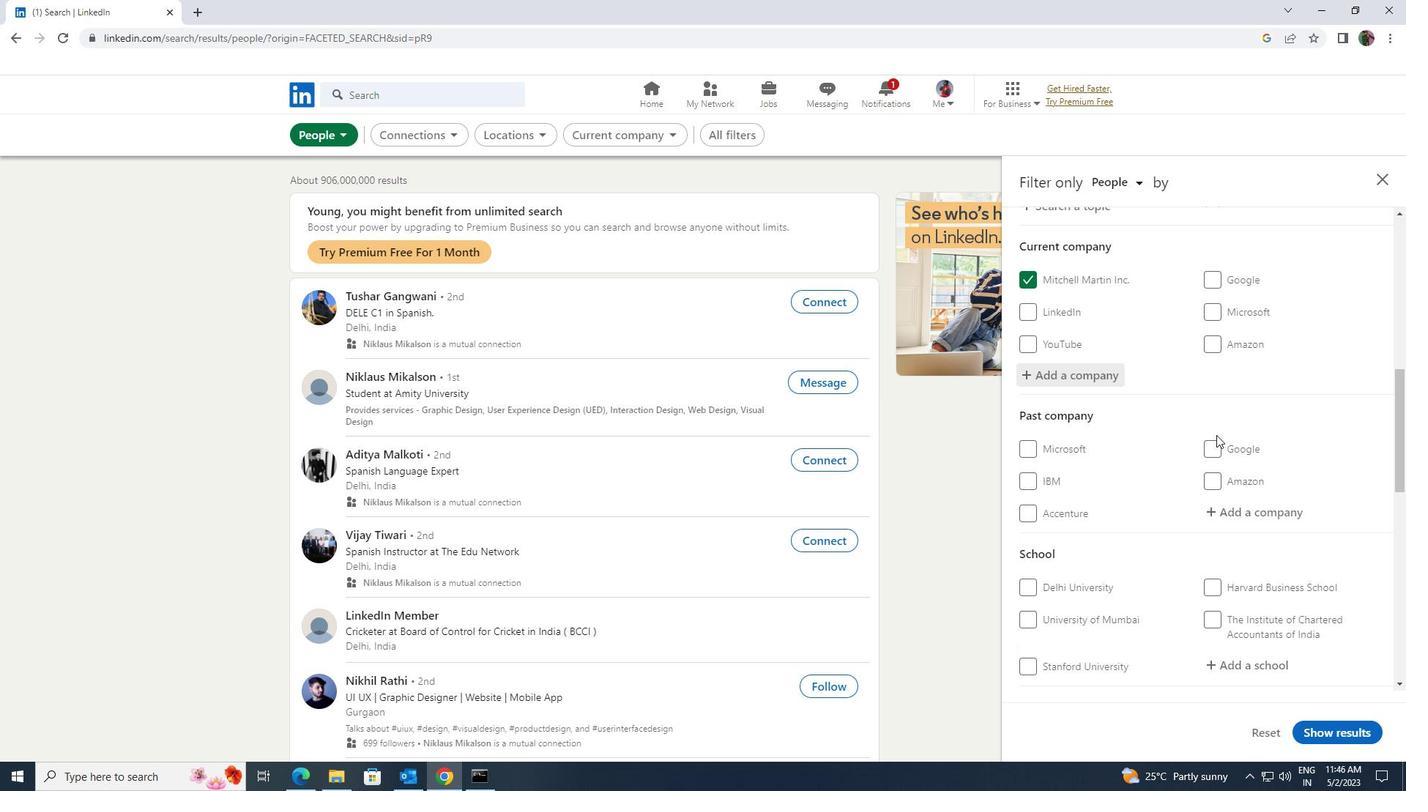 
Action: Mouse moved to (1209, 442)
Screenshot: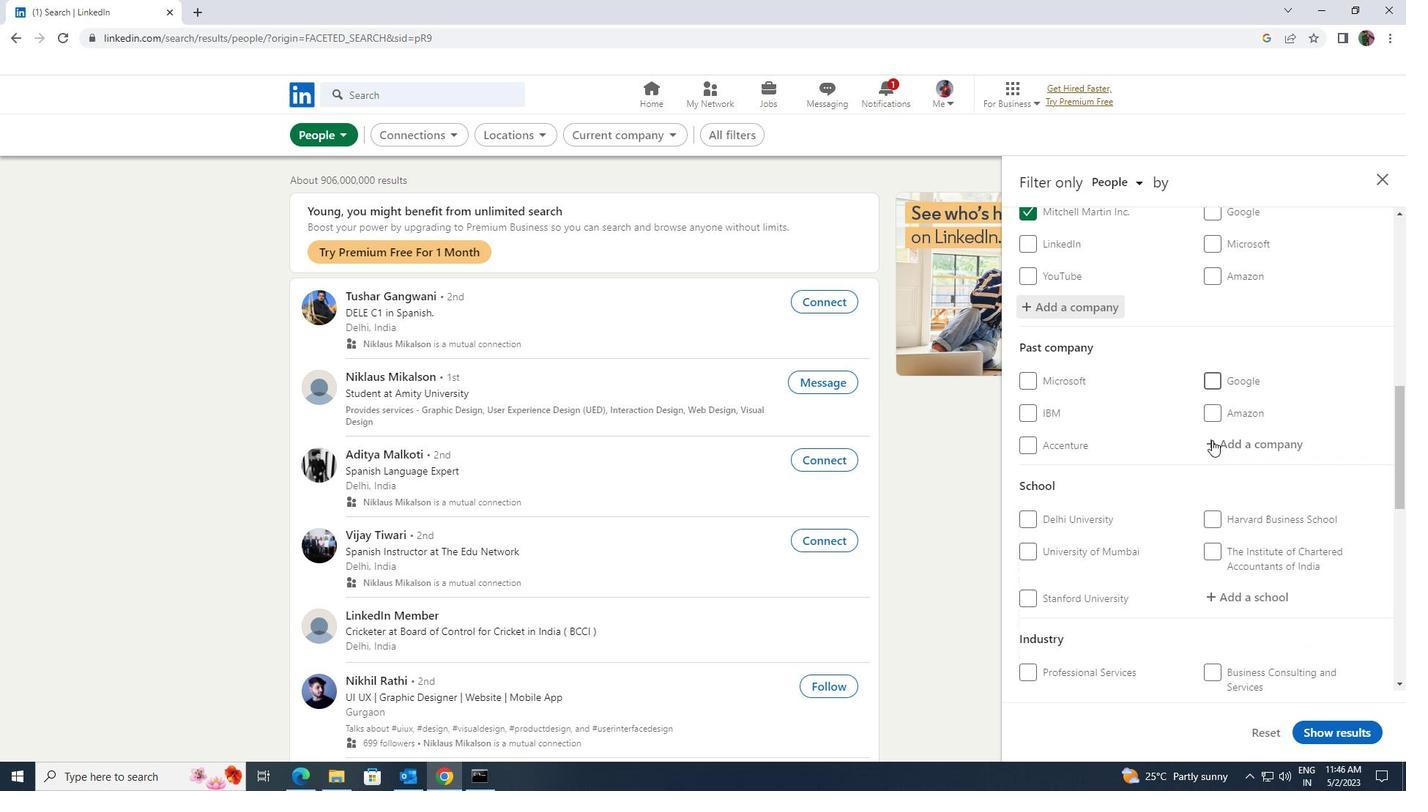 
Action: Mouse scrolled (1209, 441) with delta (0, 0)
Screenshot: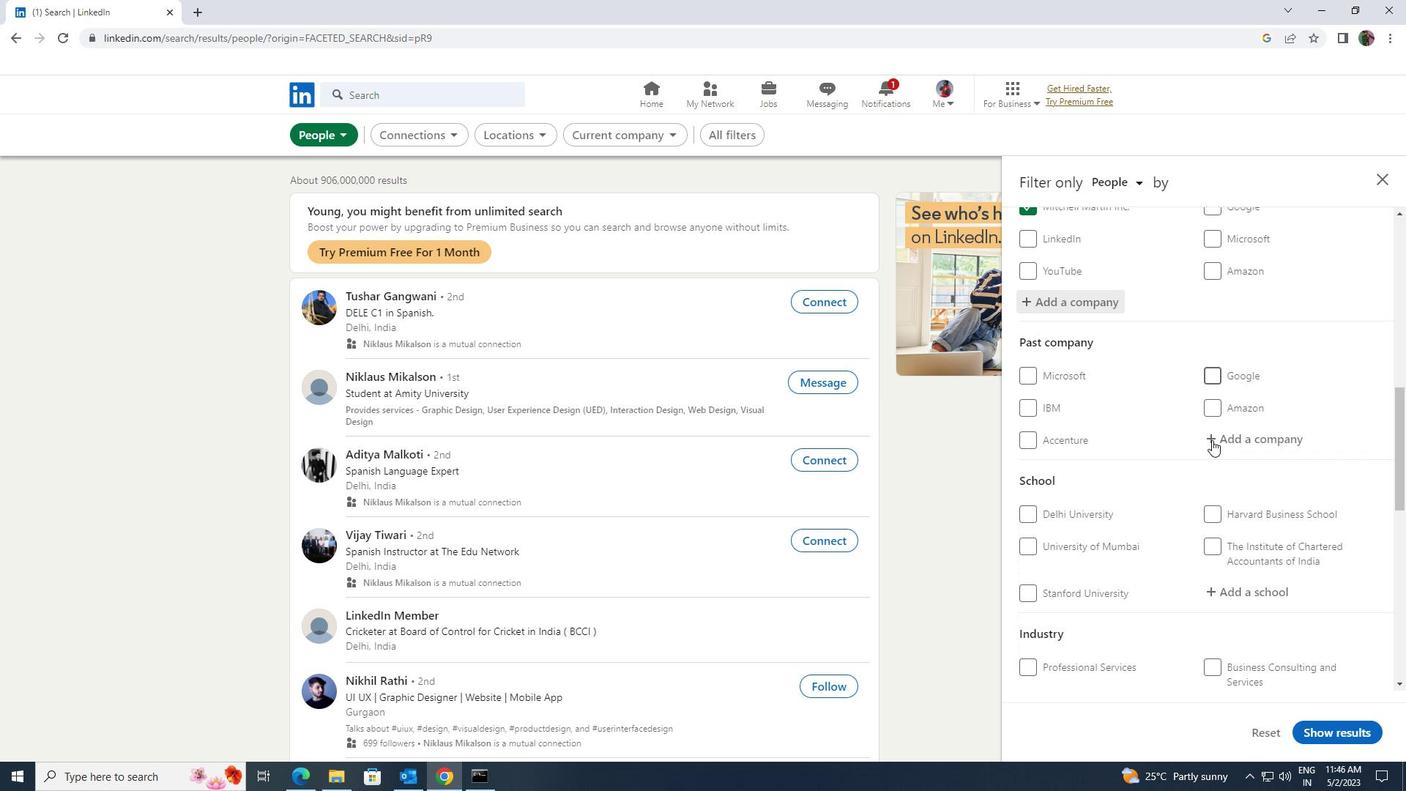 
Action: Mouse moved to (1226, 518)
Screenshot: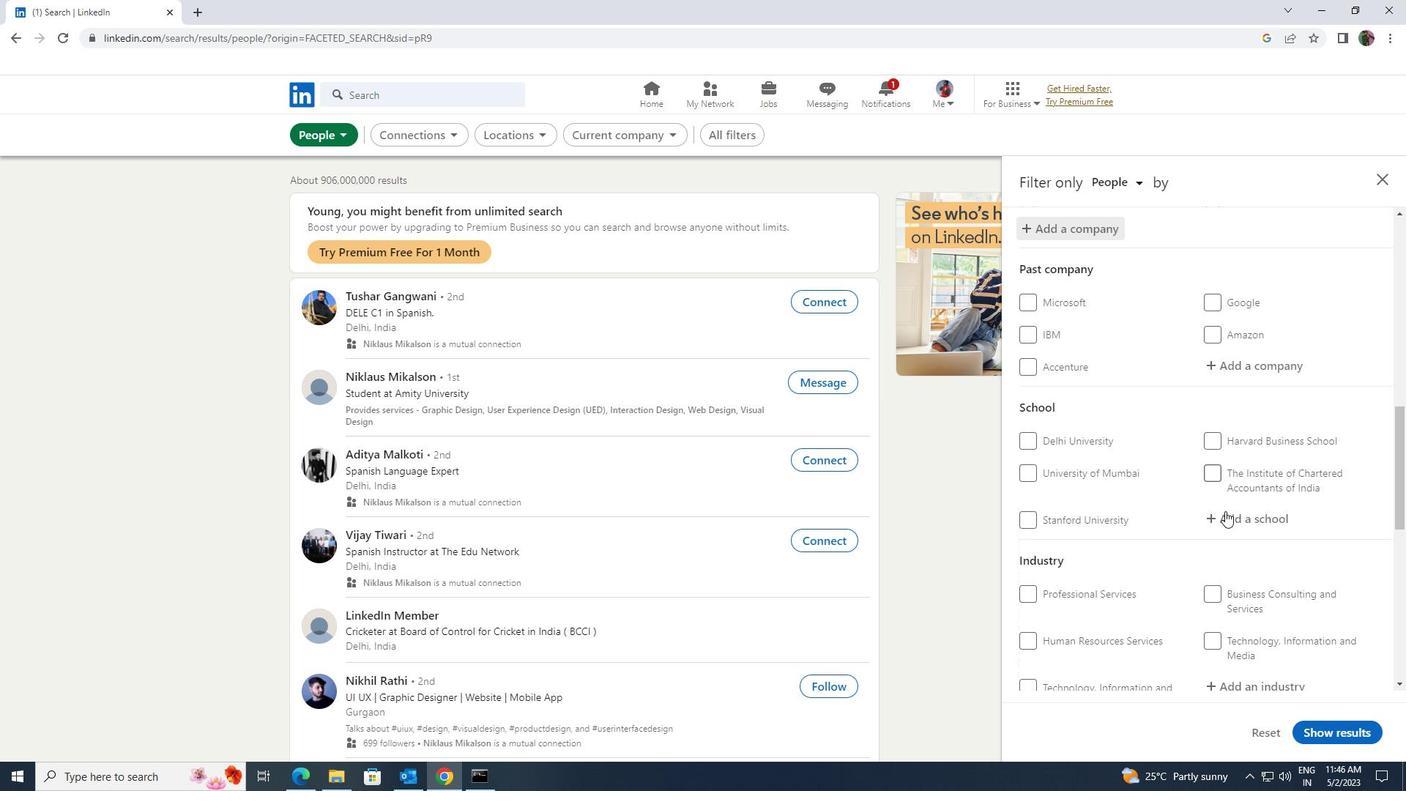 
Action: Mouse pressed left at (1226, 518)
Screenshot: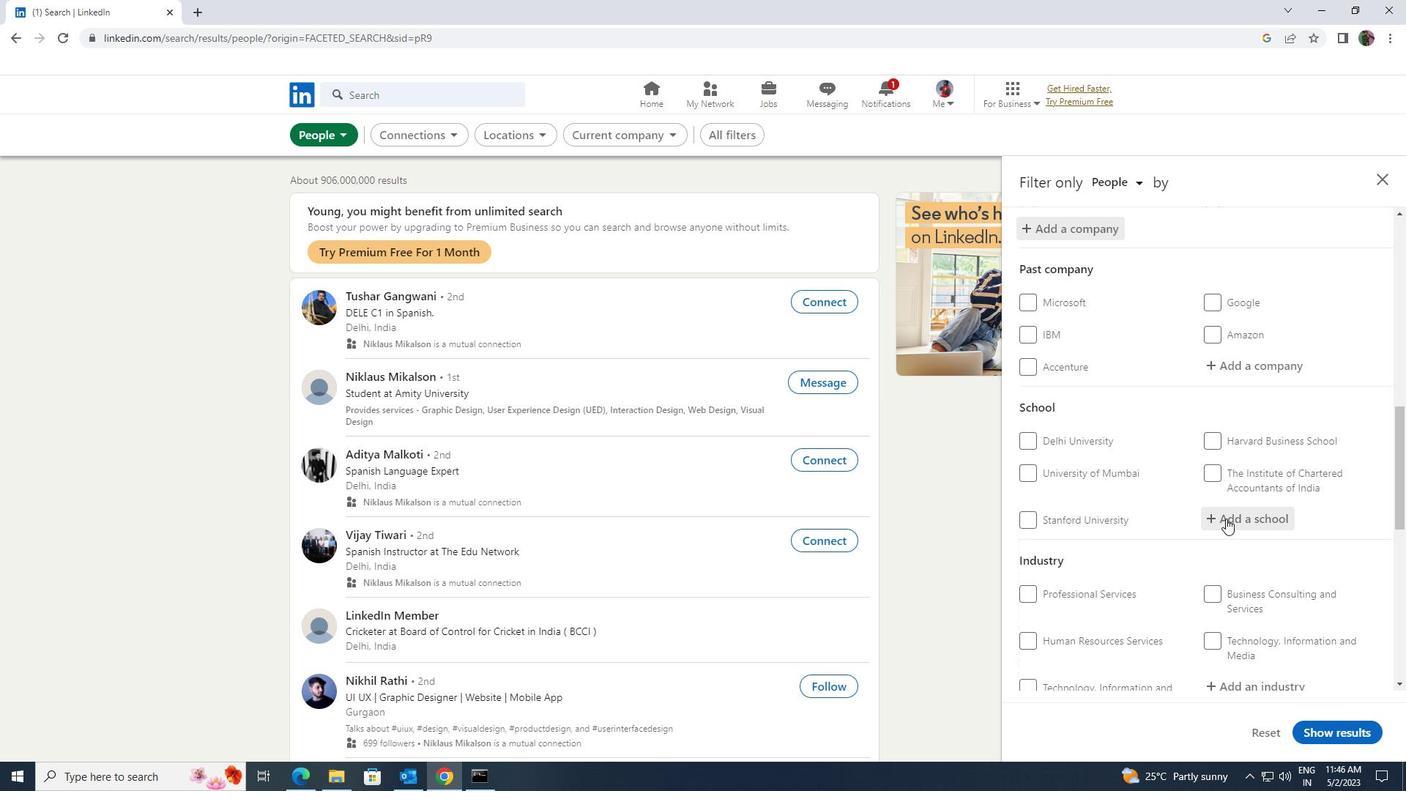
Action: Key pressed <Key.shift>PRAHL
Screenshot: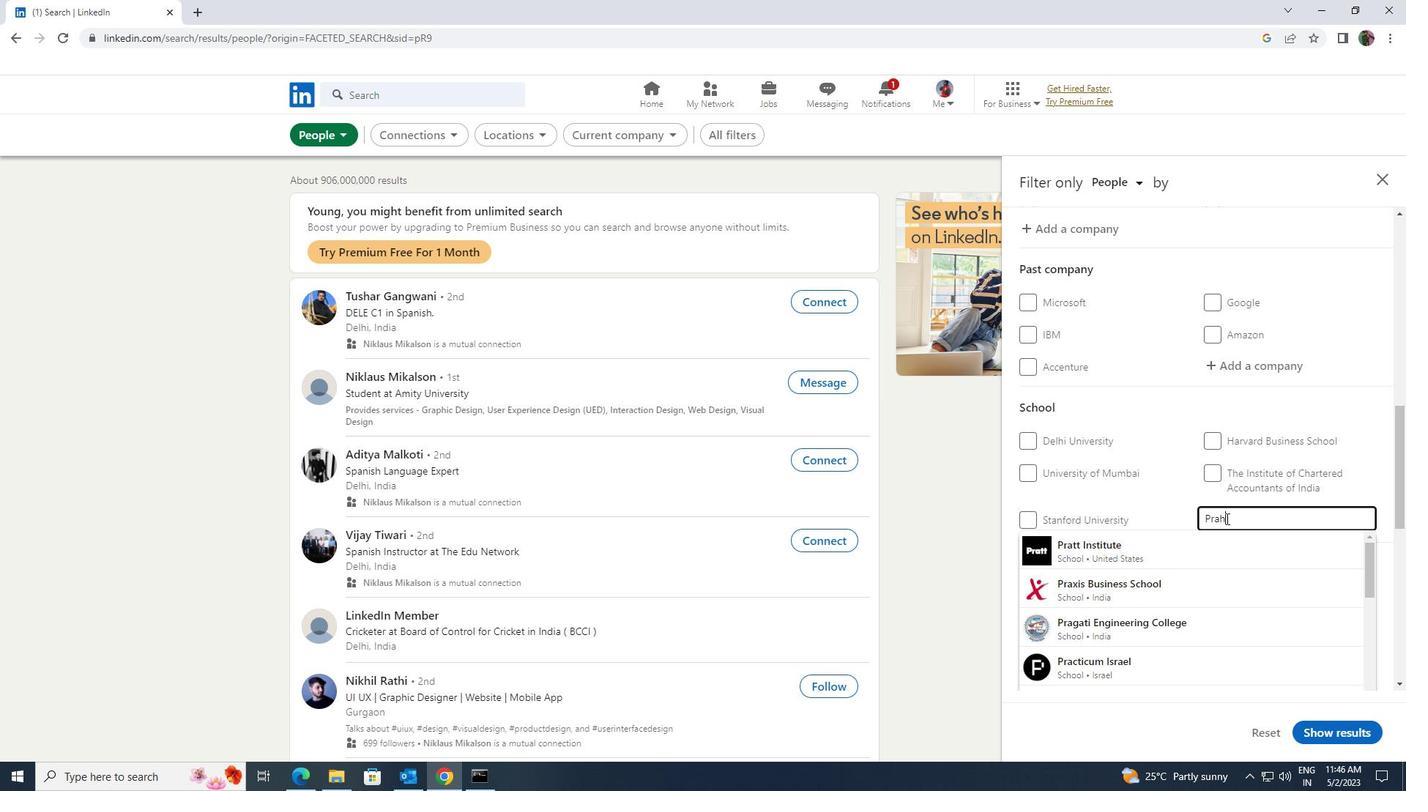 
Action: Mouse moved to (1223, 547)
Screenshot: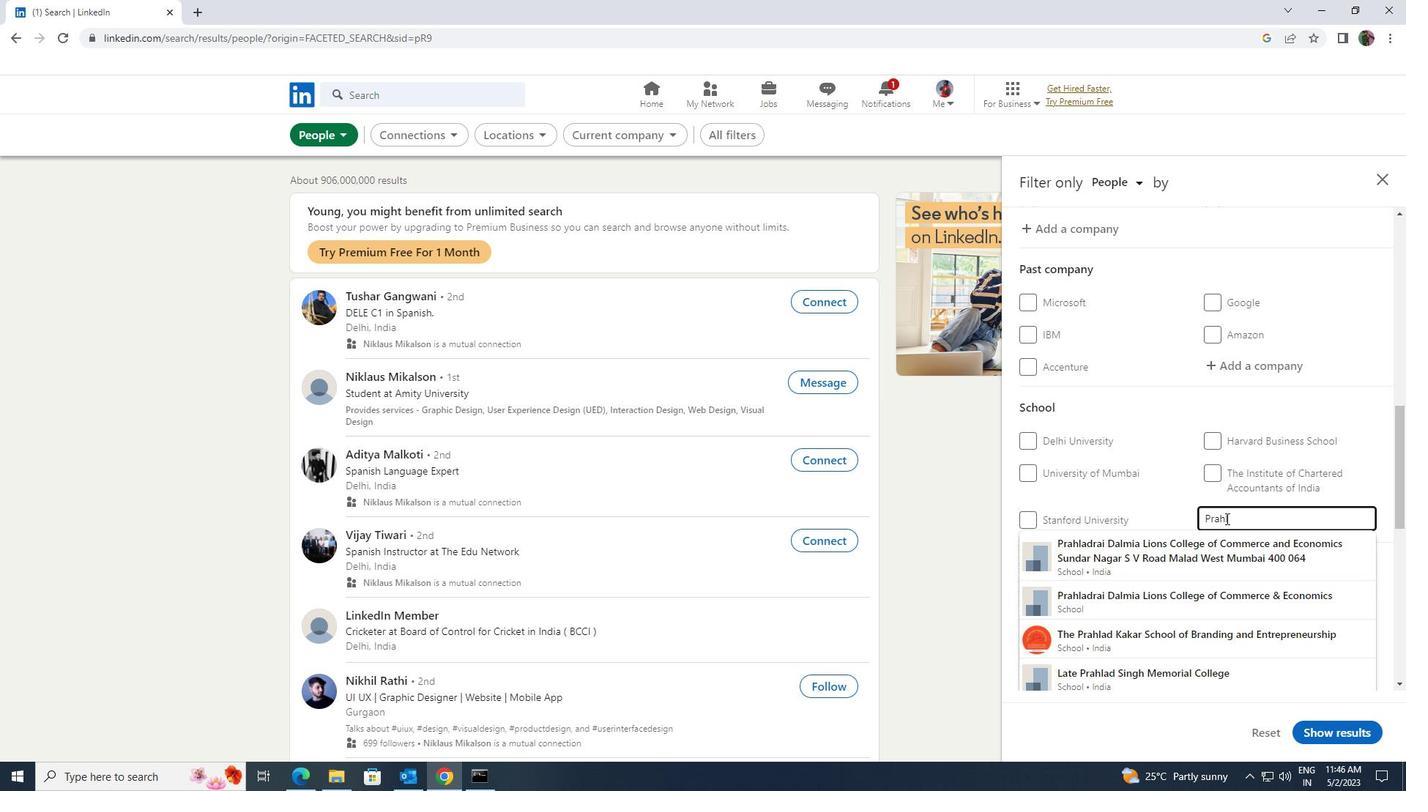 
Action: Mouse pressed left at (1223, 547)
Screenshot: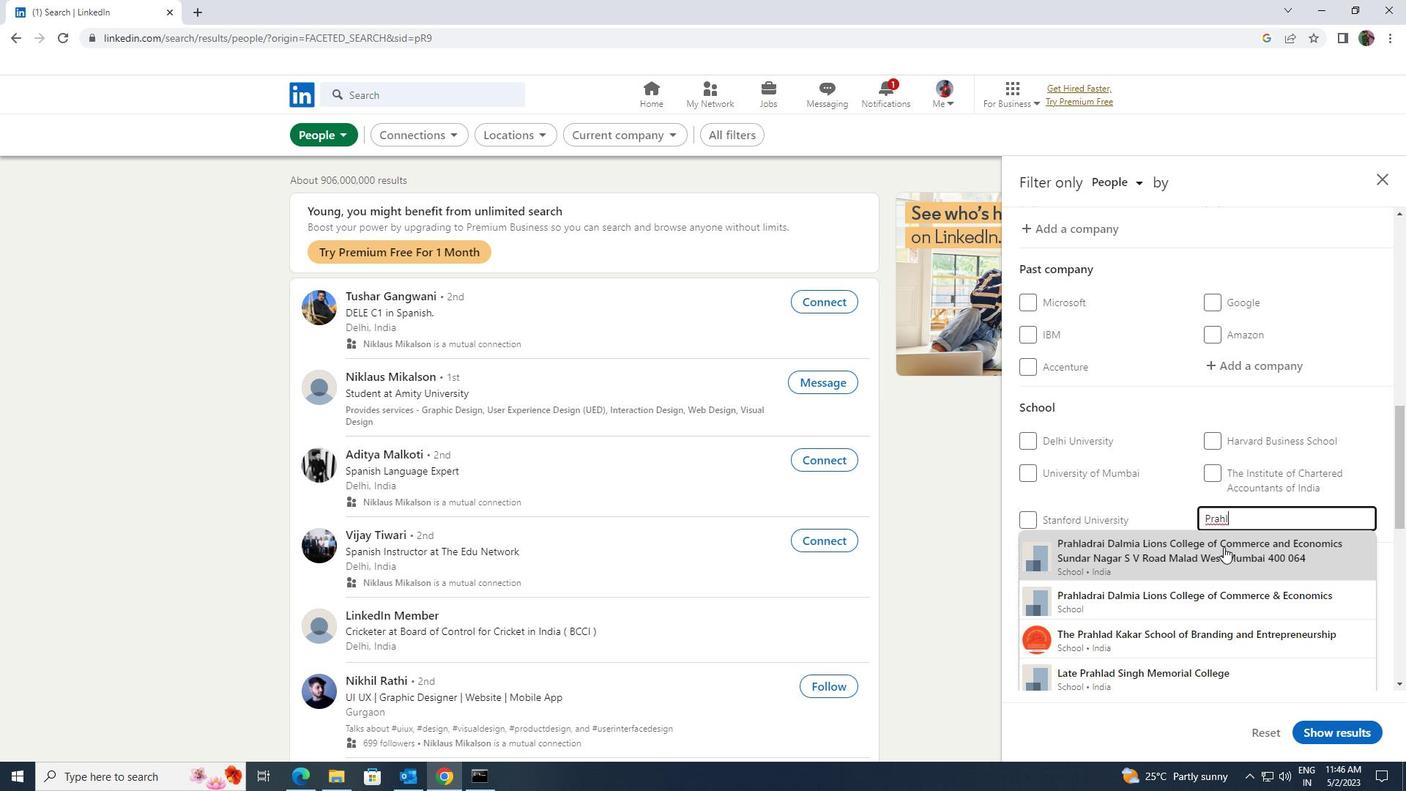 
Action: Mouse scrolled (1223, 546) with delta (0, 0)
Screenshot: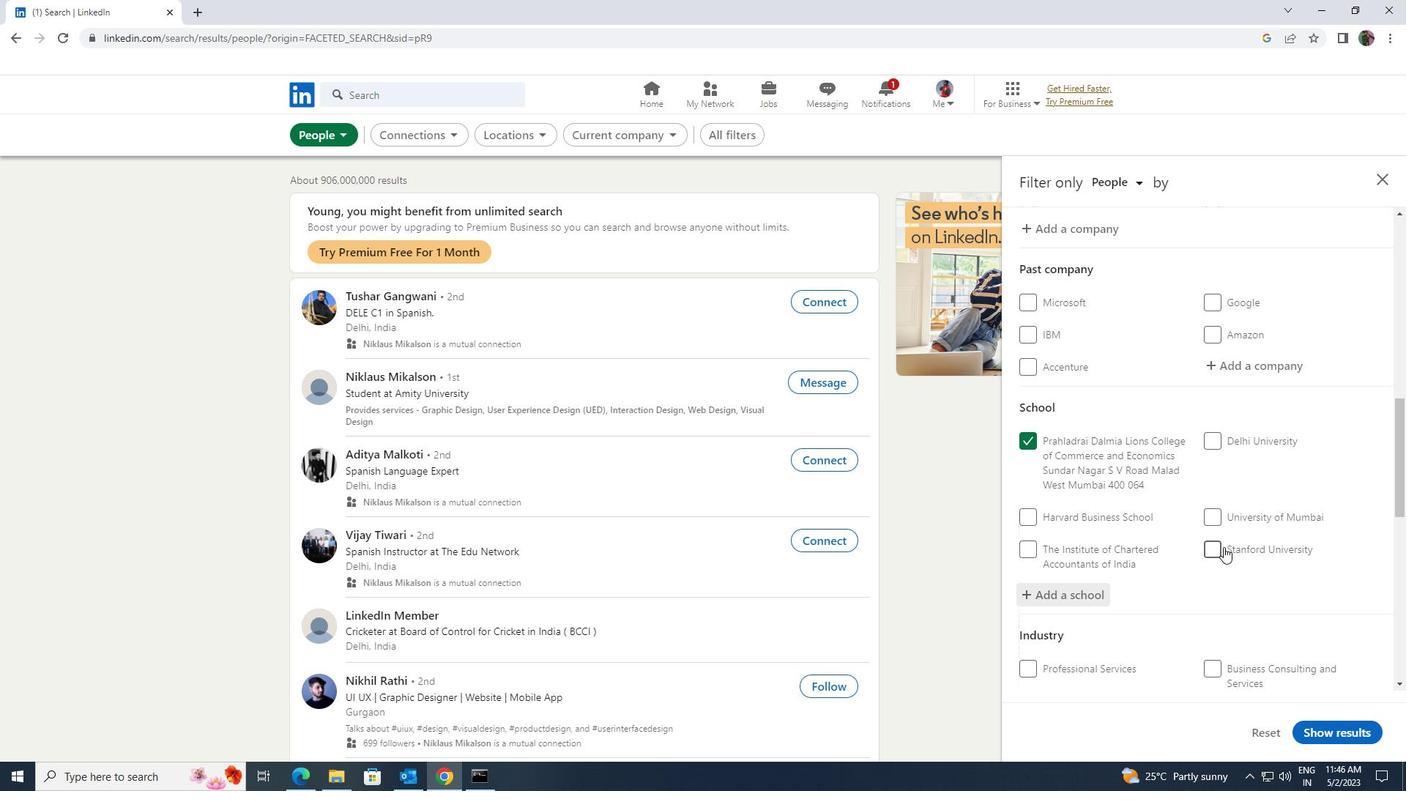 
Action: Mouse scrolled (1223, 546) with delta (0, 0)
Screenshot: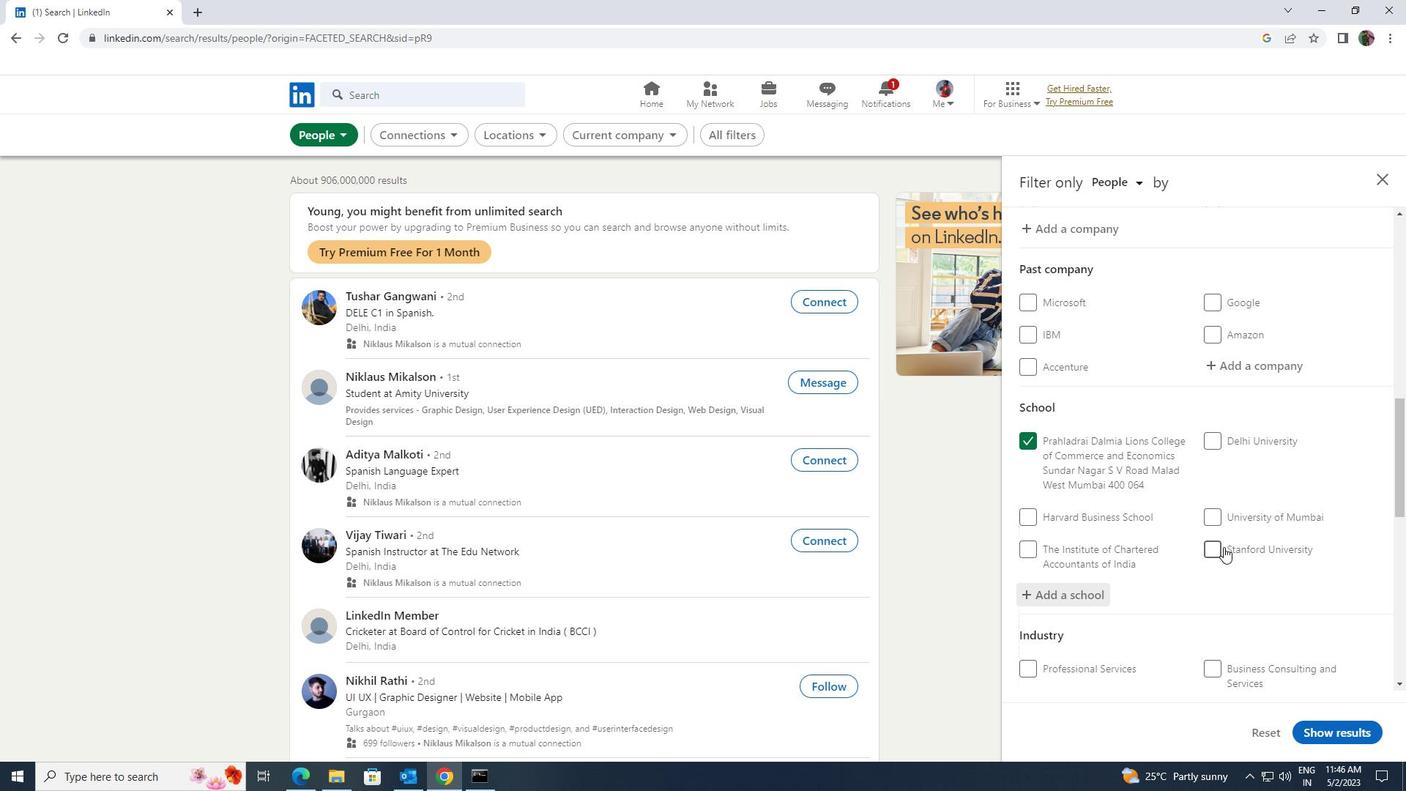 
Action: Mouse scrolled (1223, 546) with delta (0, 0)
Screenshot: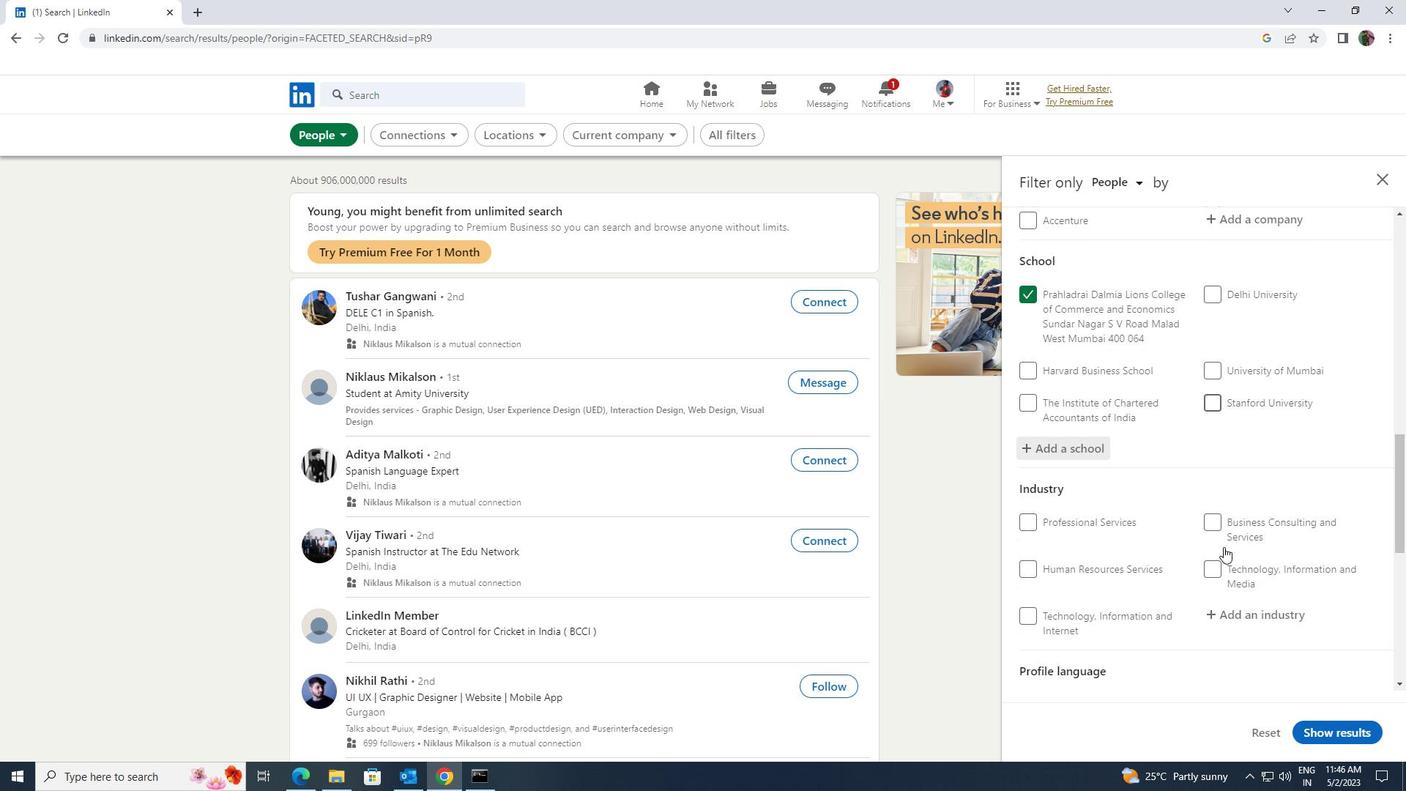 
Action: Mouse moved to (1228, 542)
Screenshot: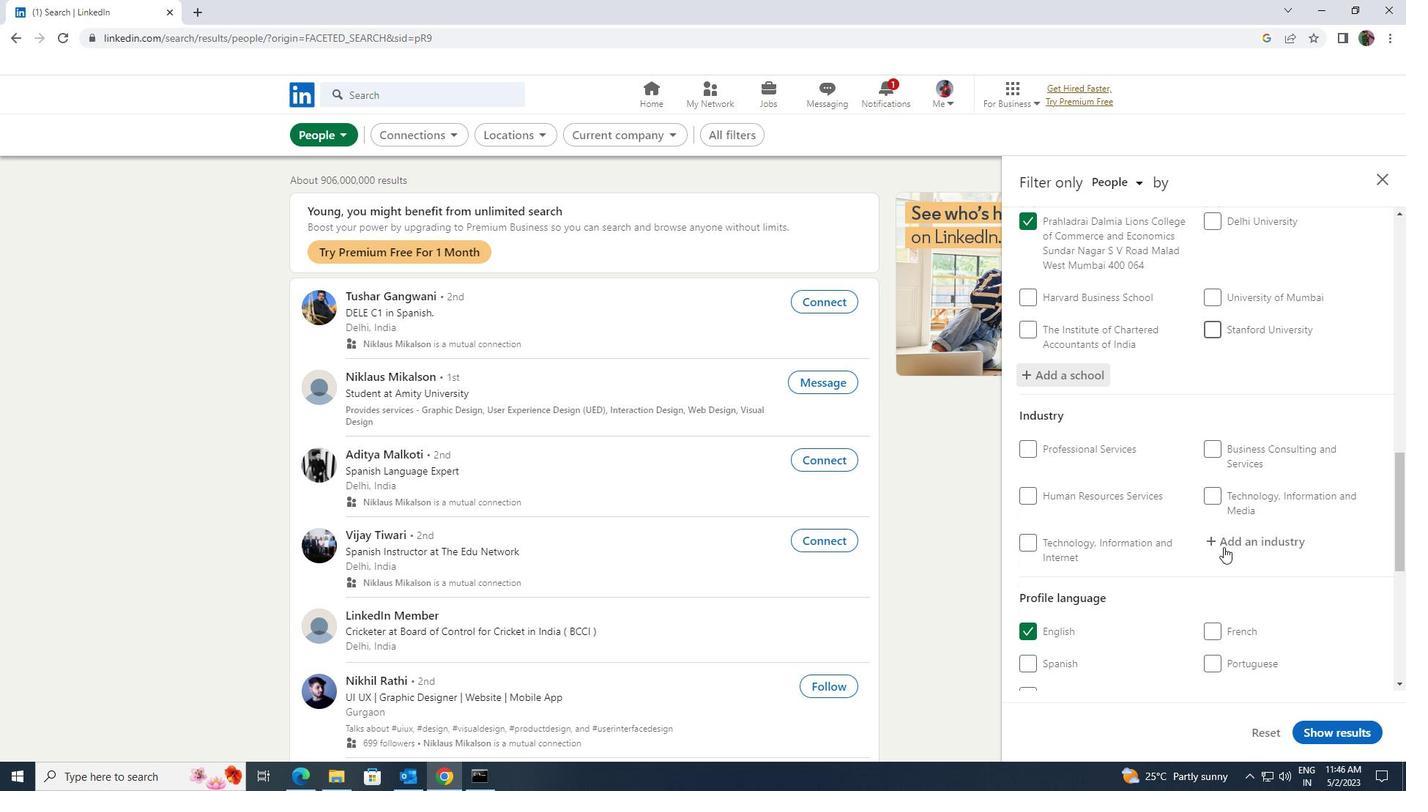 
Action: Mouse pressed left at (1228, 542)
Screenshot: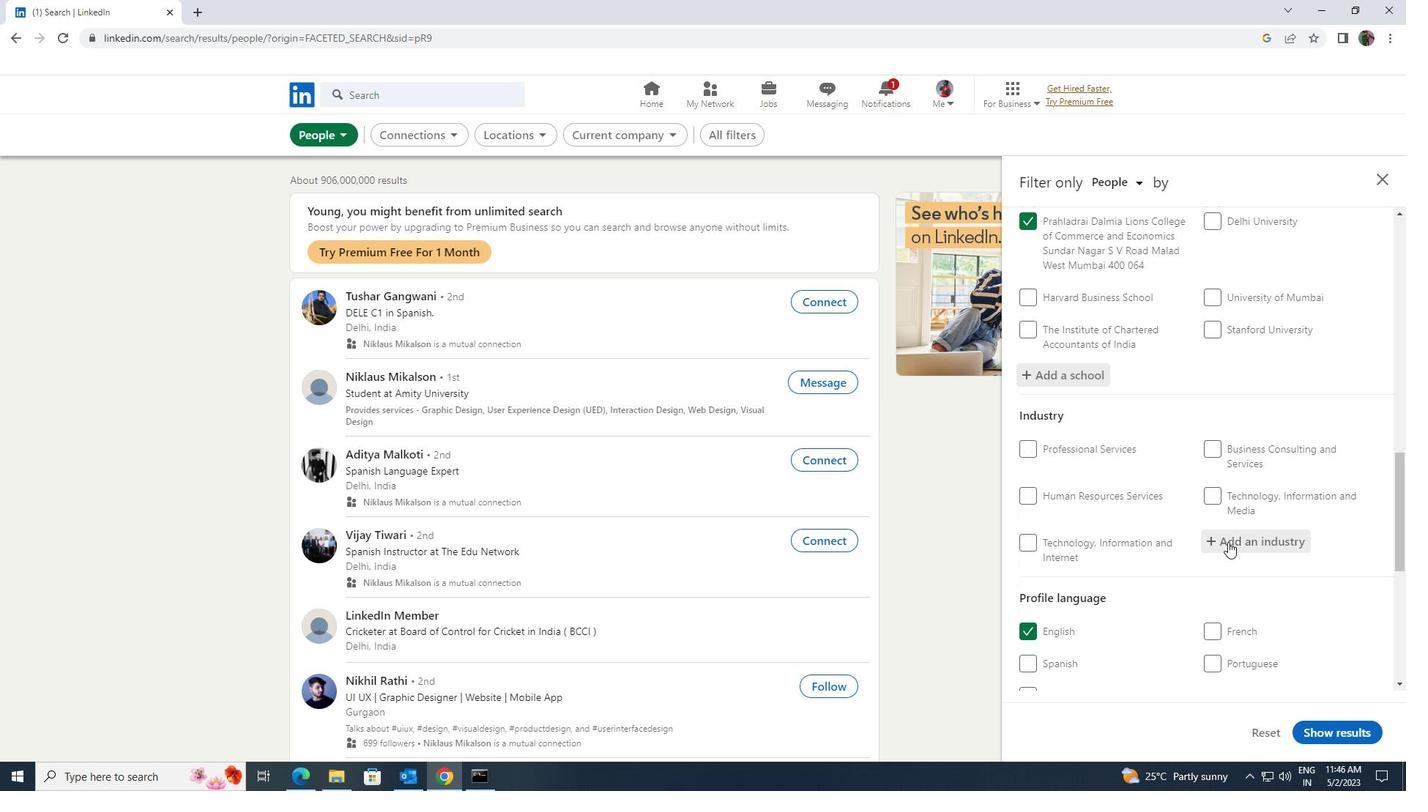 
Action: Key pressed <Key.shift>COMMERCIAL<Key.space><Key.shift>REAL<Key.space>ESTATE
Screenshot: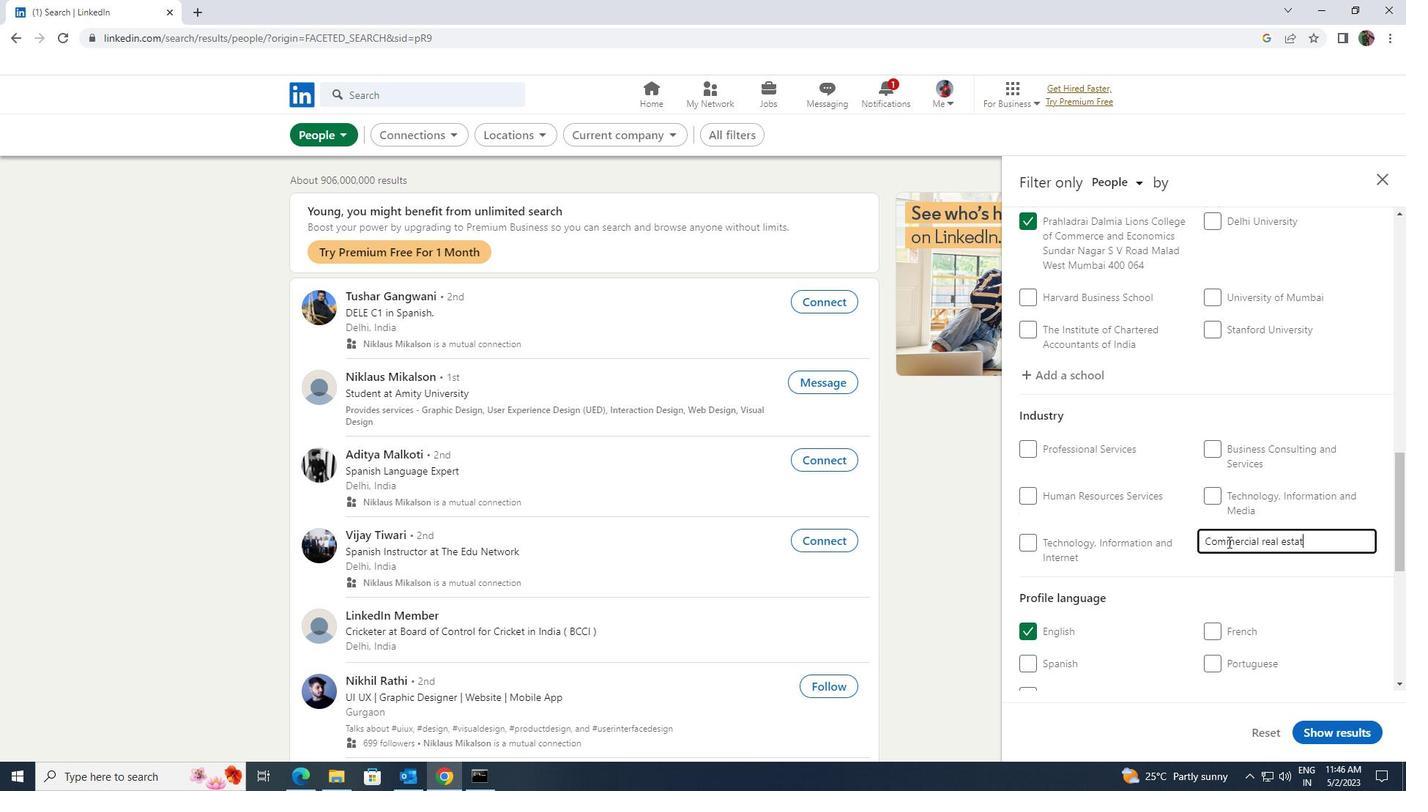 
Action: Mouse scrolled (1228, 541) with delta (0, 0)
Screenshot: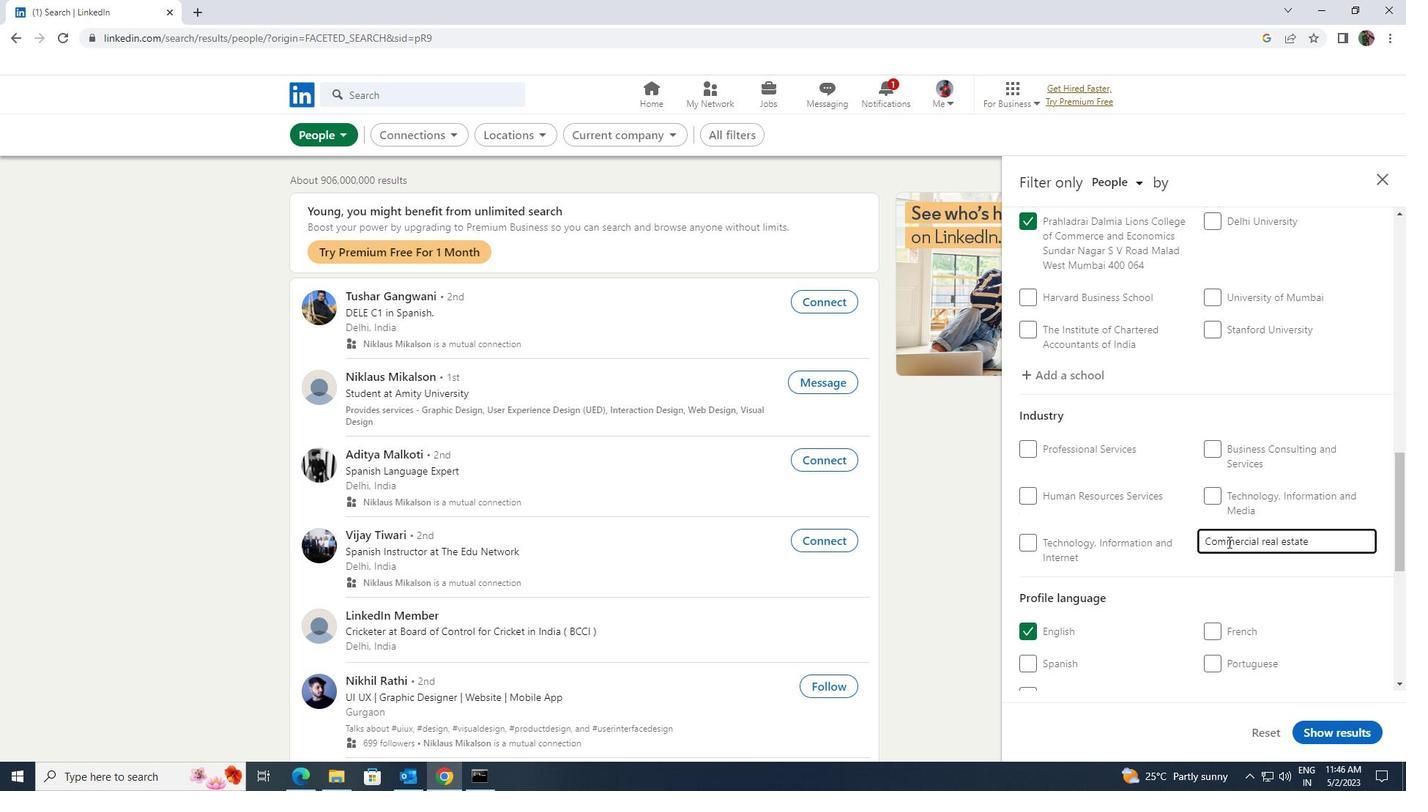 
Action: Mouse scrolled (1228, 541) with delta (0, 0)
Screenshot: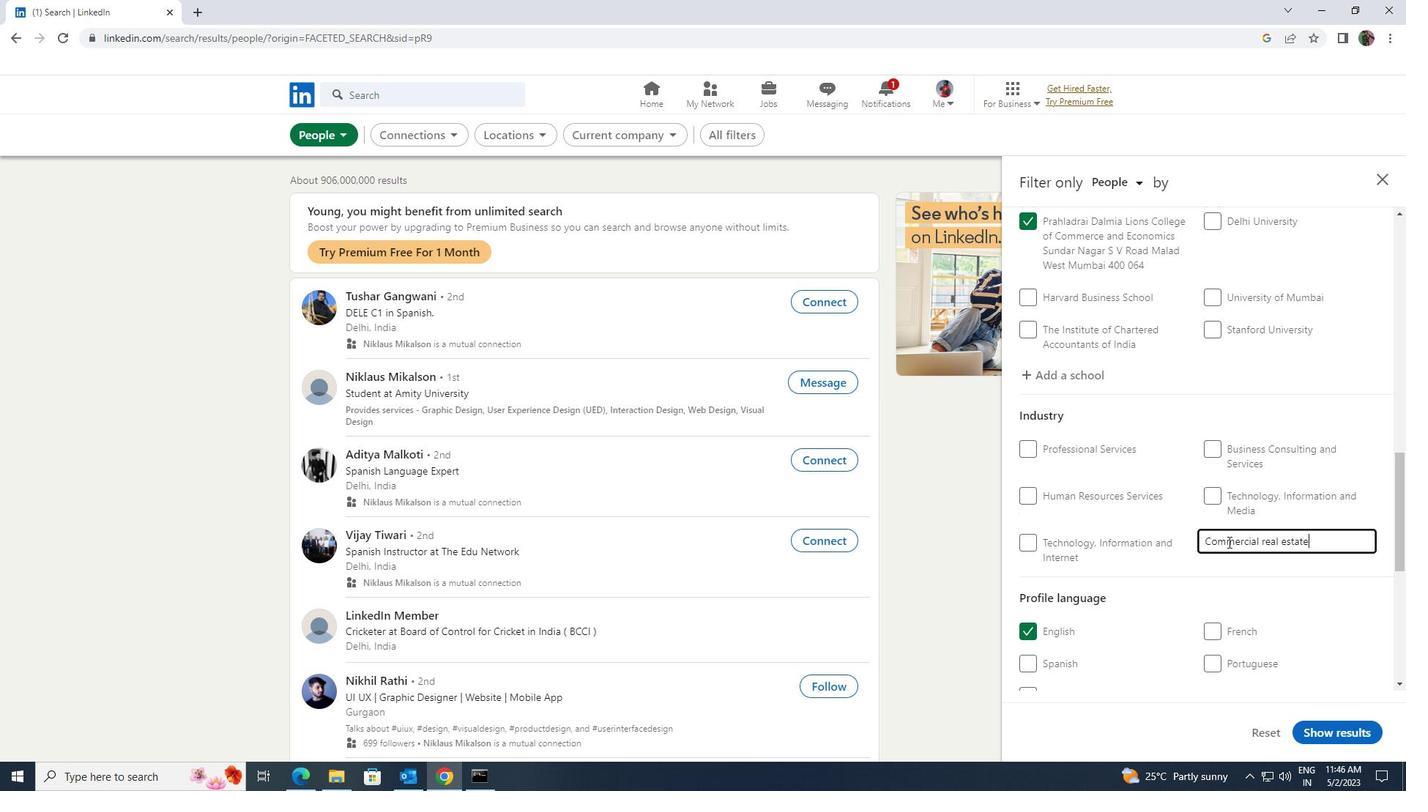 
Action: Mouse scrolled (1228, 541) with delta (0, 0)
Screenshot: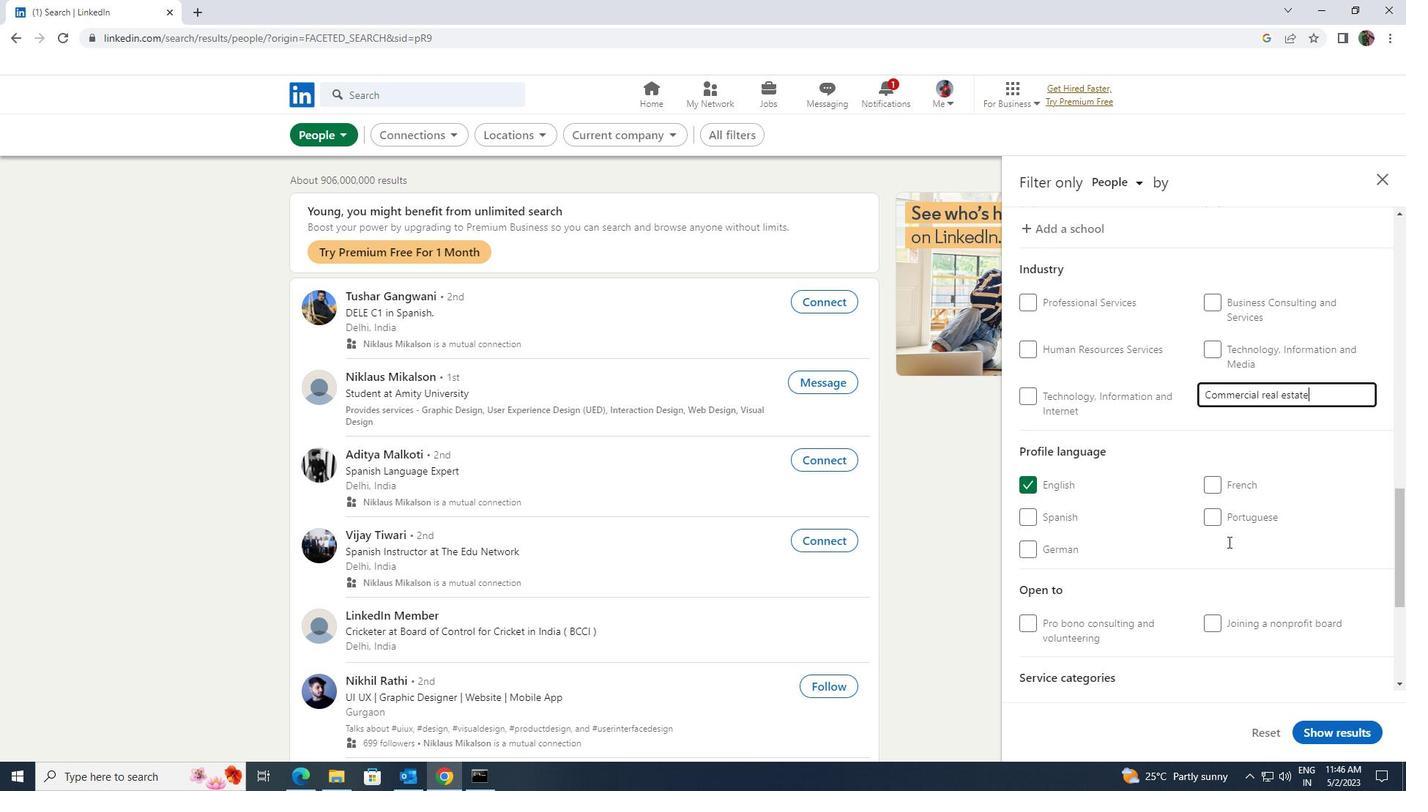 
Action: Mouse scrolled (1228, 541) with delta (0, 0)
Screenshot: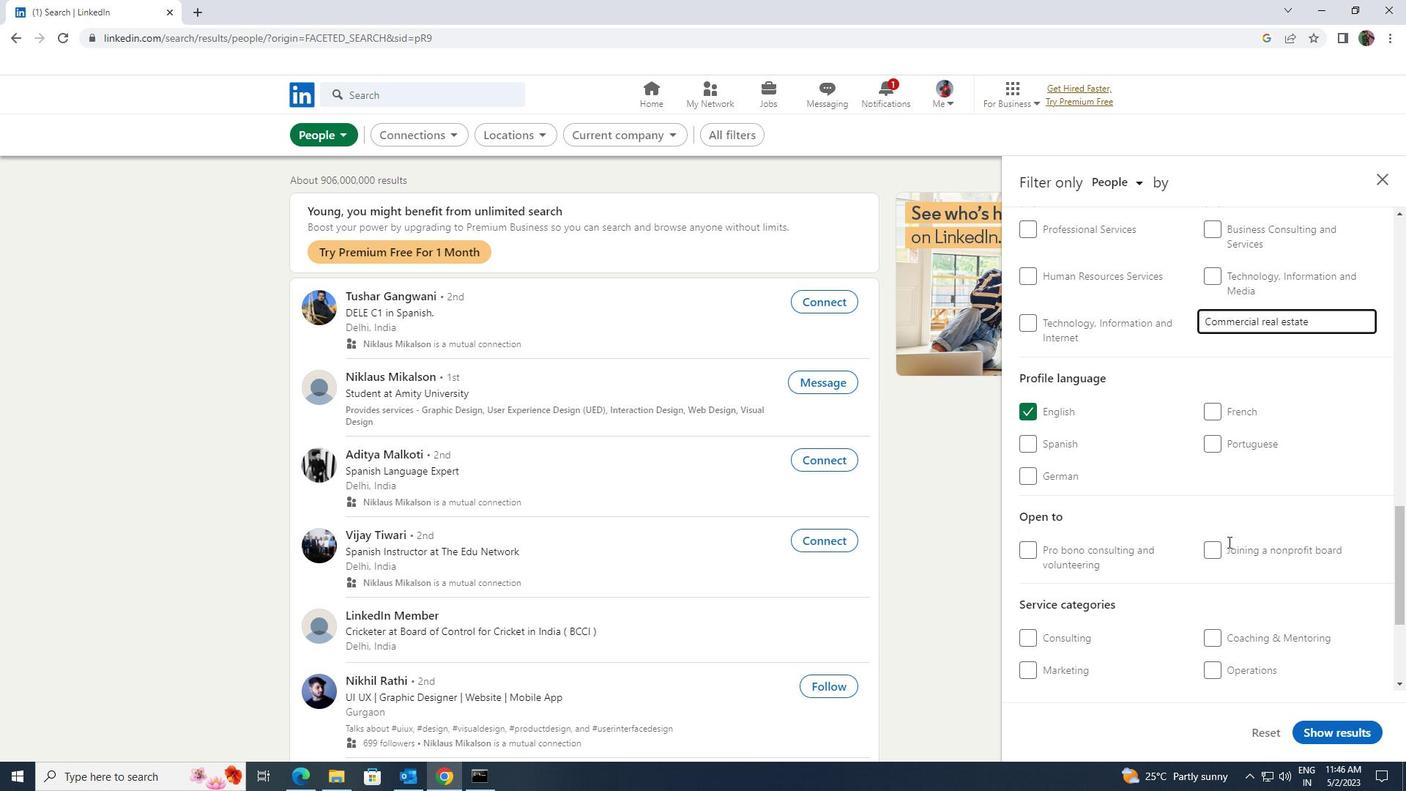 
Action: Mouse moved to (1232, 615)
Screenshot: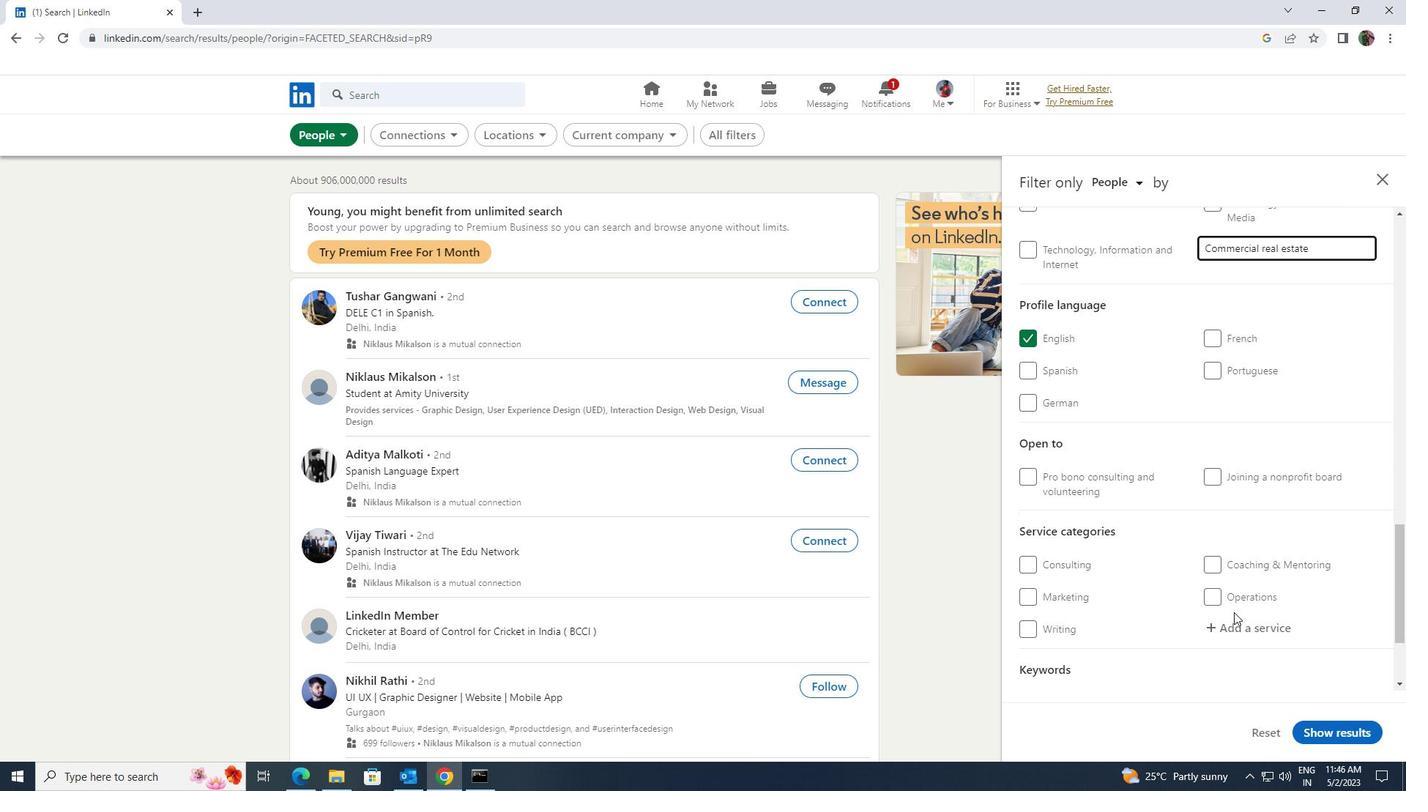 
Action: Mouse pressed left at (1232, 615)
Screenshot: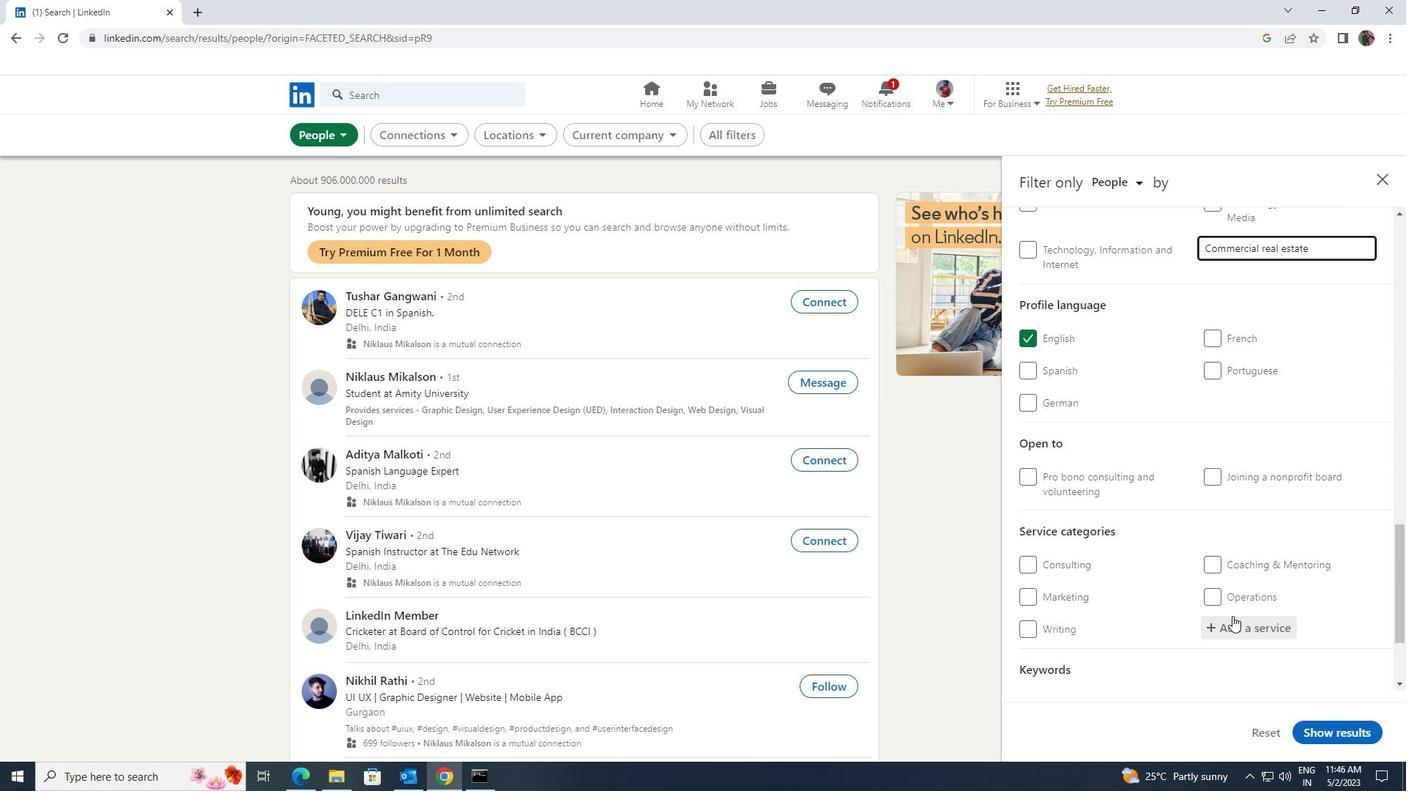 
Action: Key pressed <Key.shift>PACK
Screenshot: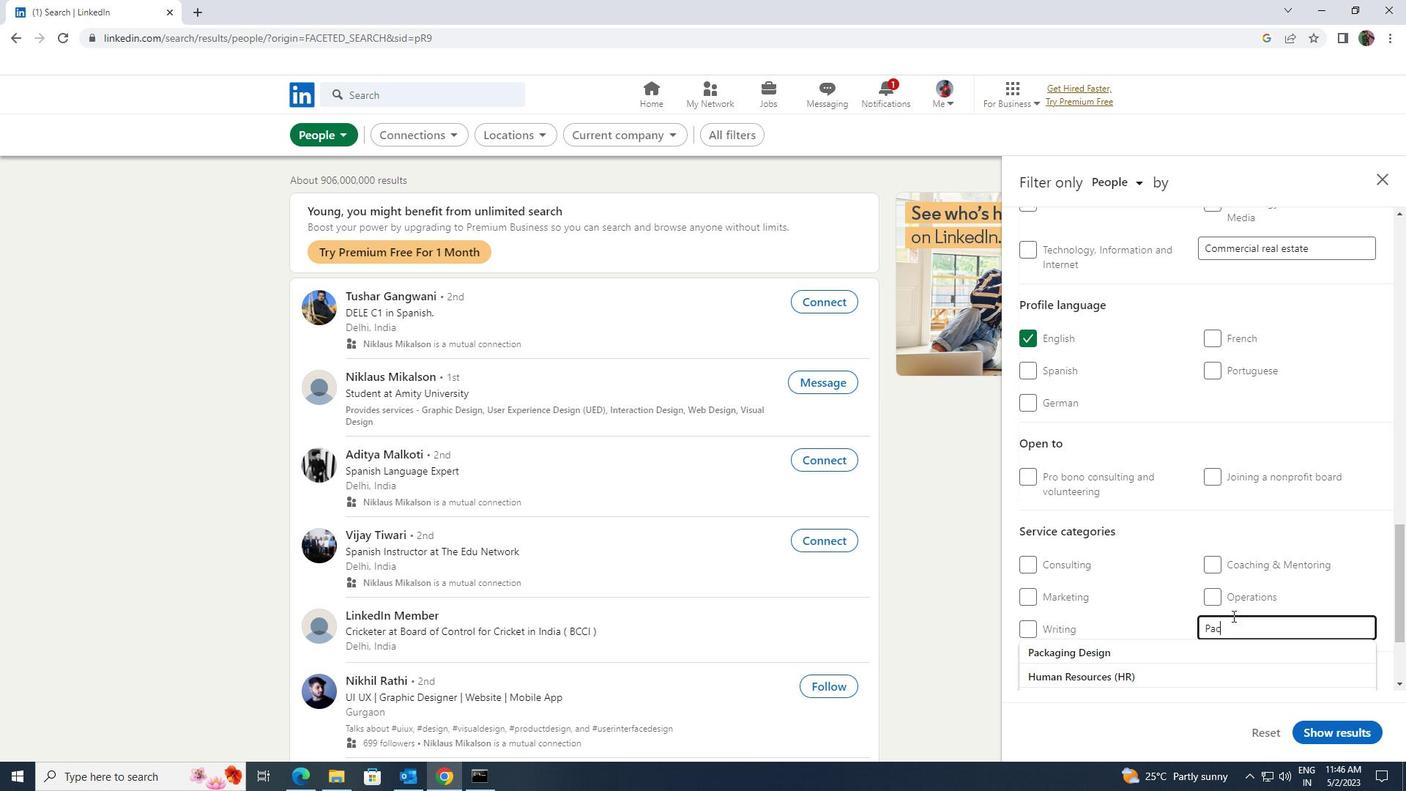 
Action: Mouse moved to (1201, 654)
Screenshot: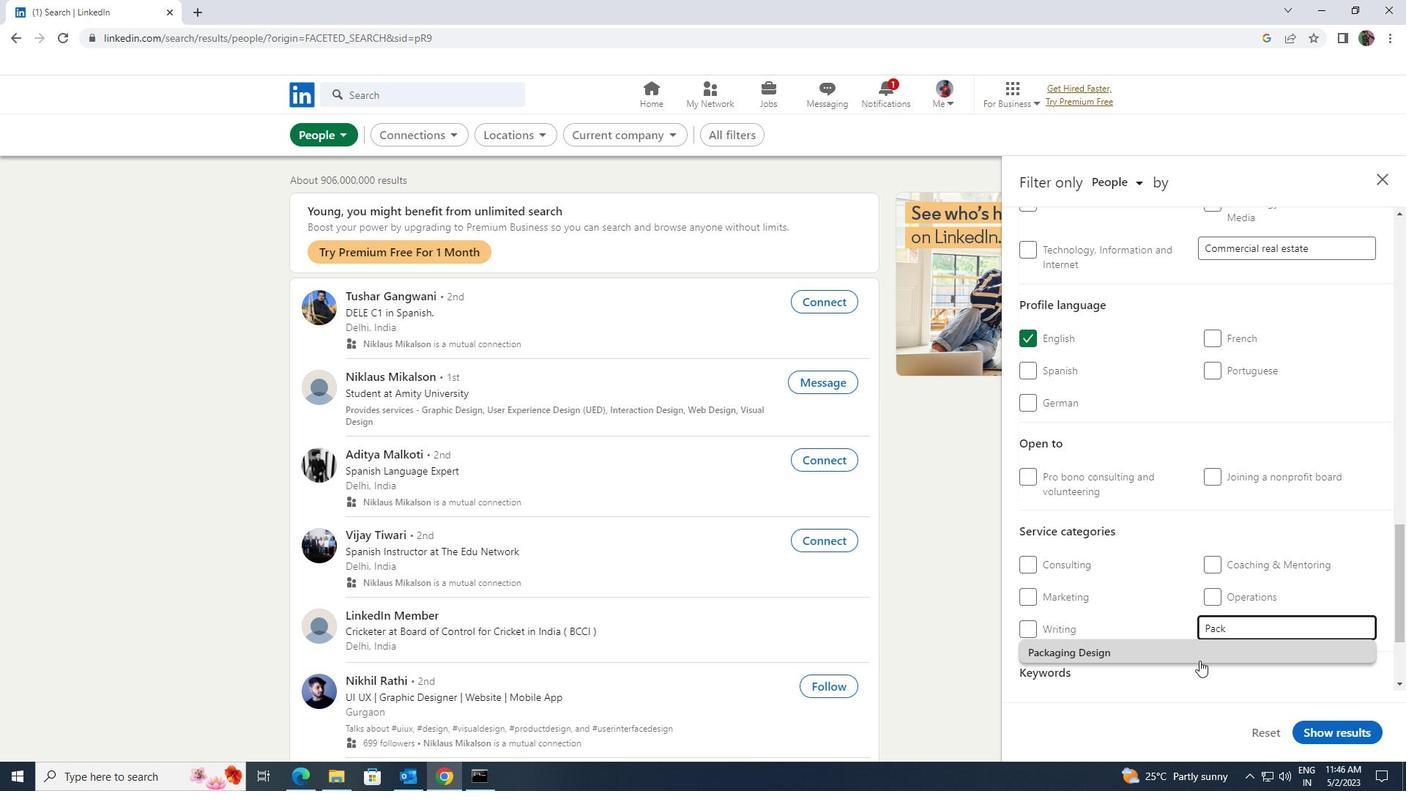 
Action: Mouse pressed left at (1201, 654)
Screenshot: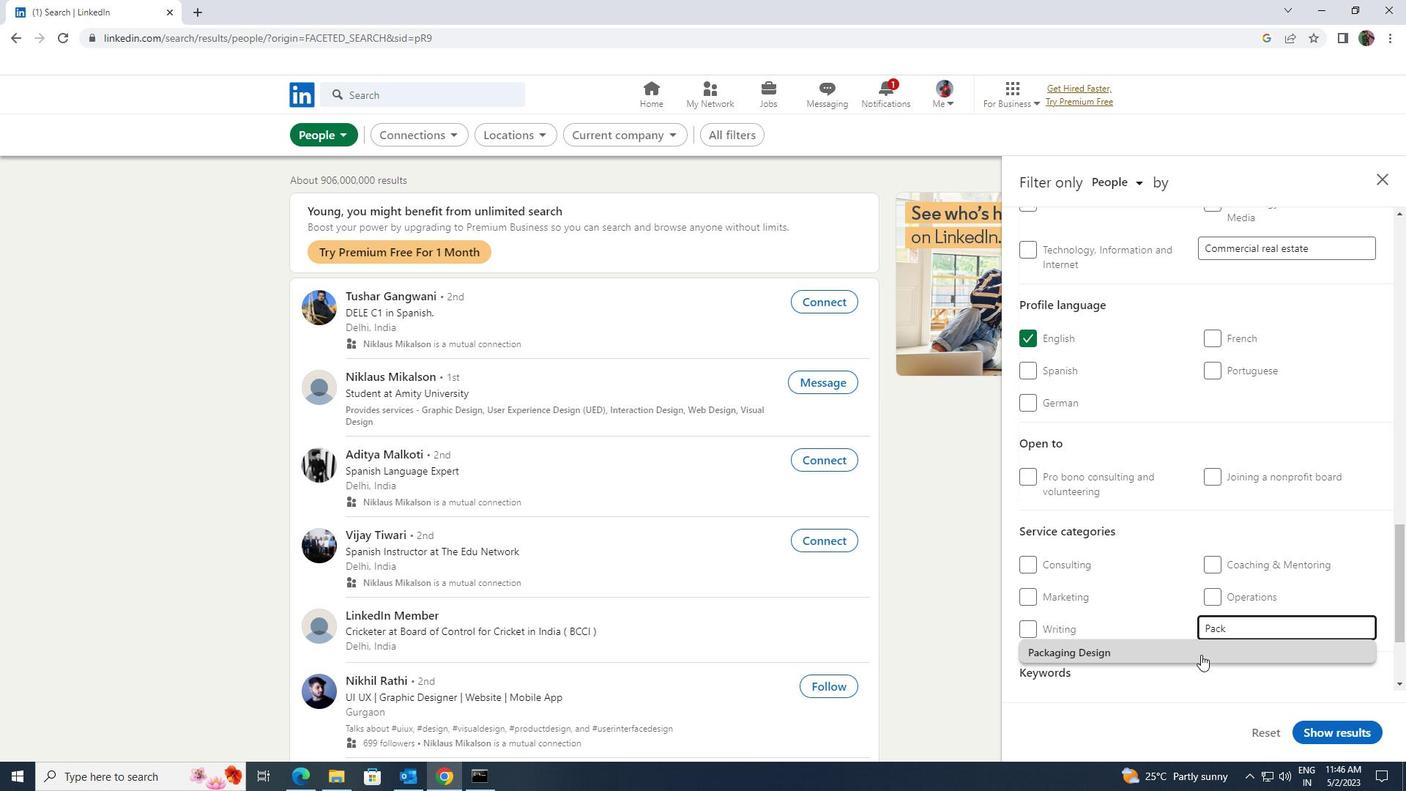 
Action: Mouse moved to (1215, 629)
Screenshot: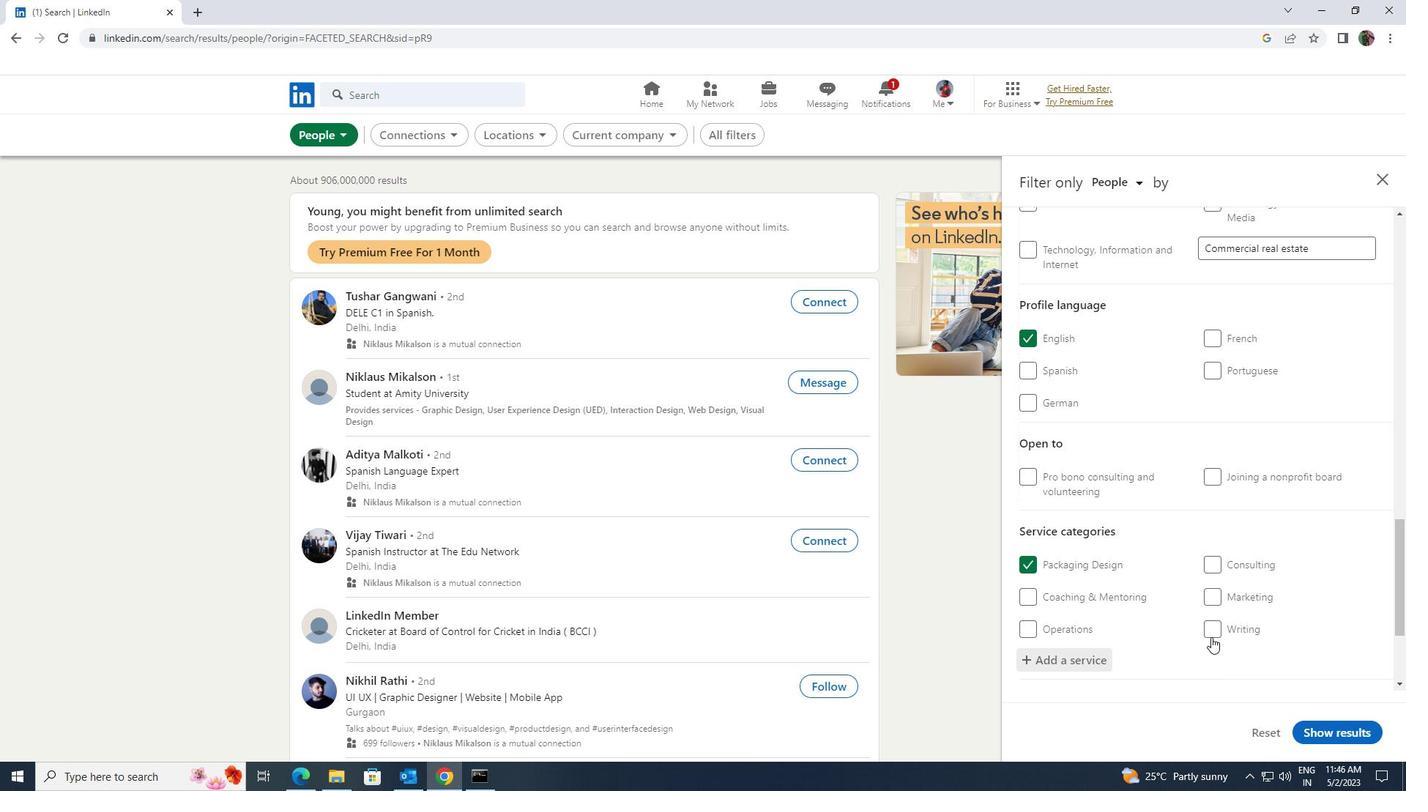 
Action: Mouse scrolled (1215, 629) with delta (0, 0)
Screenshot: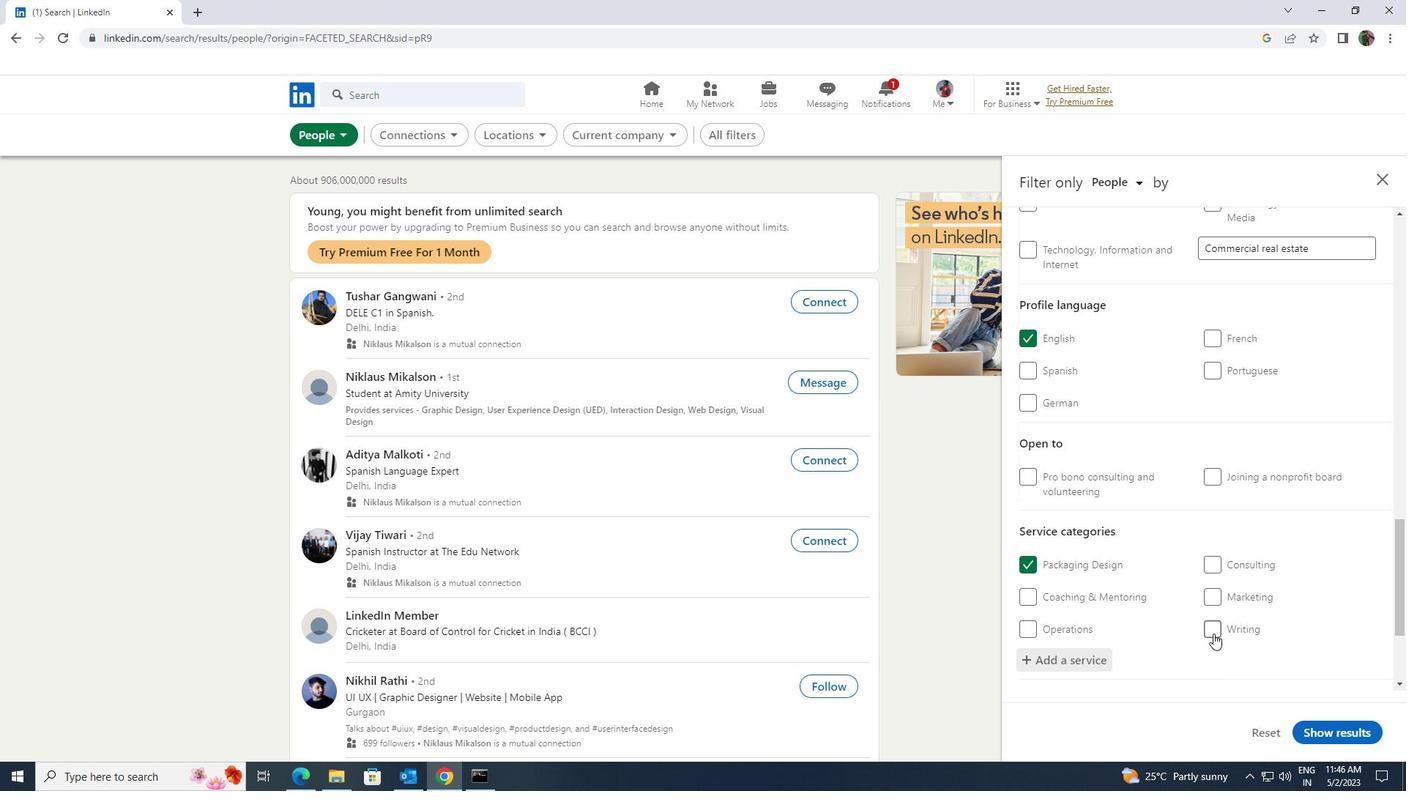 
Action: Mouse scrolled (1215, 629) with delta (0, 0)
Screenshot: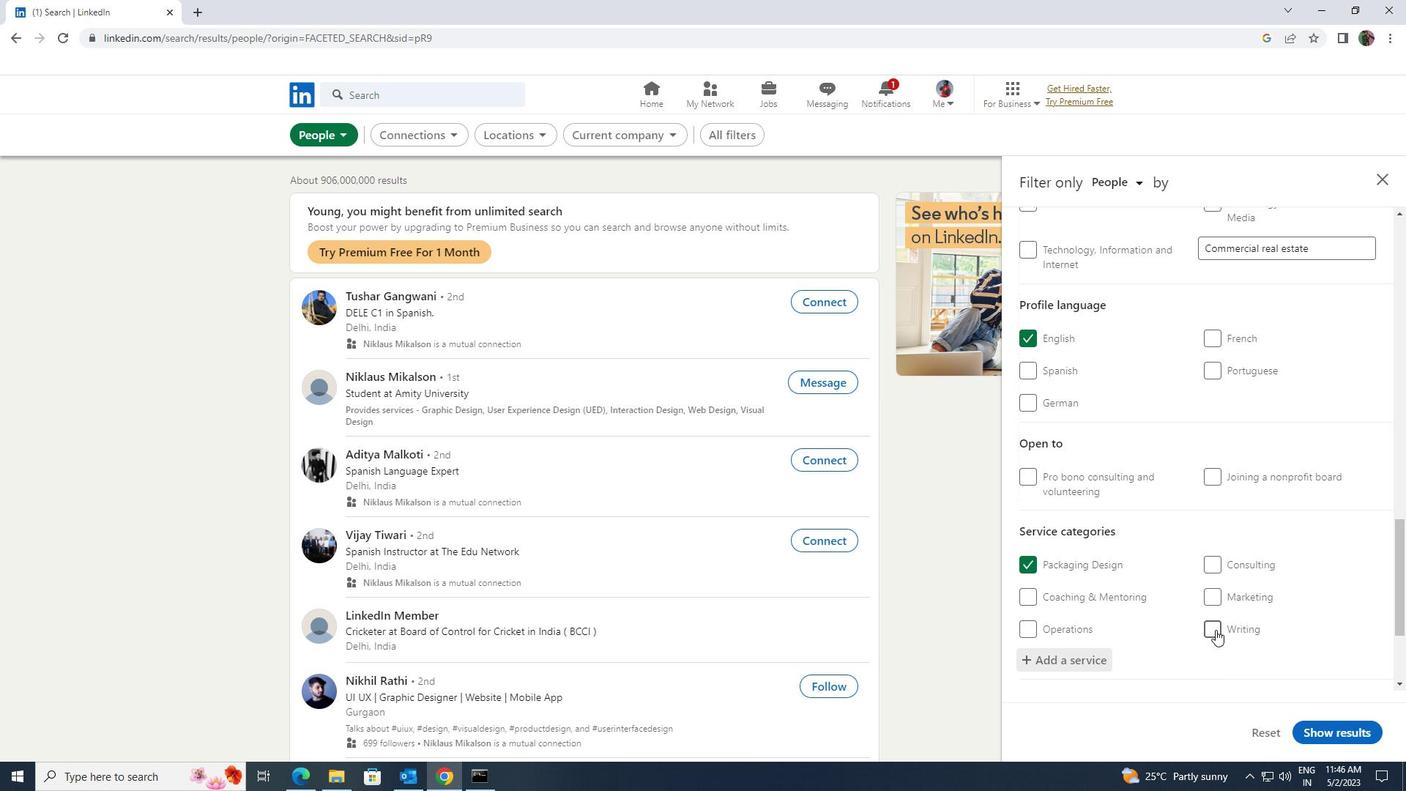 
Action: Mouse moved to (1261, 554)
Screenshot: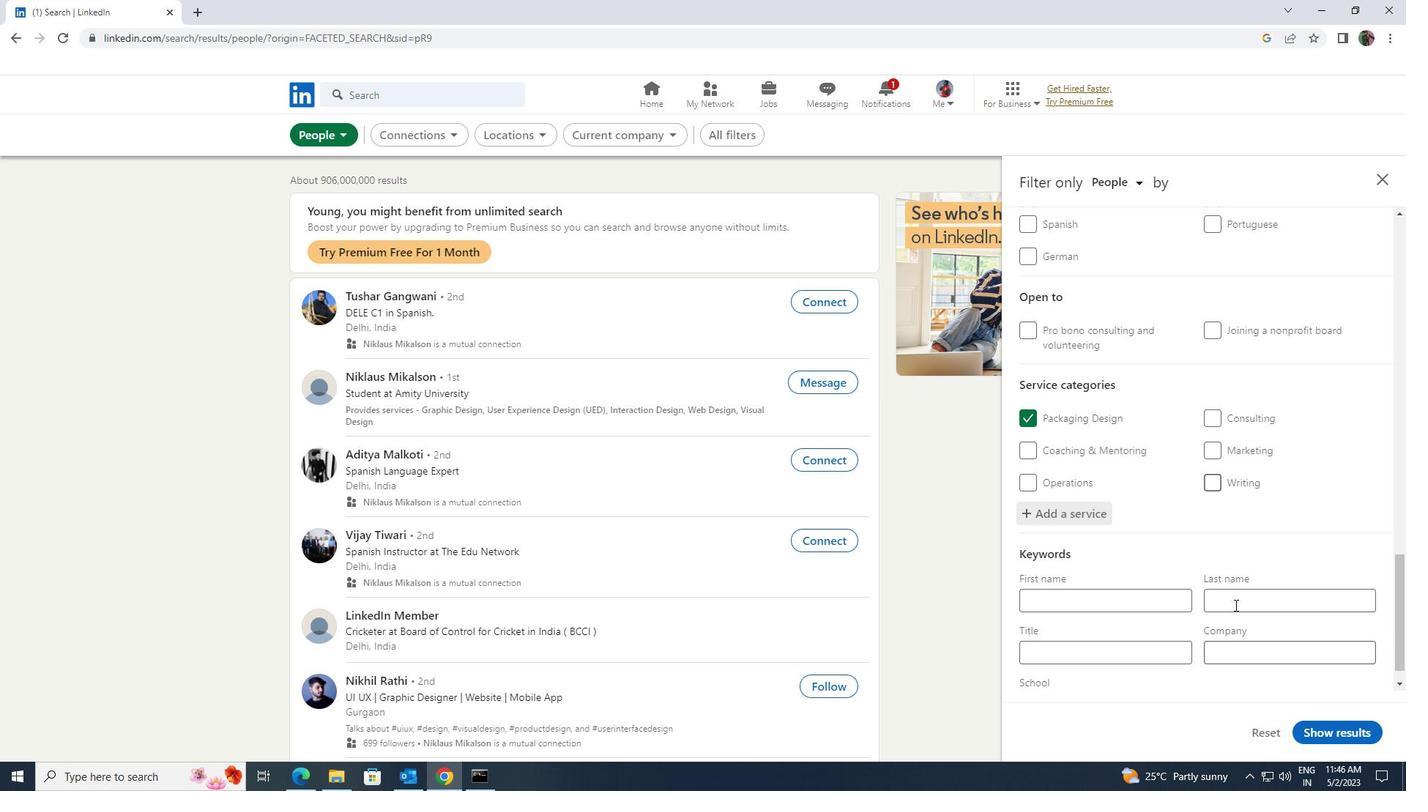 
Action: Mouse scrolled (1261, 553) with delta (0, 0)
Screenshot: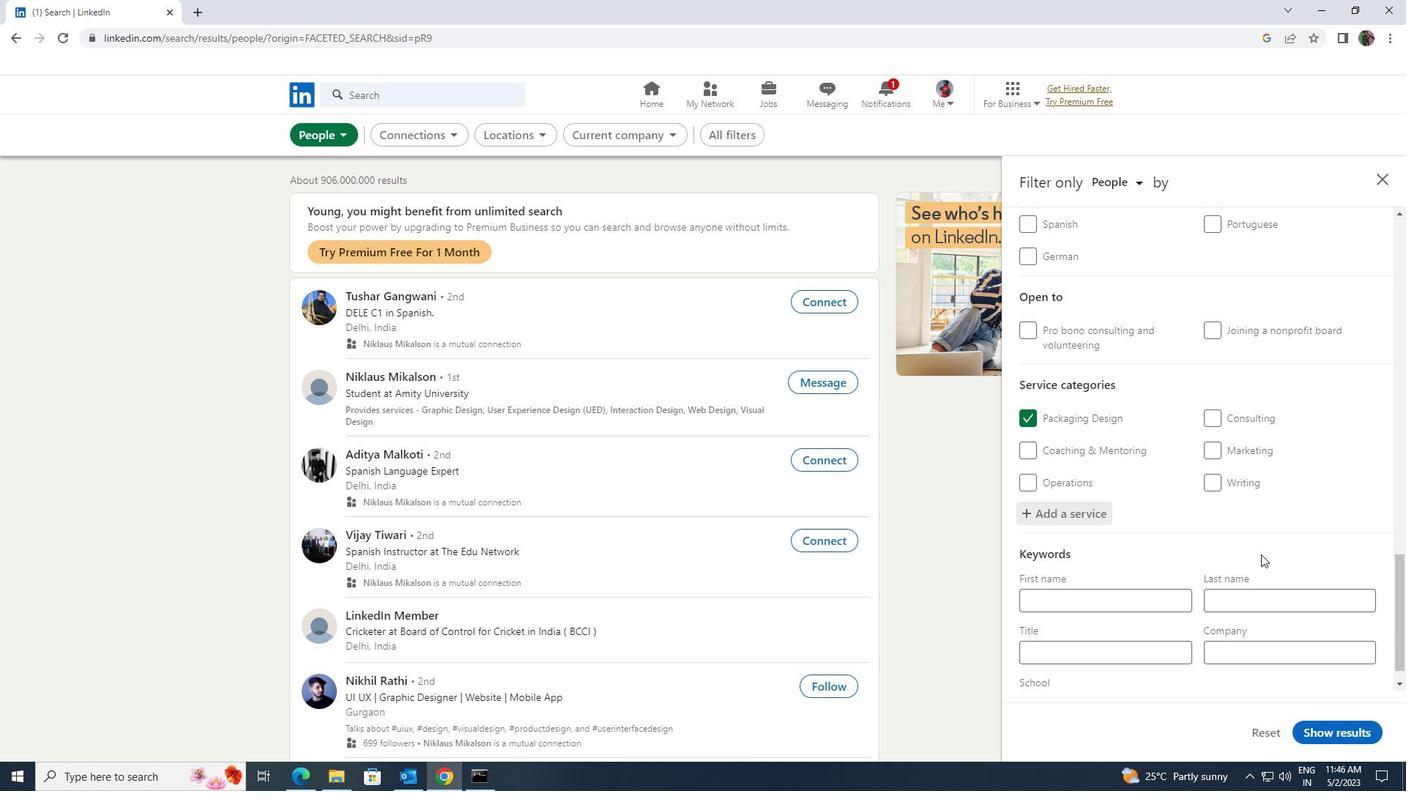 
Action: Mouse scrolled (1261, 553) with delta (0, 0)
Screenshot: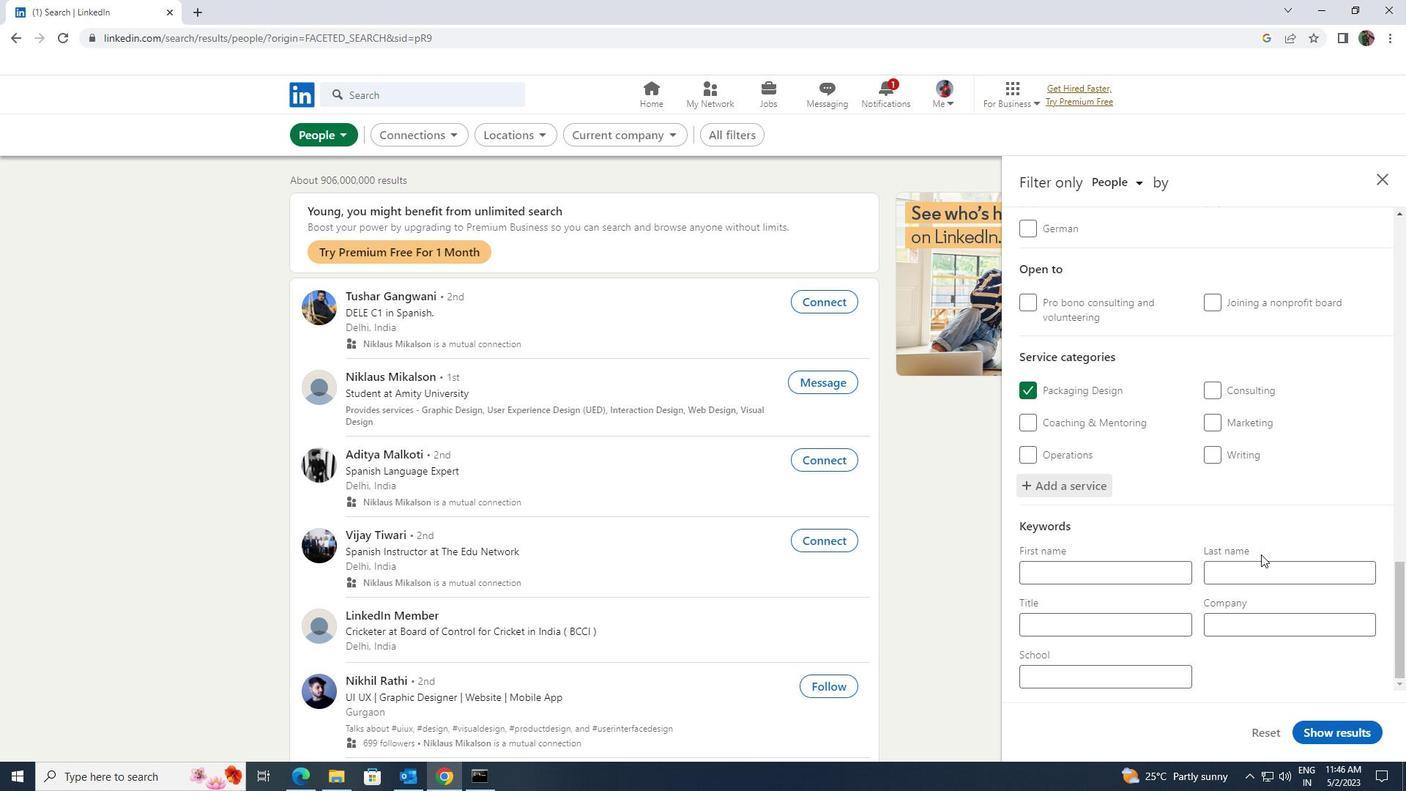 
Action: Mouse moved to (1150, 626)
Screenshot: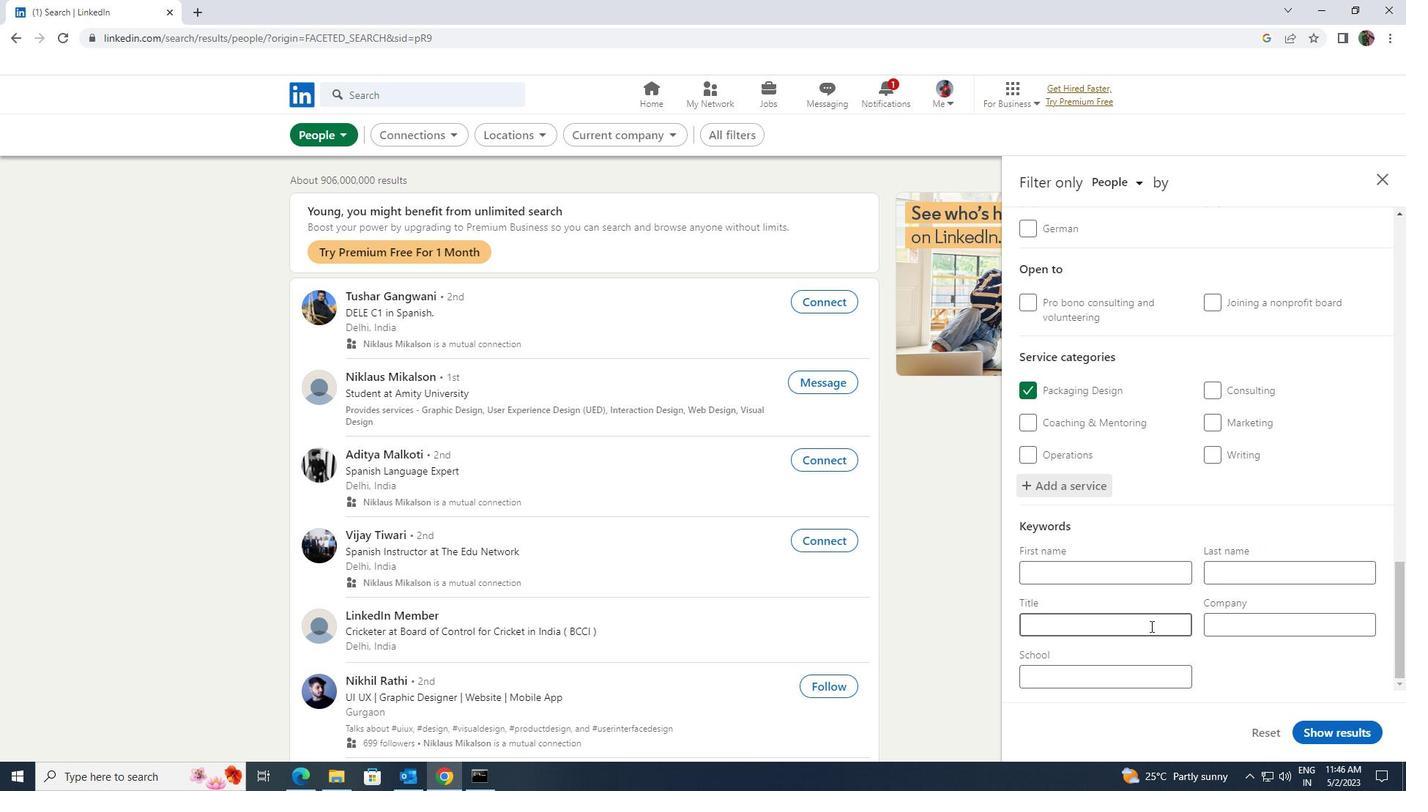 
Action: Mouse pressed left at (1150, 626)
Screenshot: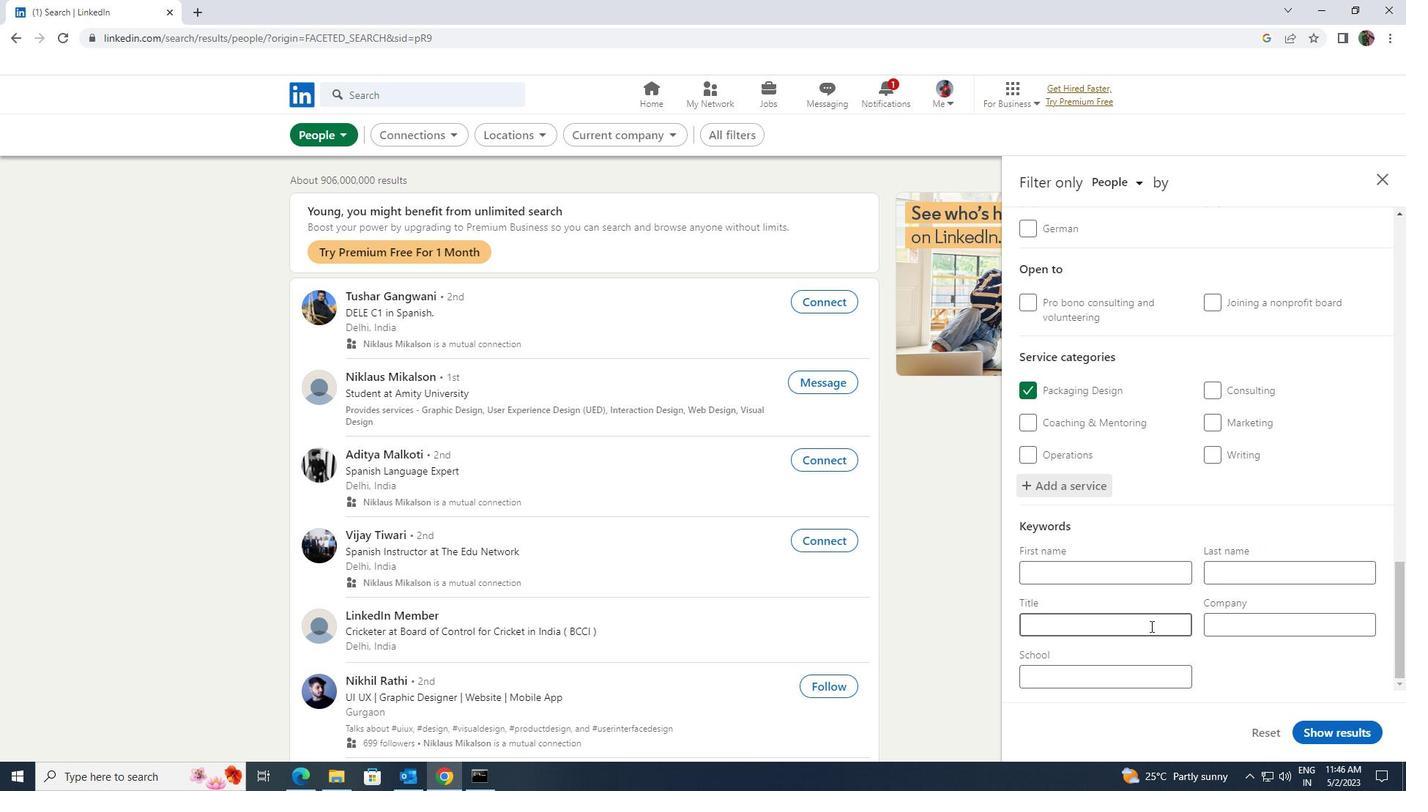 
Action: Key pressed <Key.shift>CHIEF<Key.space><Key.shift>EXECUTIVE<Key.space><Key.shift>OFFICER
Screenshot: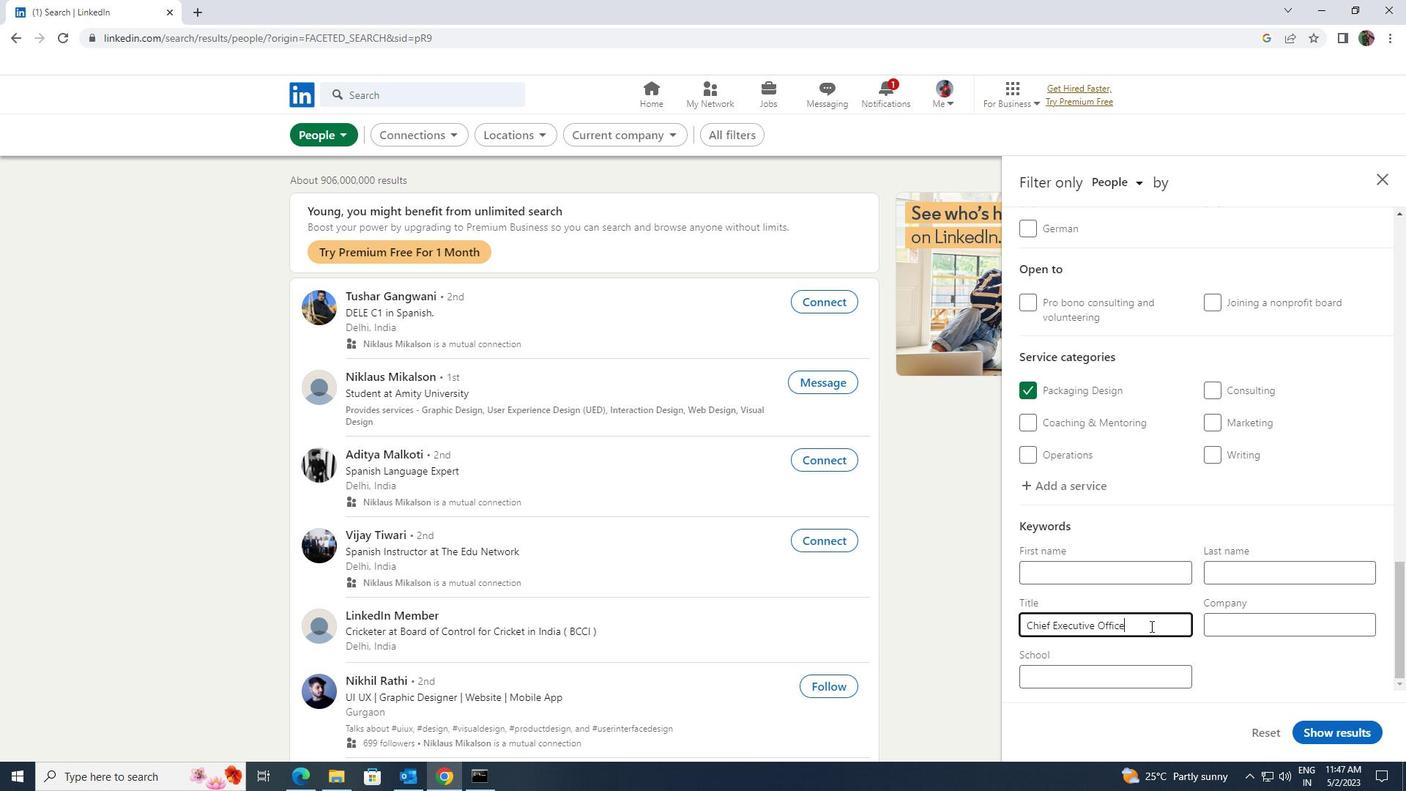 
Action: Mouse moved to (1311, 728)
Screenshot: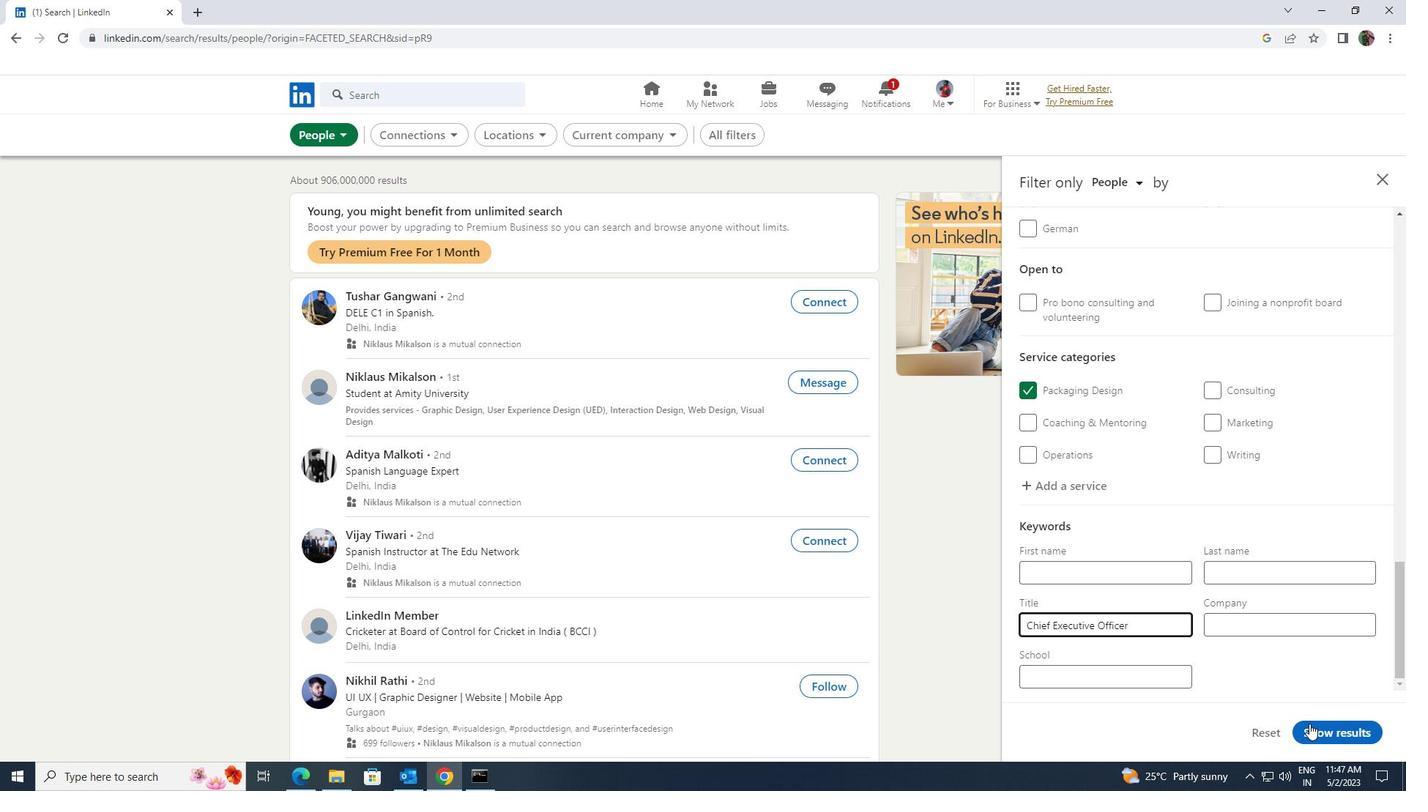 
Action: Mouse pressed left at (1311, 728)
Screenshot: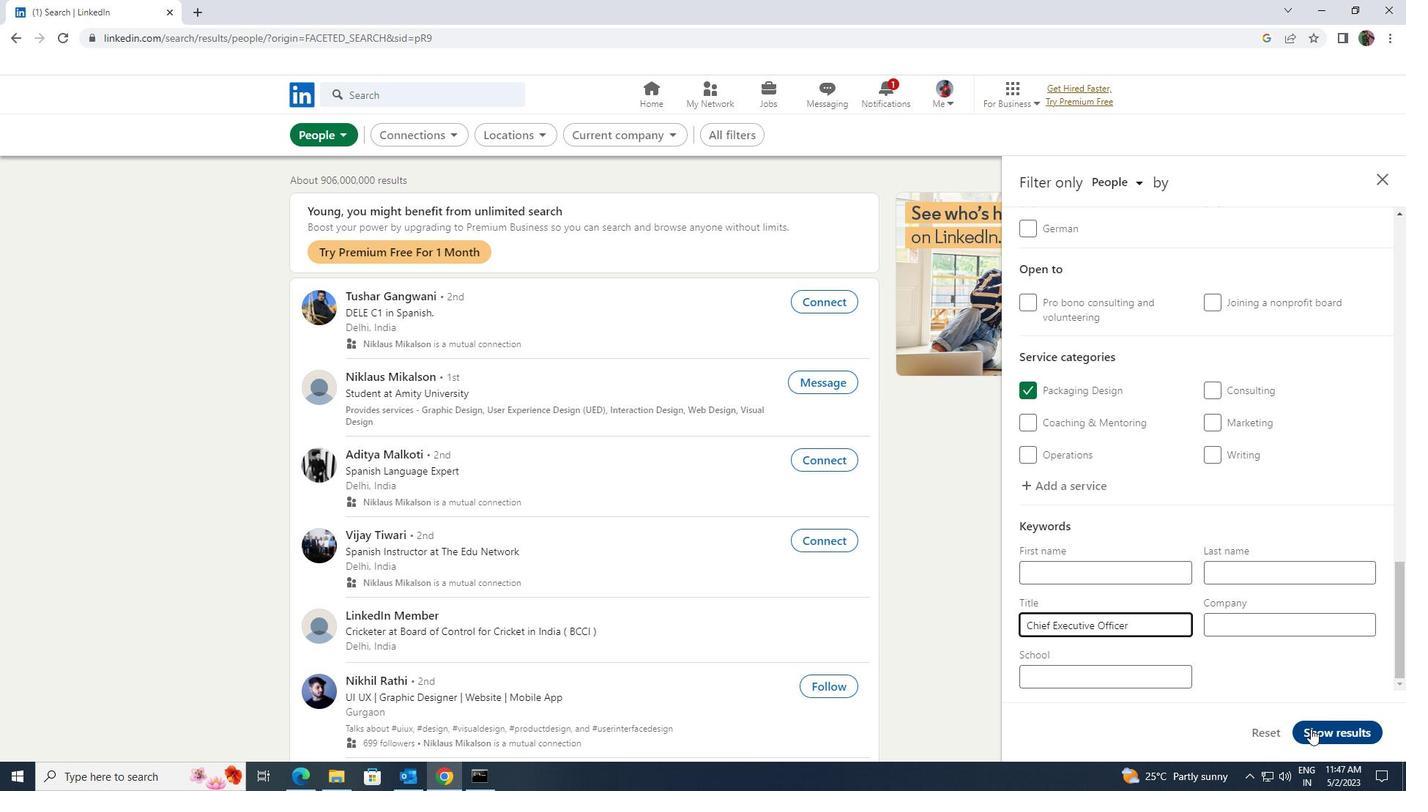 
